 Task: Add Mom's Best Cereal Crispy Cocoa Rice to the cart.
Action: Mouse moved to (639, 150)
Screenshot: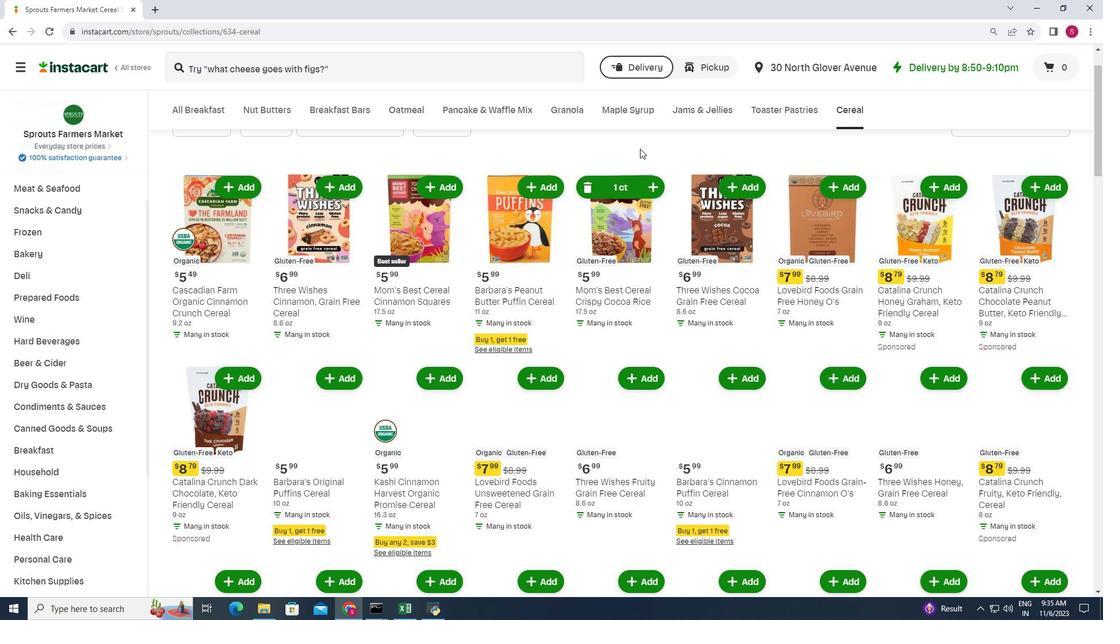 
Action: Key pressed <Key.alt_l><Key.delete>
Screenshot: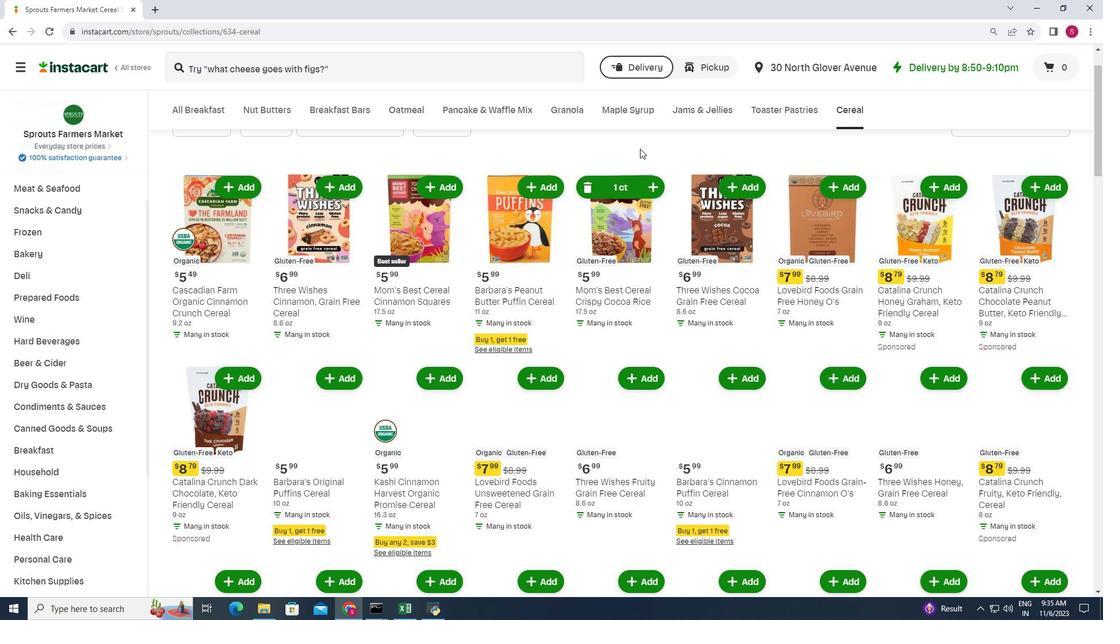 
Action: Mouse moved to (639, 150)
Screenshot: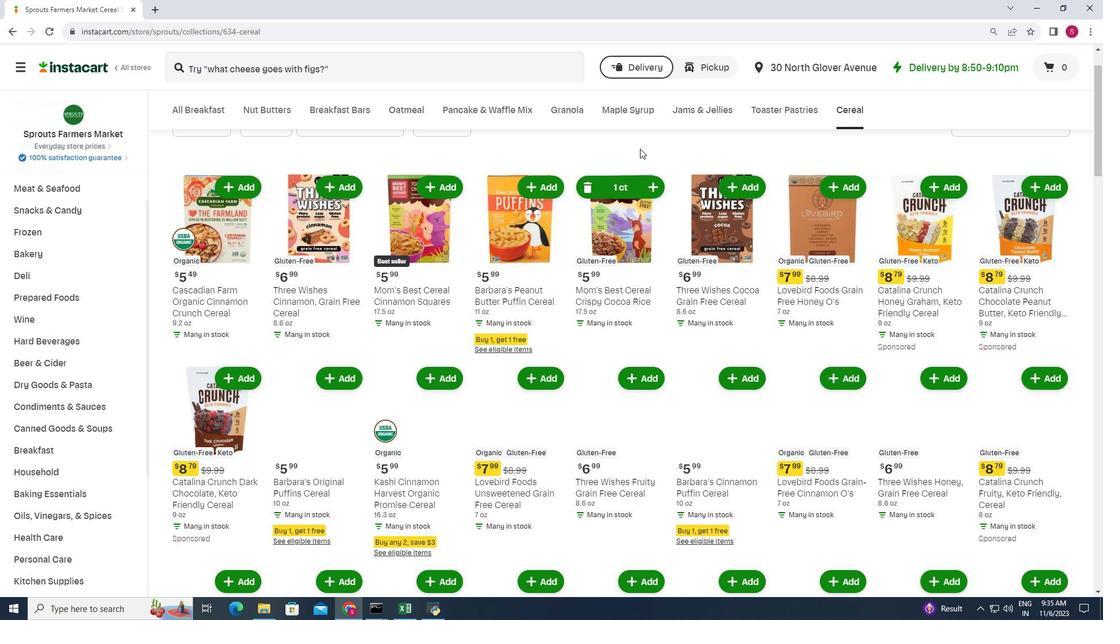 
Action: Mouse pressed left at (639, 150)
Screenshot: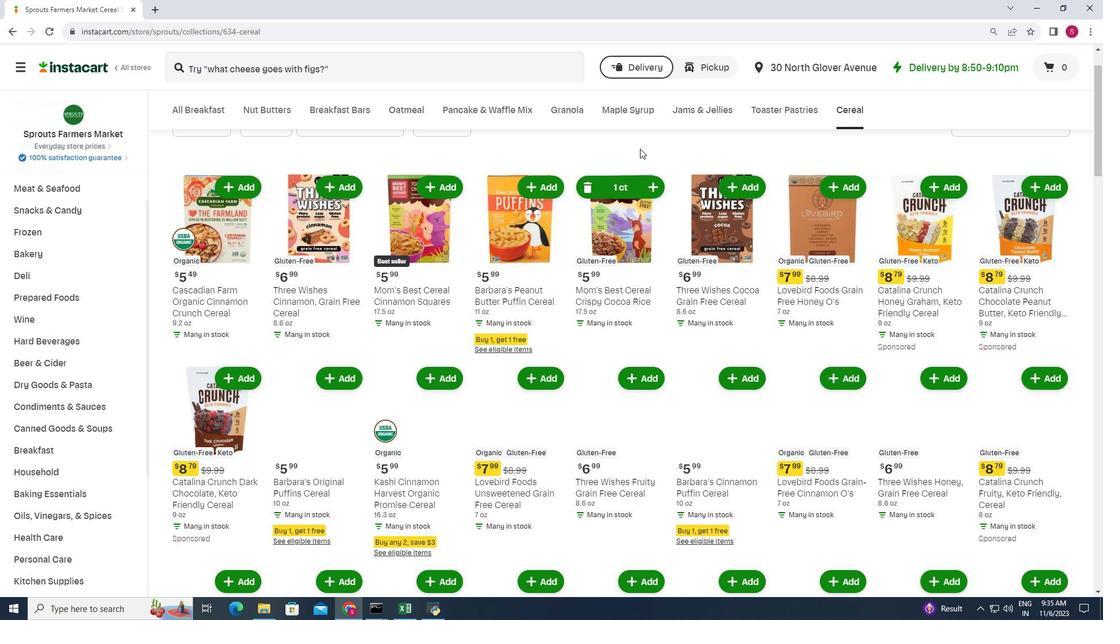 
Action: Mouse moved to (639, 150)
Screenshot: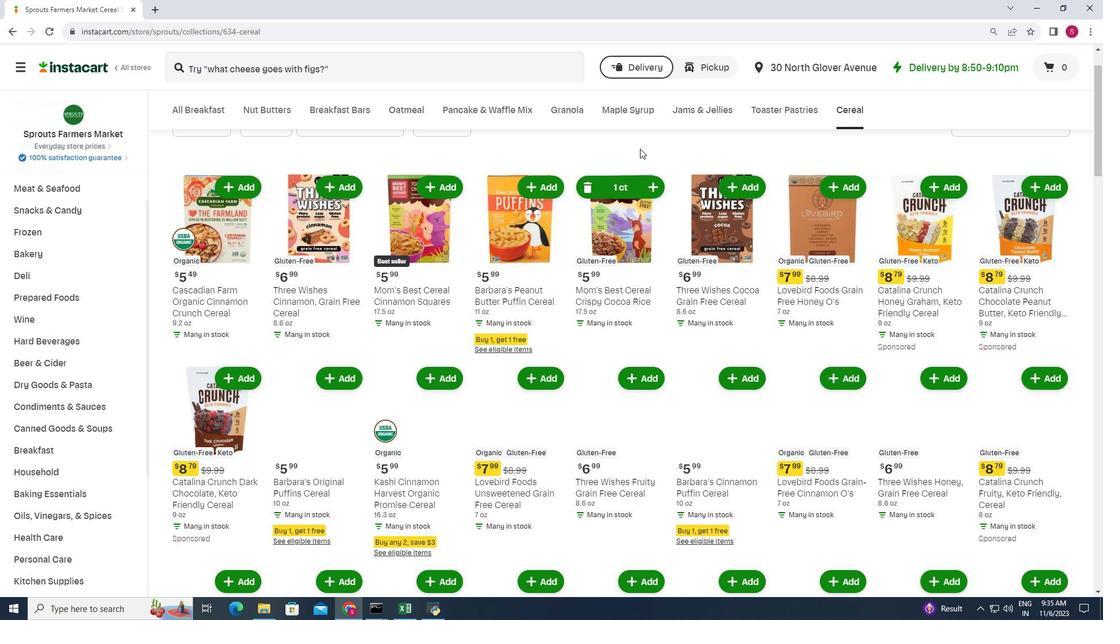 
Action: Mouse pressed left at (639, 150)
Screenshot: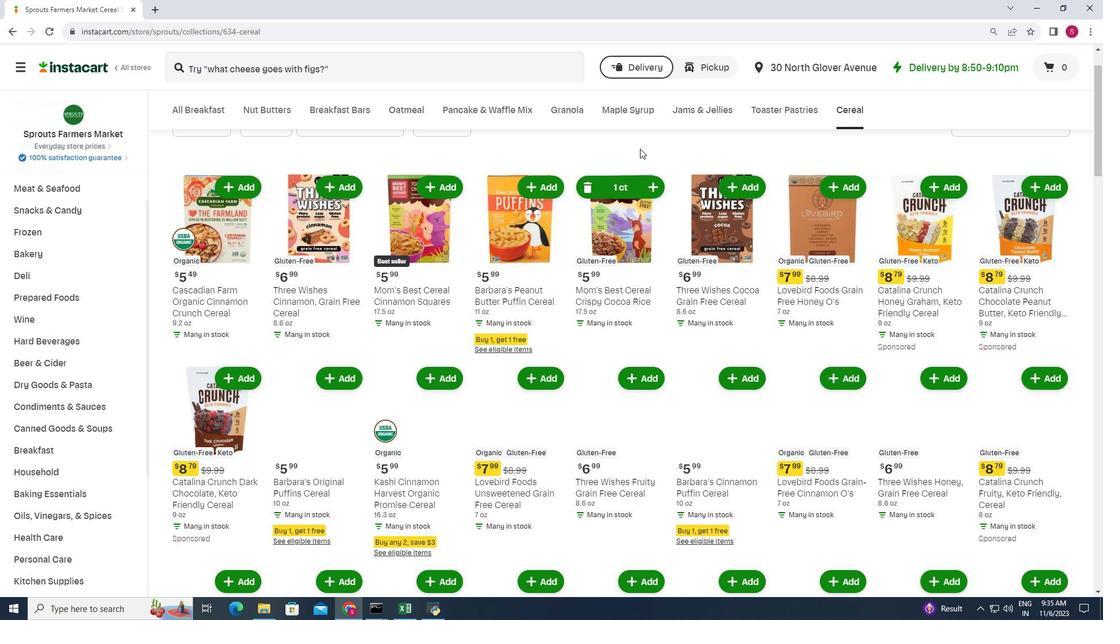 
Action: Mouse pressed left at (639, 150)
Screenshot: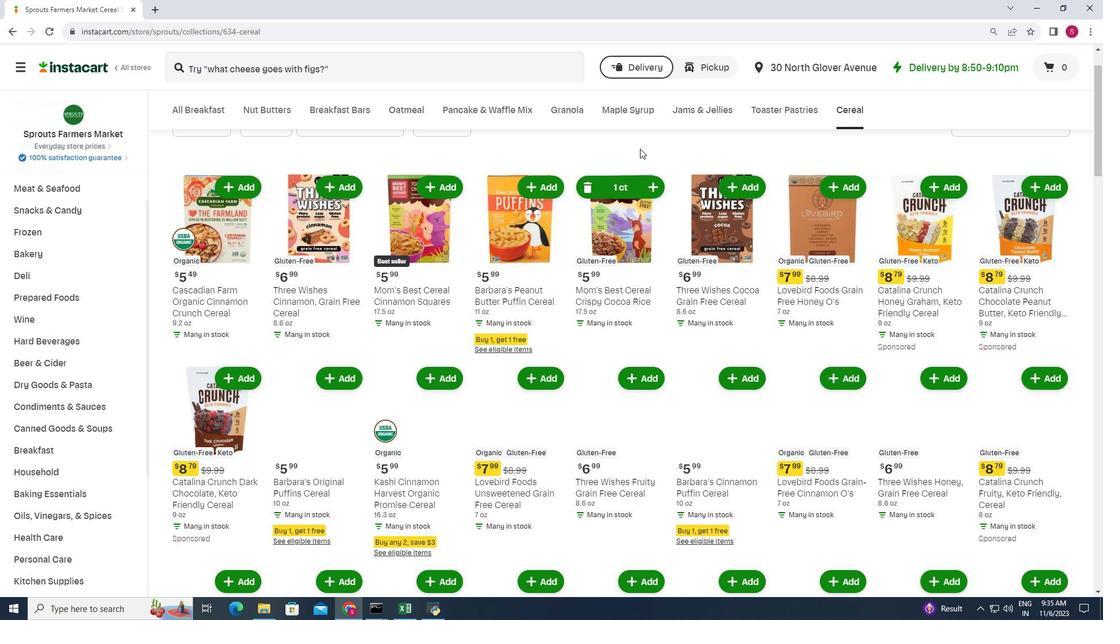 
Action: Mouse moved to (639, 150)
Screenshot: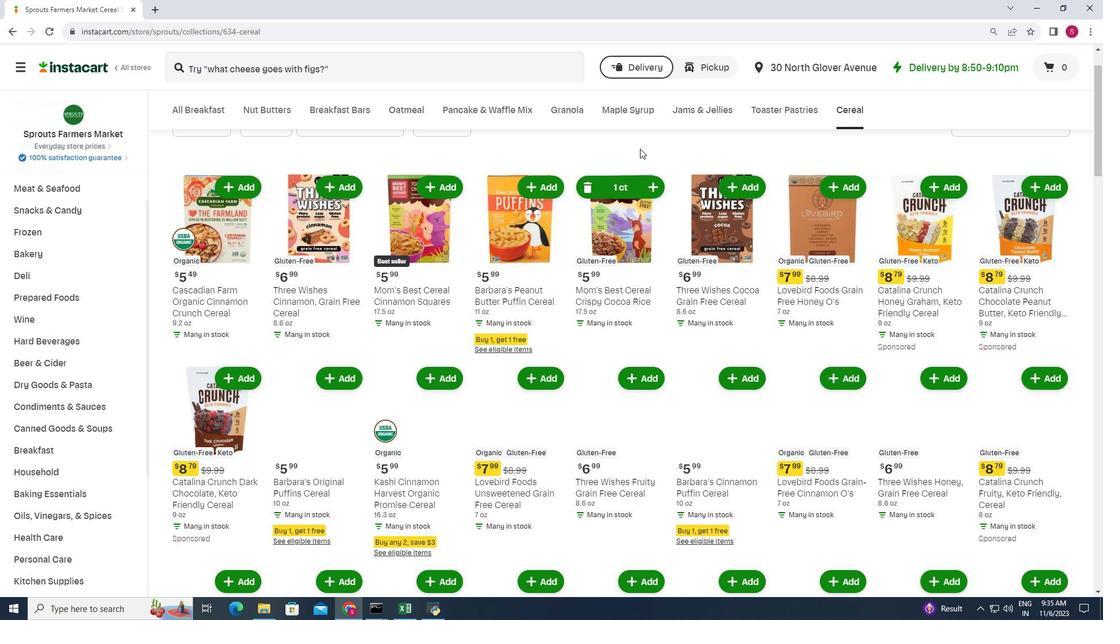 
Action: Mouse pressed left at (639, 150)
Screenshot: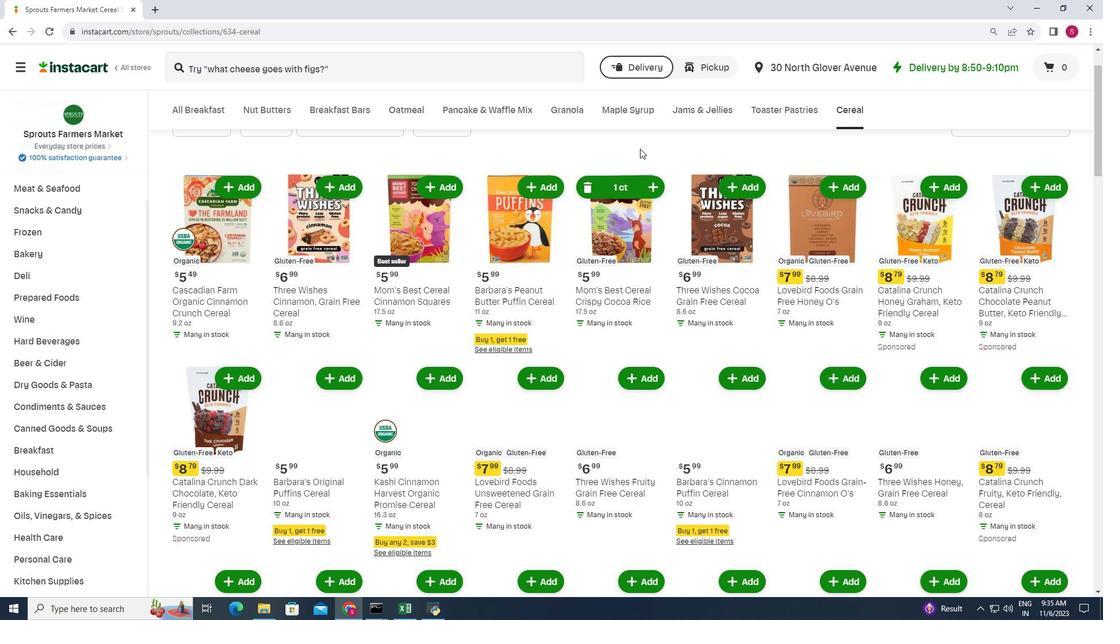 
Action: Mouse moved to (639, 150)
Screenshot: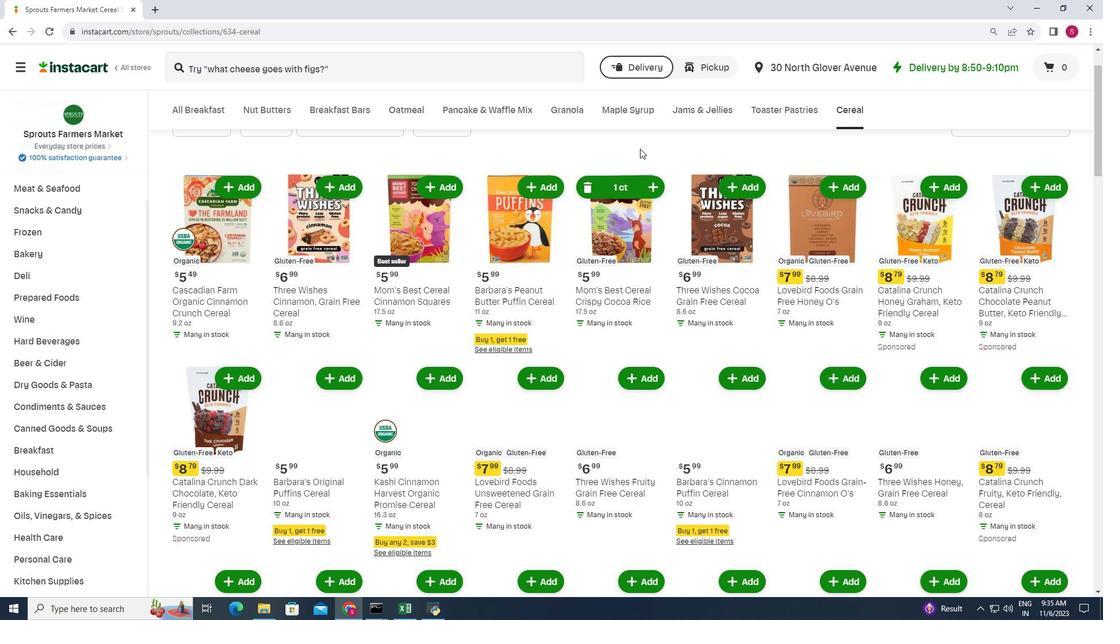 
Action: Mouse pressed left at (639, 150)
Screenshot: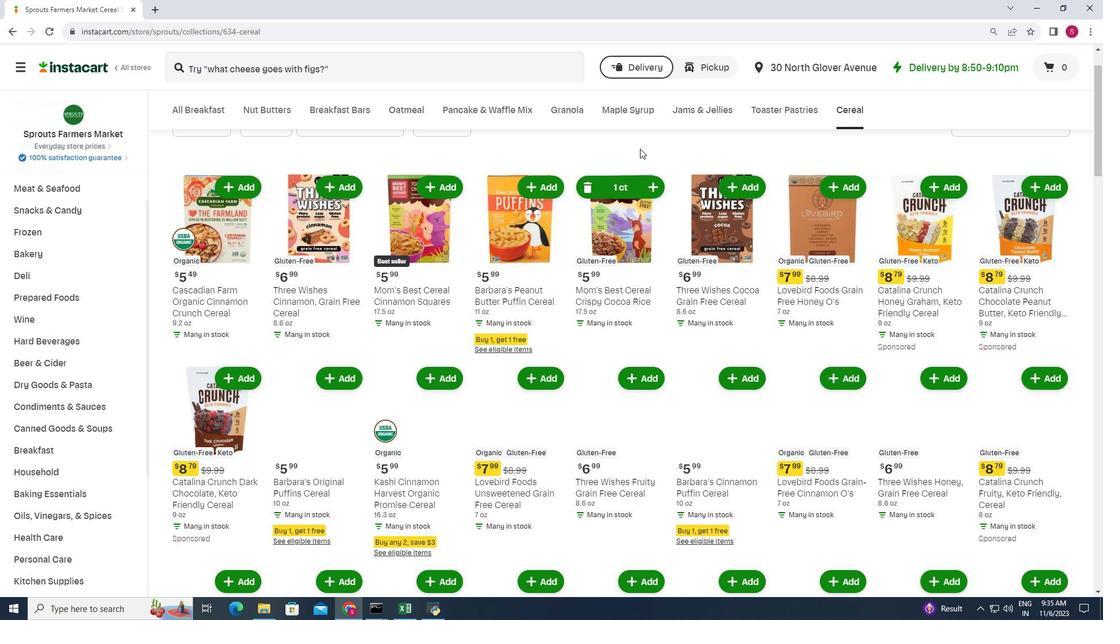 
Action: Key pressed ctrl+Cmd<Key.enter>python<Key.space>l<Key.tab><Key.enter>
Screenshot: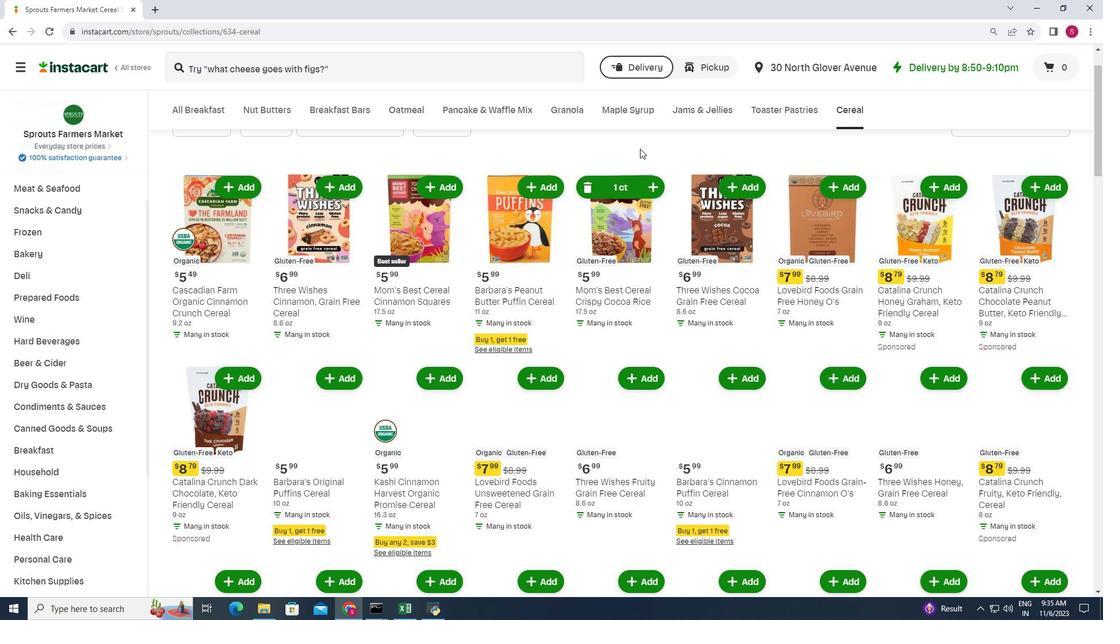 
Action: Mouse moved to (639, 150)
Screenshot: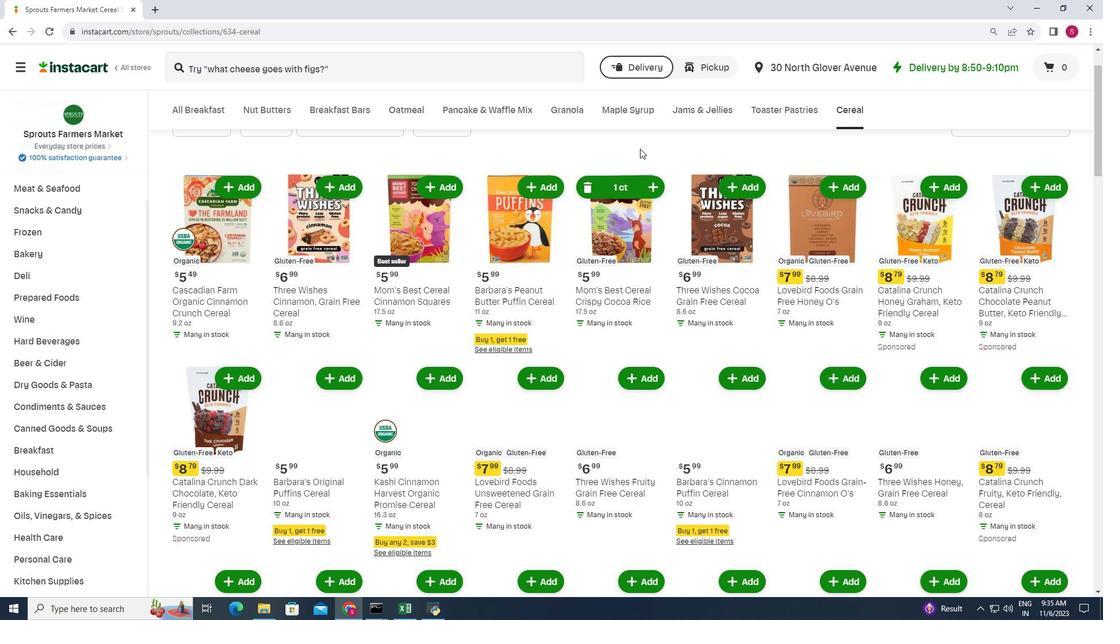 
Action: Mouse pressed left at (639, 150)
Screenshot: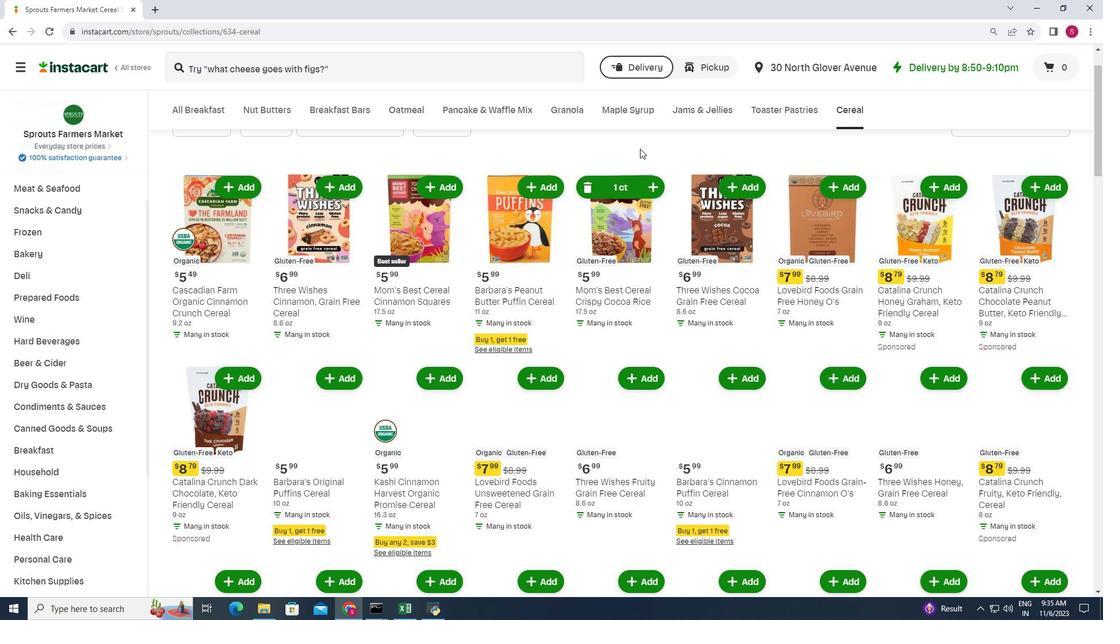 
Action: Mouse moved to (639, 150)
Screenshot: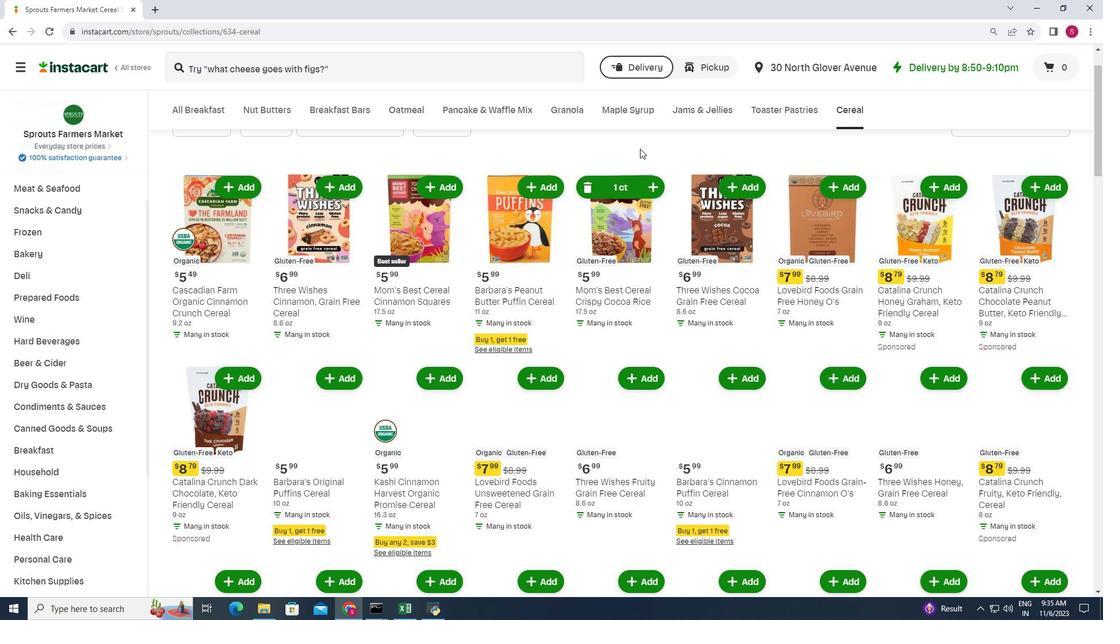 
Action: Mouse pressed left at (639, 150)
Screenshot: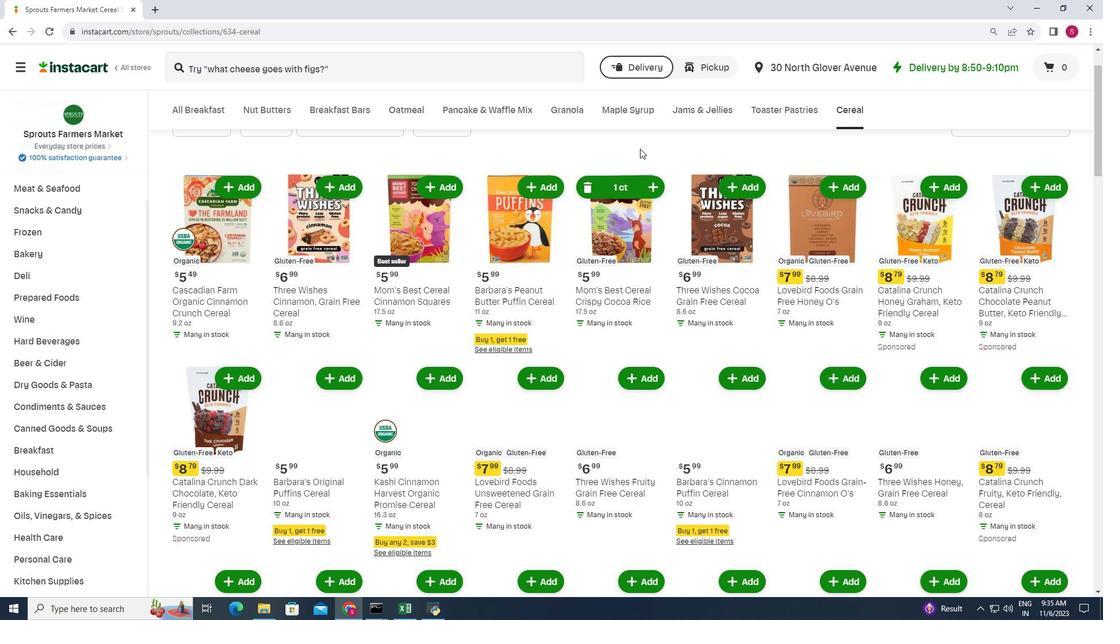 
Action: Mouse moved to (639, 150)
Screenshot: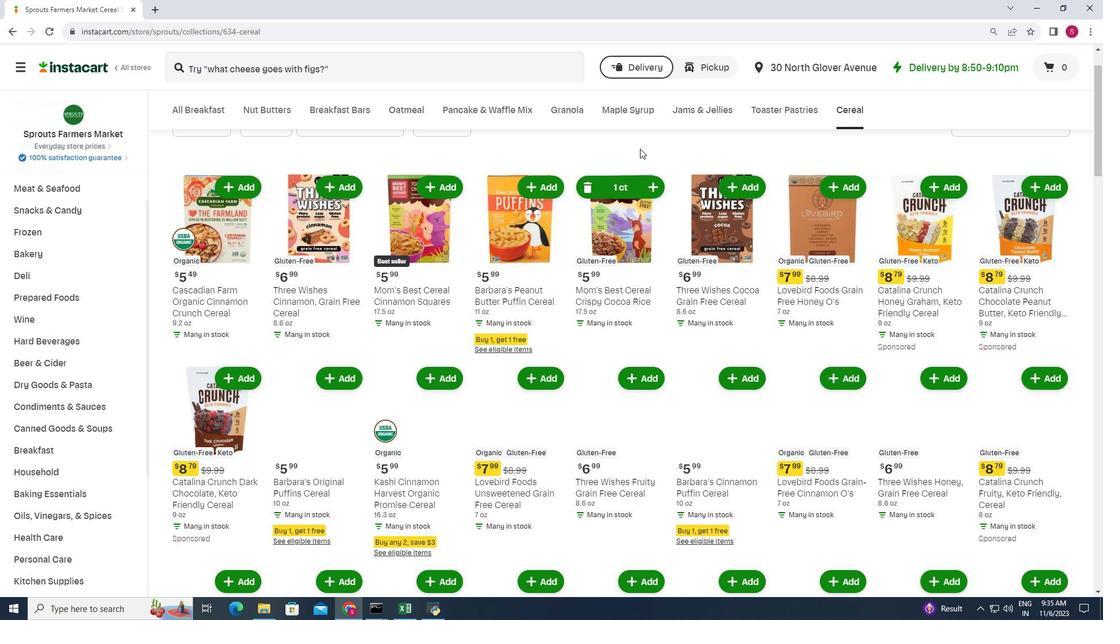 
Action: Mouse pressed left at (639, 150)
Screenshot: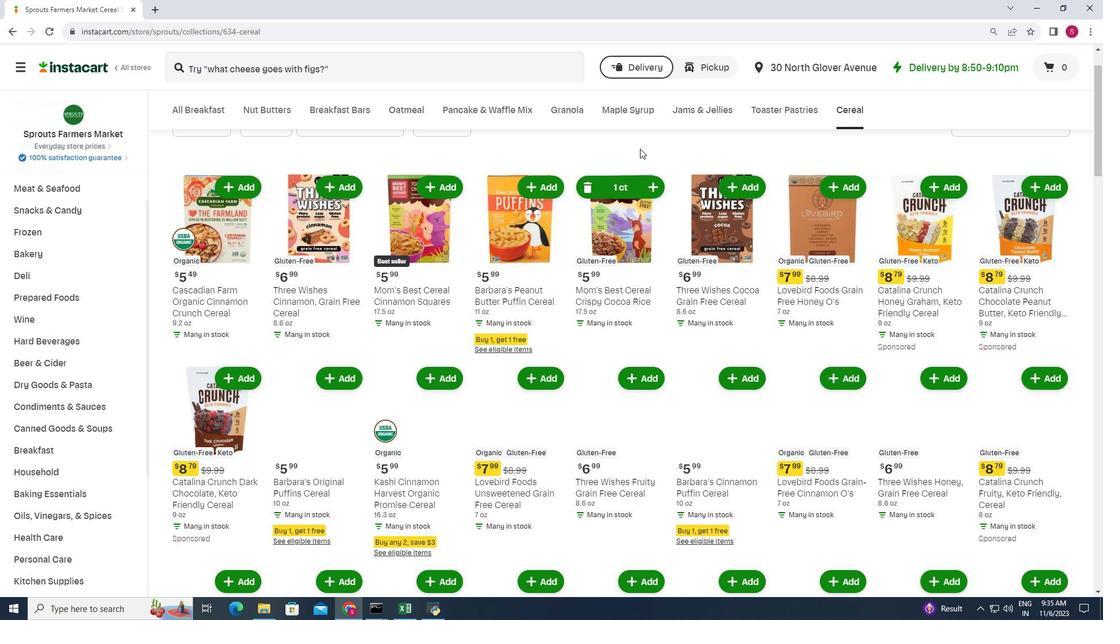 
Action: Mouse moved to (639, 150)
Screenshot: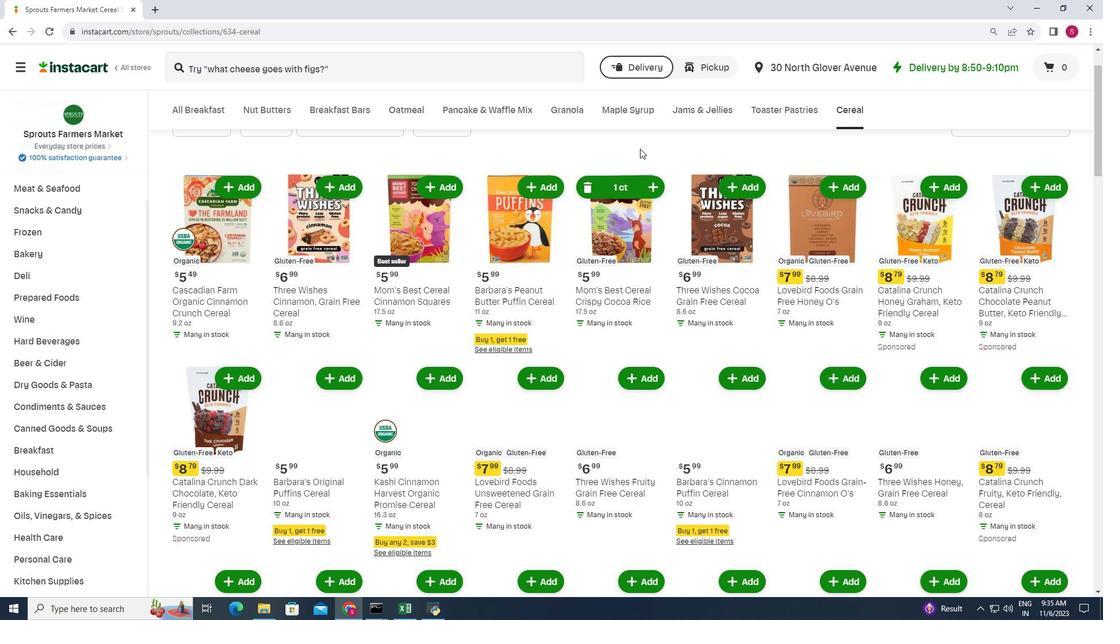 
Action: Key pressed s57159<Key.tab><Key.shift>Vansju<Key.backspace><Key.backspace><Key.backspace><Key.backspace><Key.backspace><Key.backspace><Key.backspace><Key.shift>C<Key.backspace><Key.shift><Key.backspace>Vanshu<Key.shift>@123
Screenshot: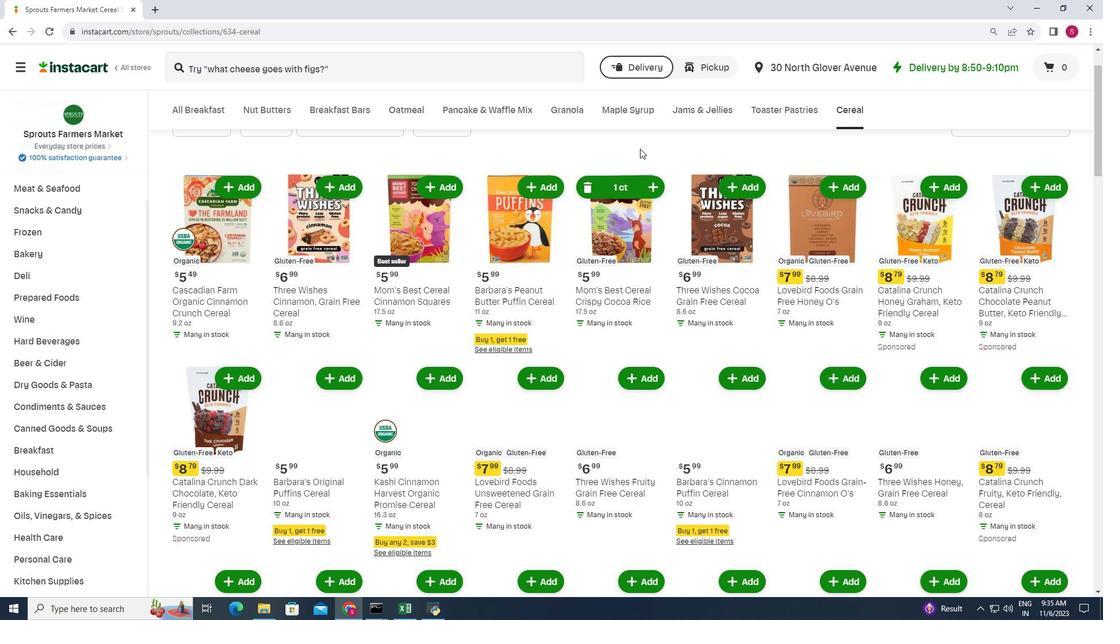 
Action: Mouse moved to (639, 150)
Screenshot: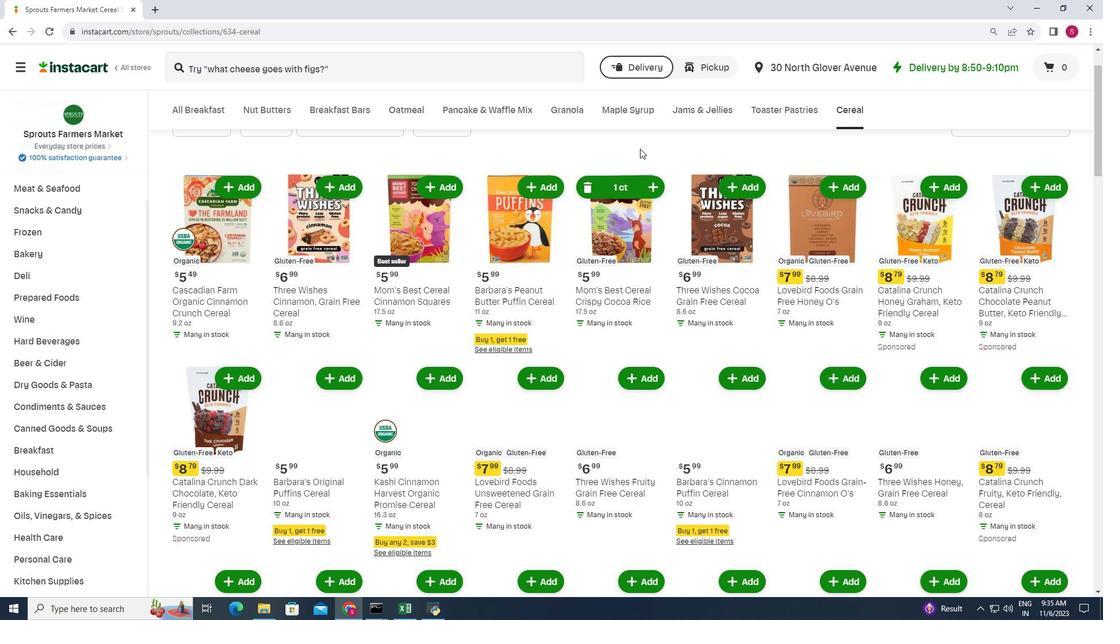 
Action: Mouse pressed left at (639, 150)
Screenshot: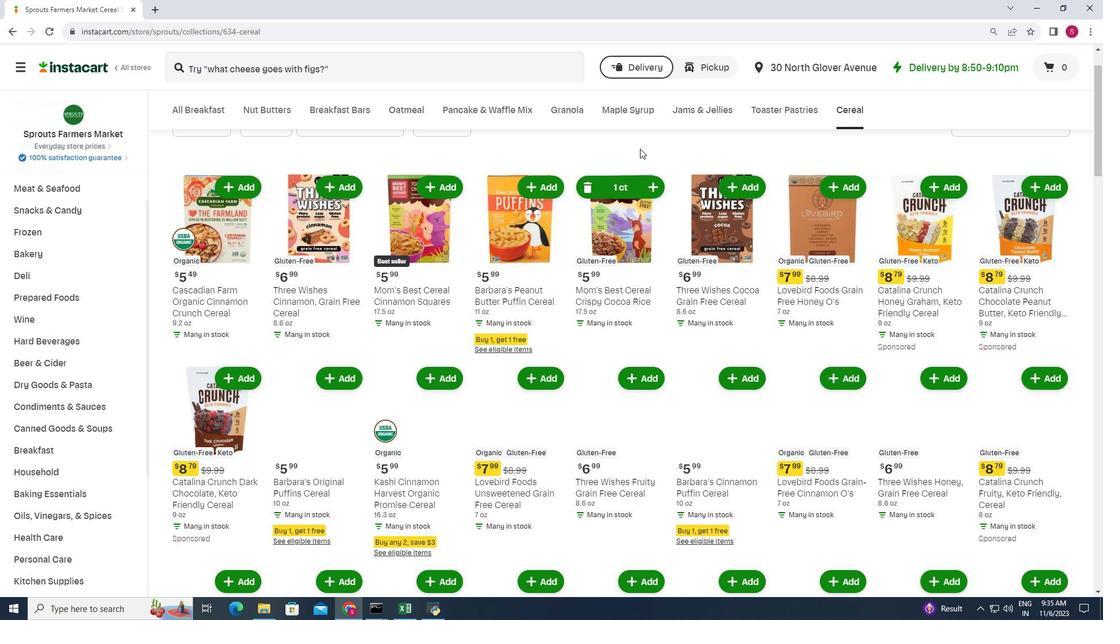 
Action: Mouse moved to (639, 150)
Screenshot: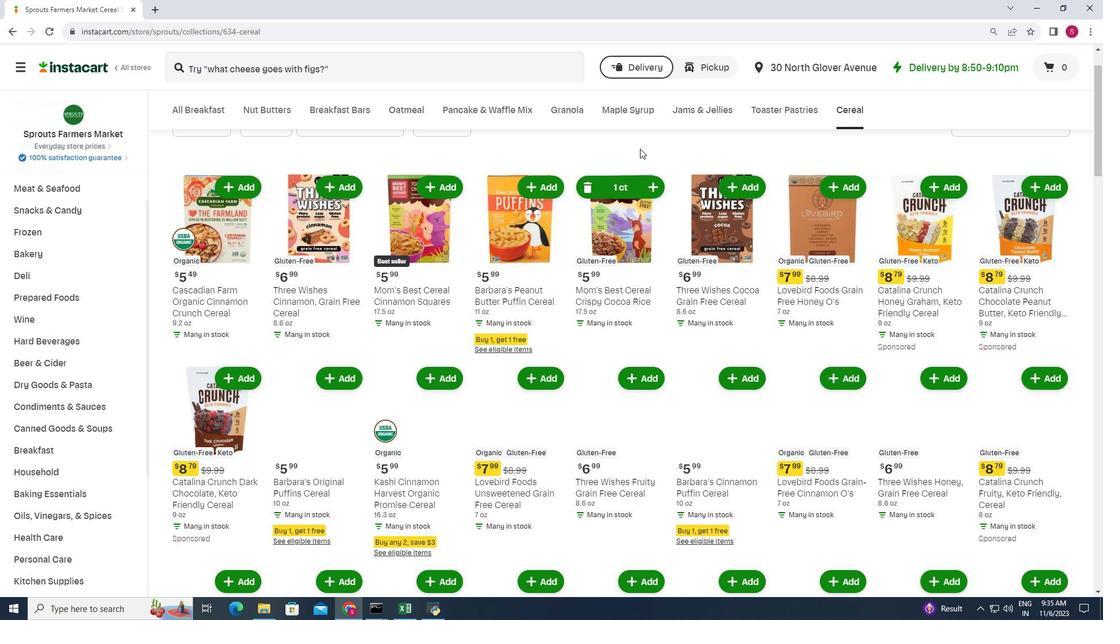 
Action: Mouse pressed left at (639, 150)
Screenshot: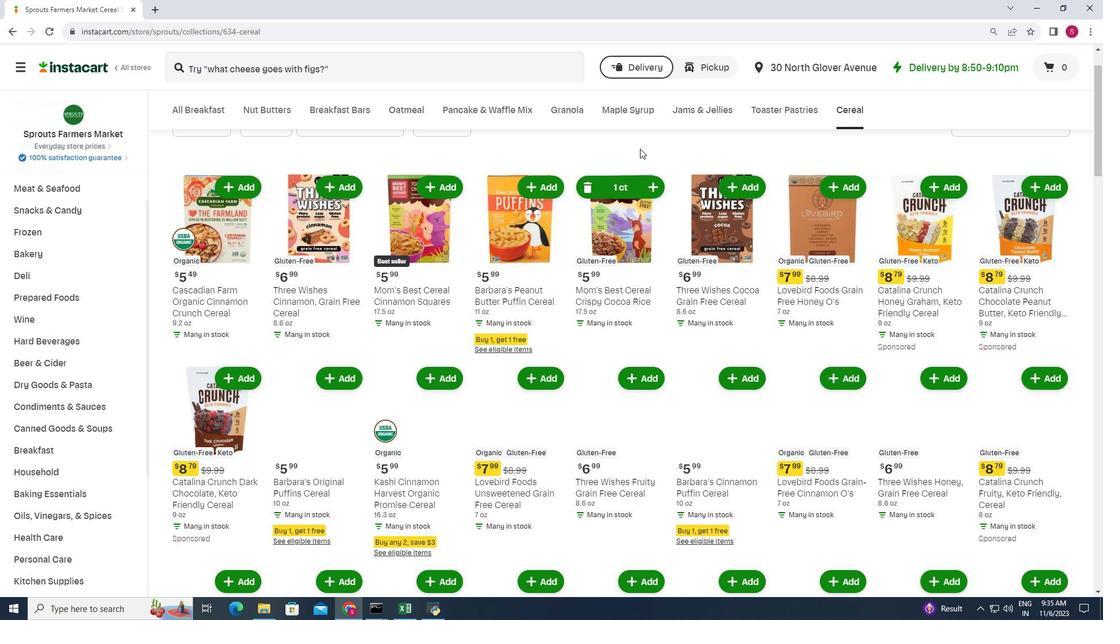 
Action: Mouse moved to (639, 150)
Screenshot: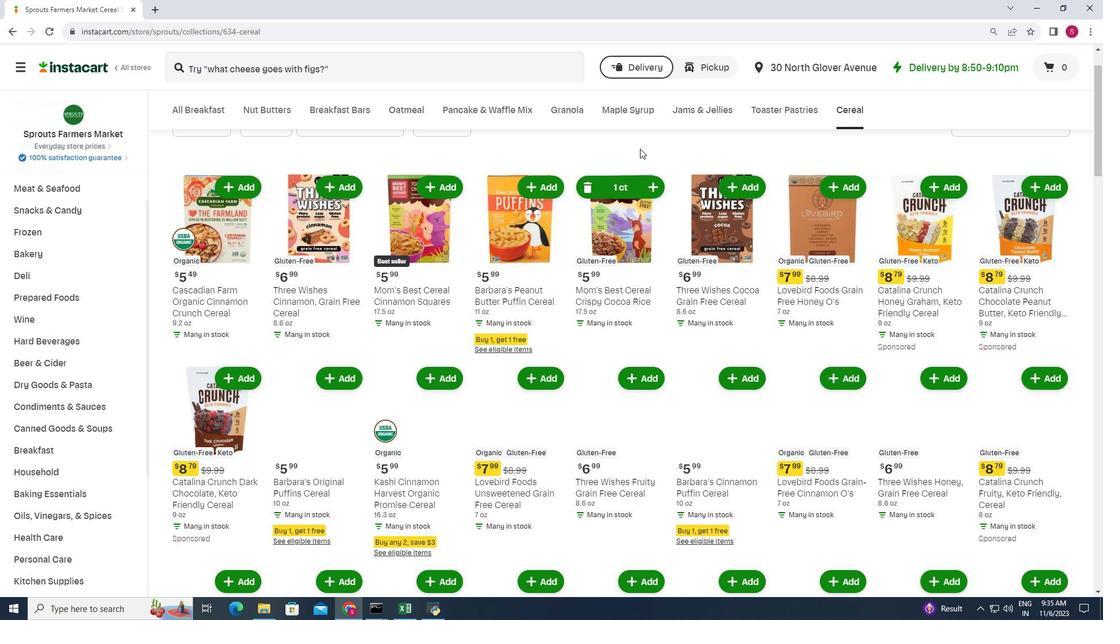 
Action: Mouse pressed left at (639, 150)
Screenshot: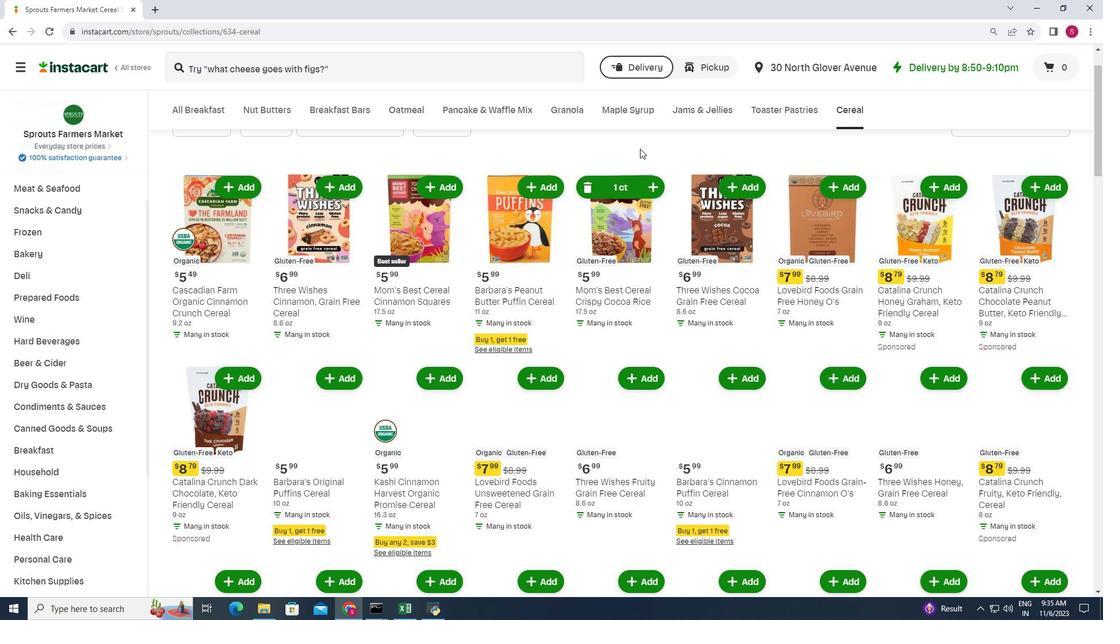 
Action: Mouse pressed left at (639, 150)
Screenshot: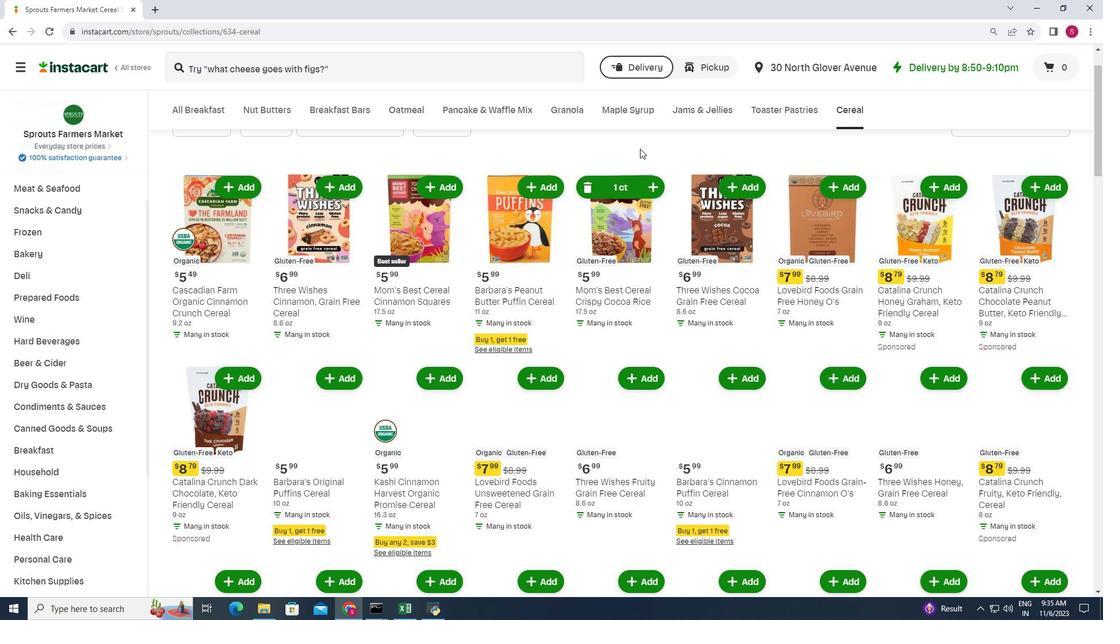 
Action: Mouse pressed left at (639, 150)
Screenshot: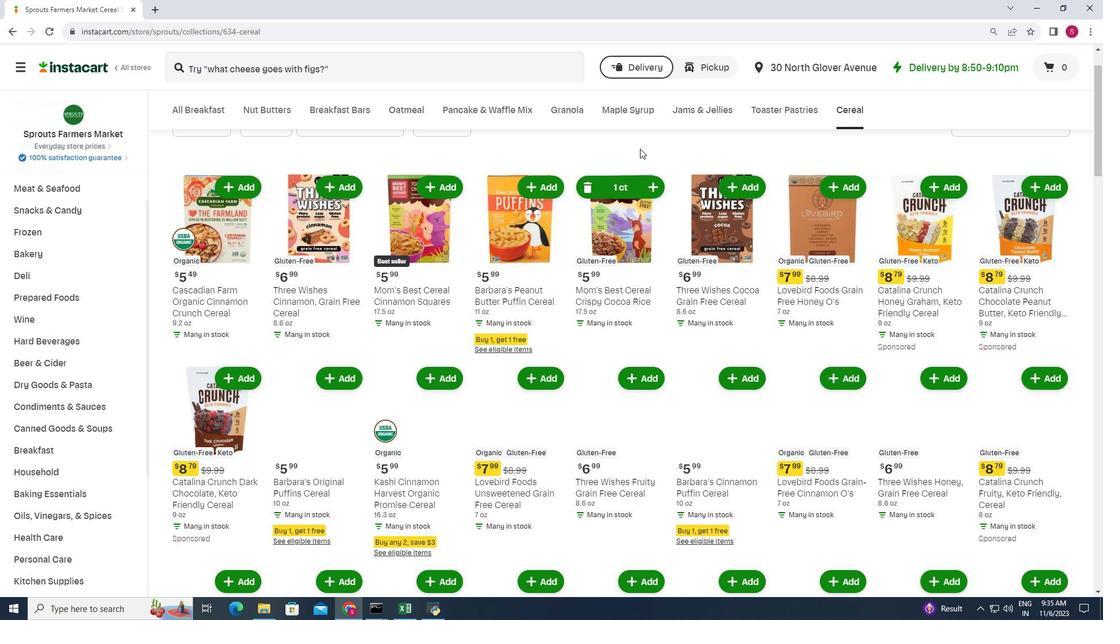 
Action: Mouse pressed left at (639, 150)
Screenshot: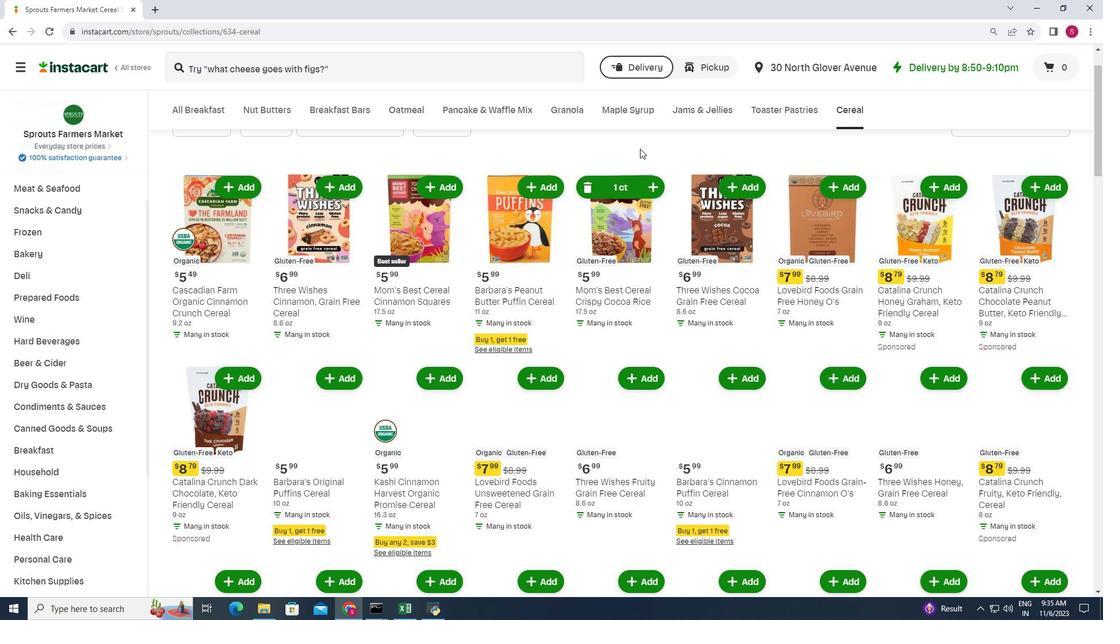 
Action: Mouse moved to (639, 150)
Screenshot: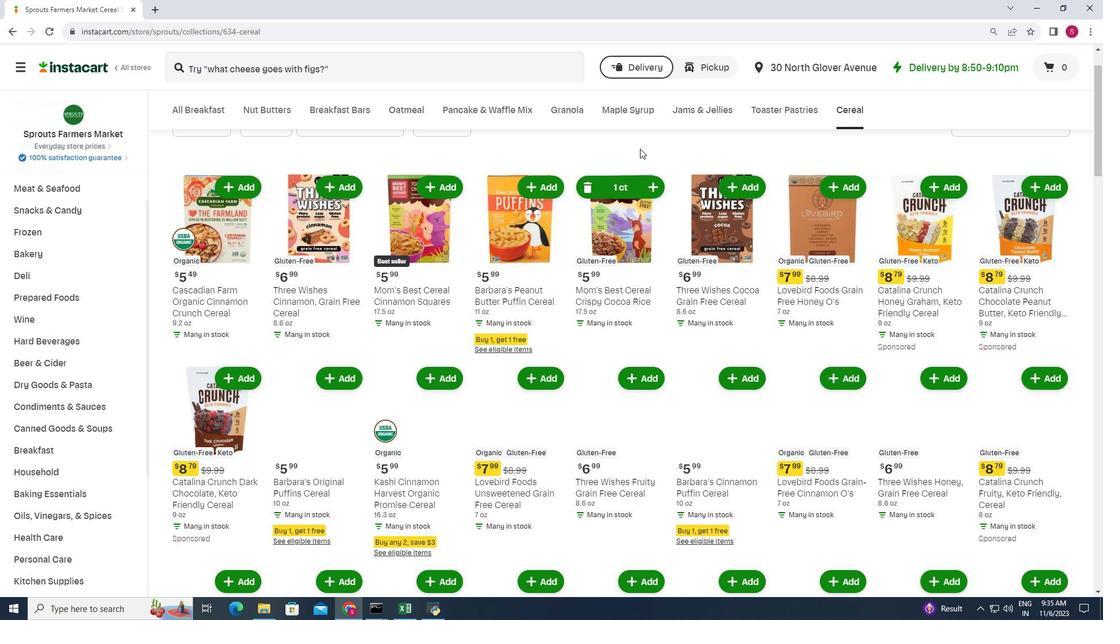 
Action: Mouse pressed left at (639, 150)
Screenshot: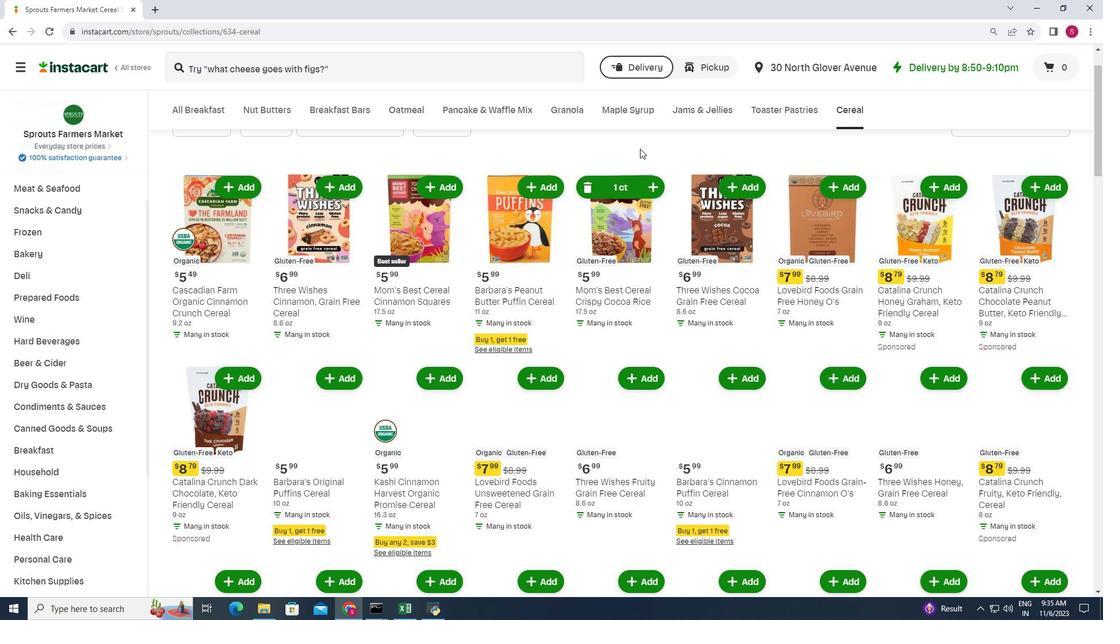 
Action: Mouse moved to (639, 150)
Screenshot: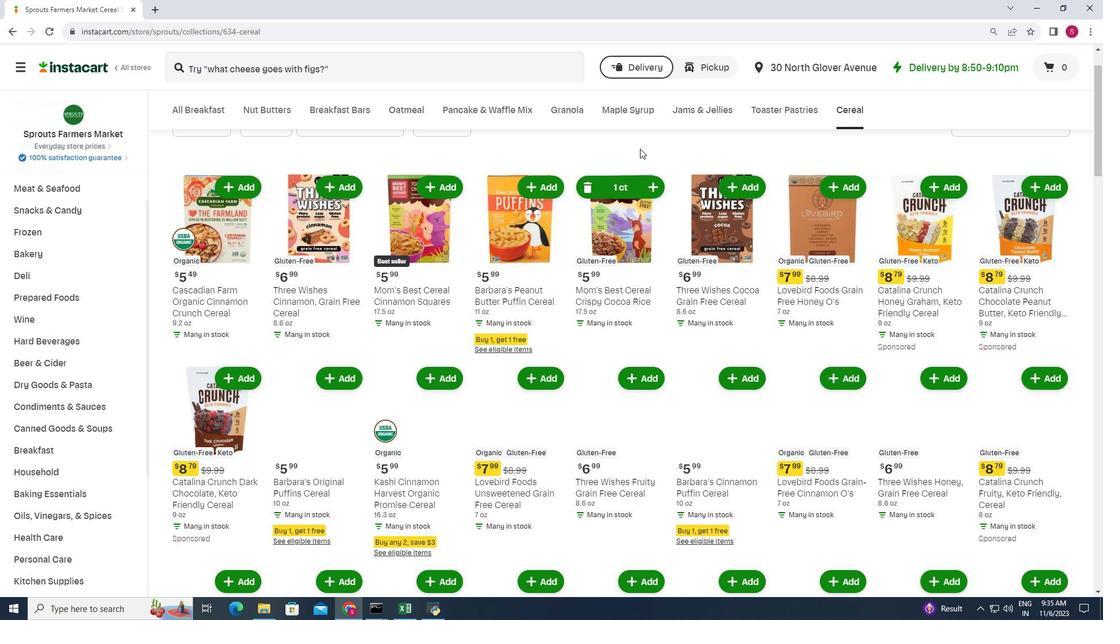 
Action: Mouse pressed left at (639, 150)
Screenshot: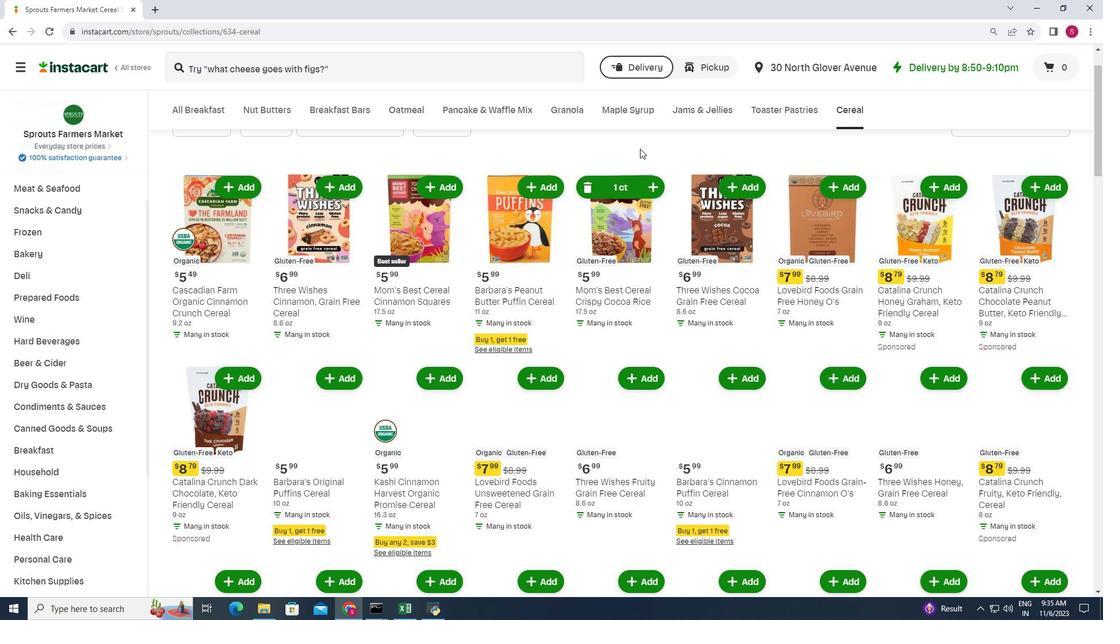 
Action: Mouse moved to (639, 150)
Screenshot: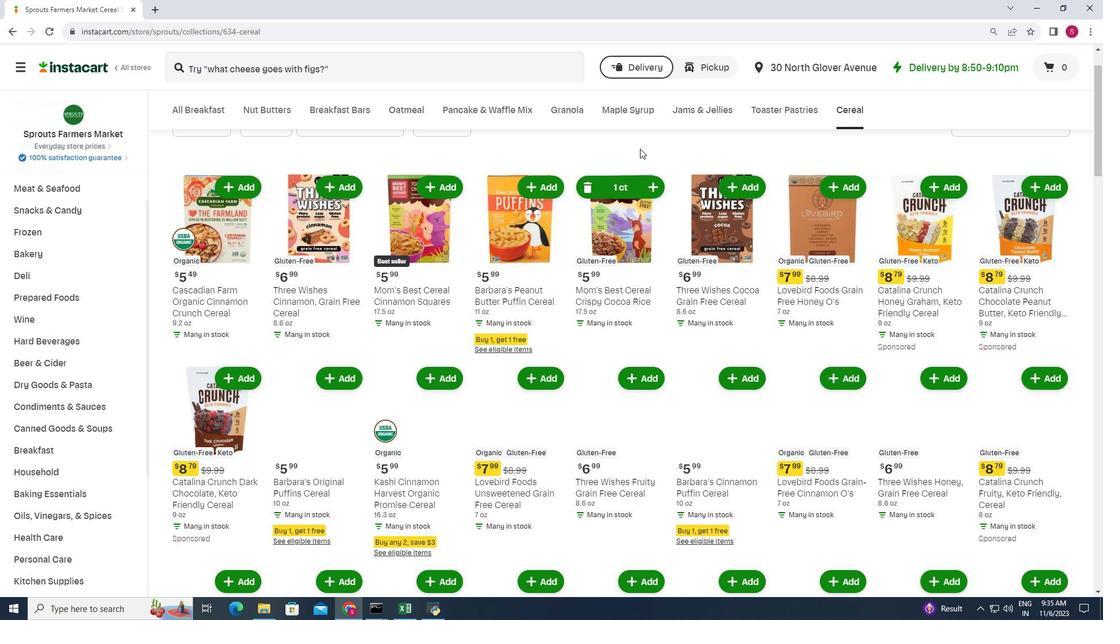 
Action: Mouse pressed left at (639, 150)
Screenshot: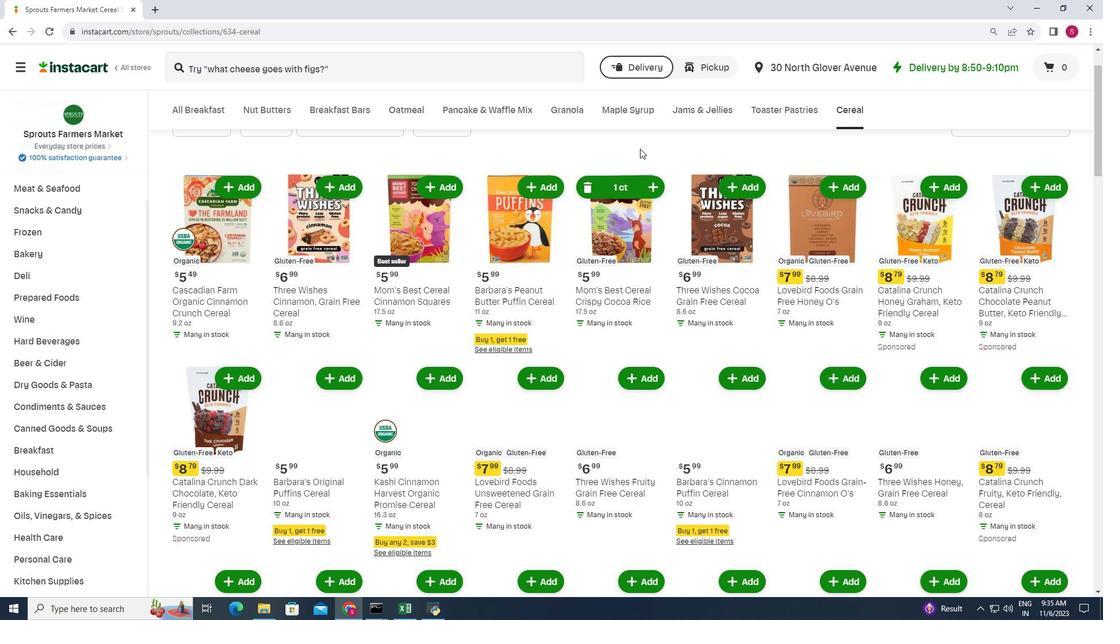 
Action: Mouse moved to (639, 150)
Screenshot: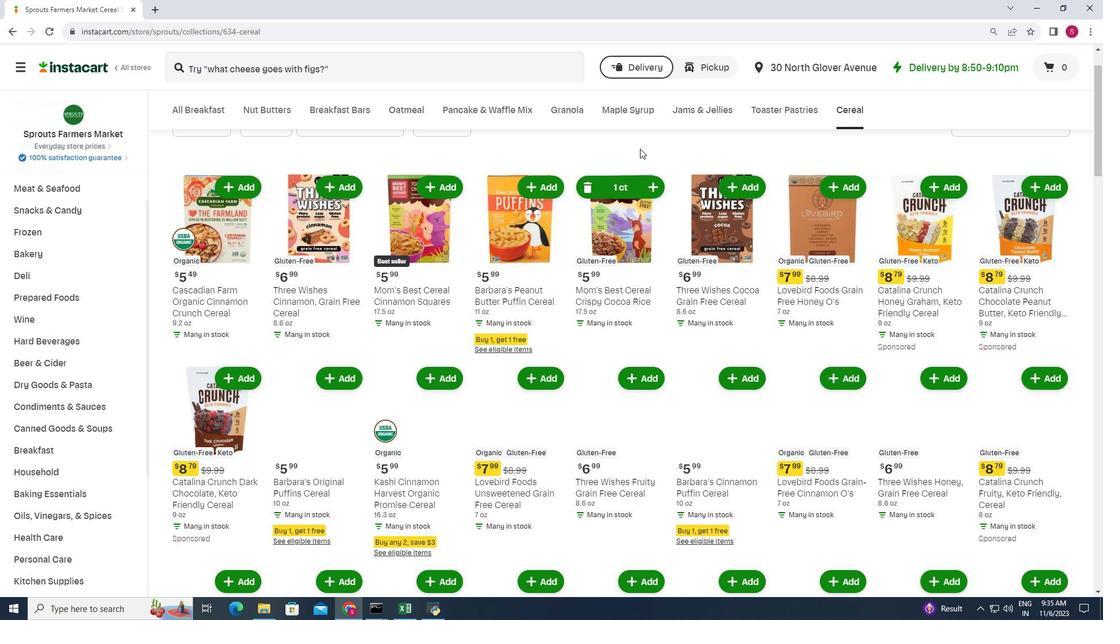 
Action: Mouse pressed left at (639, 150)
Screenshot: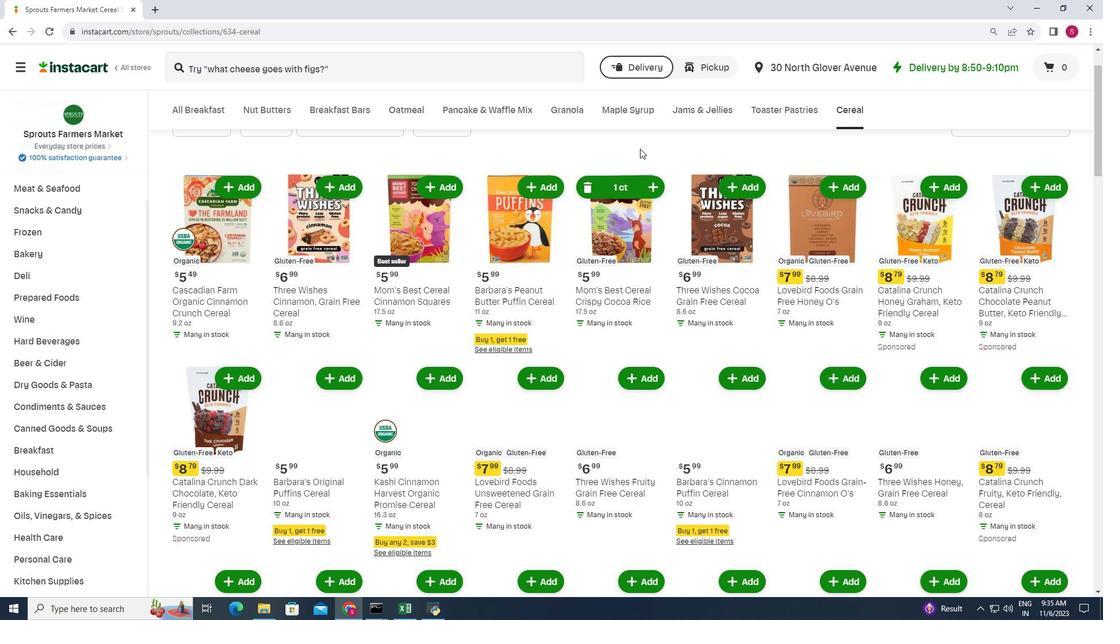 
Action: Mouse moved to (639, 150)
Screenshot: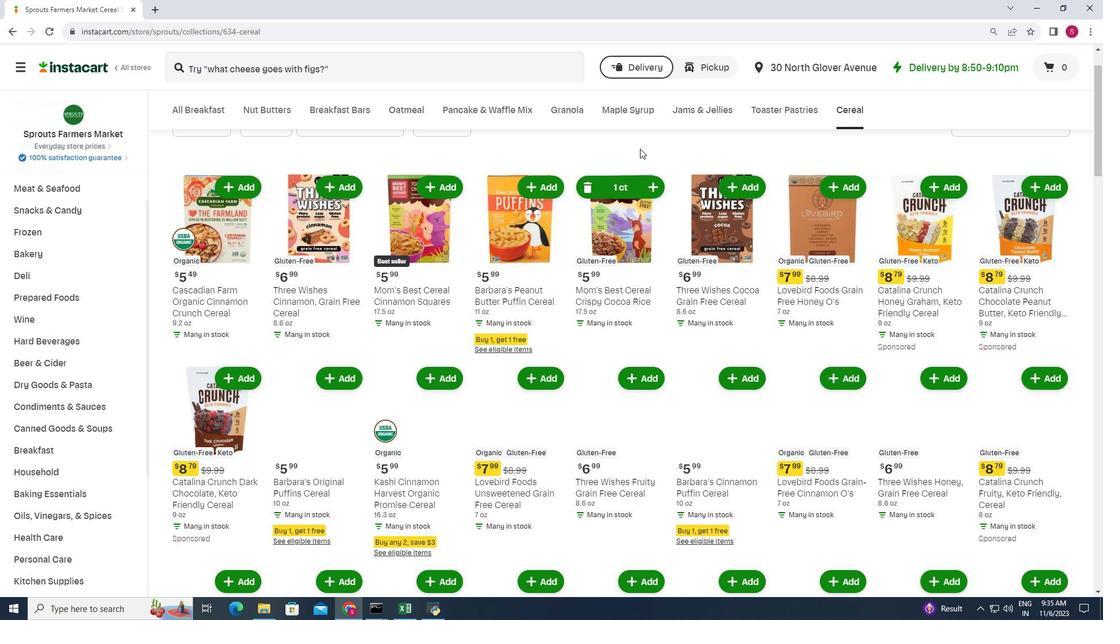 
Action: Mouse pressed left at (639, 150)
Screenshot: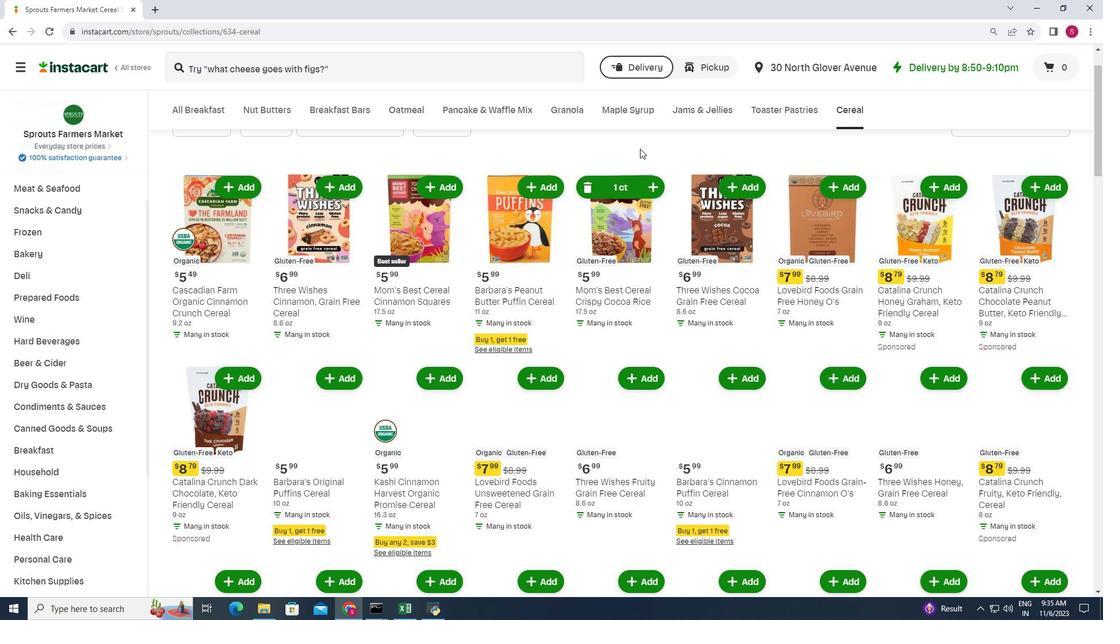 
Action: Mouse moved to (639, 150)
Screenshot: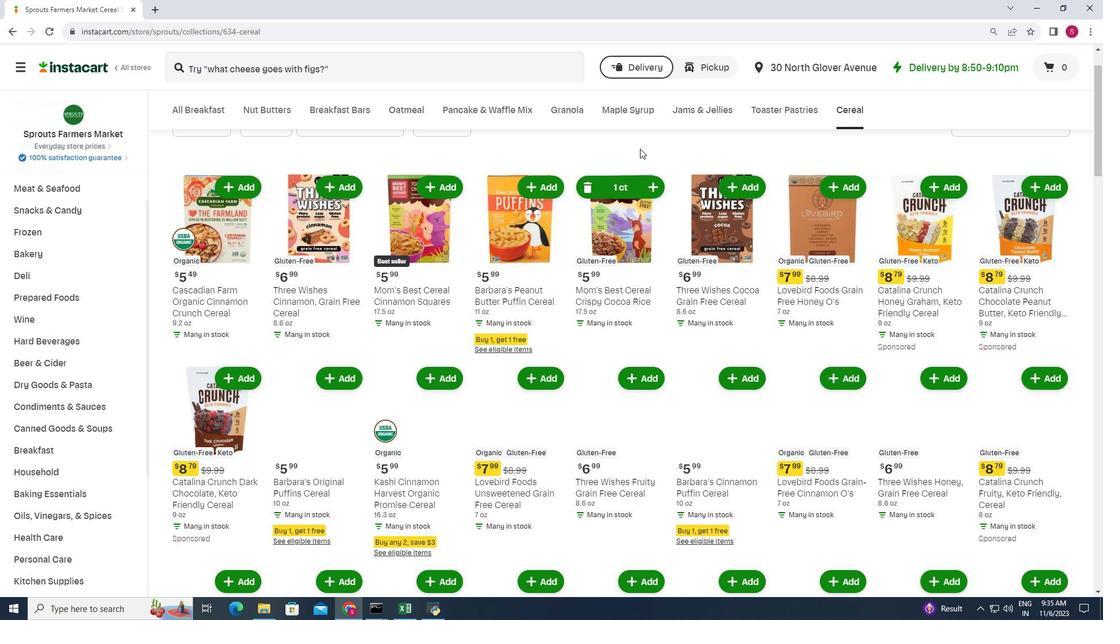
Action: Mouse pressed left at (639, 150)
Screenshot: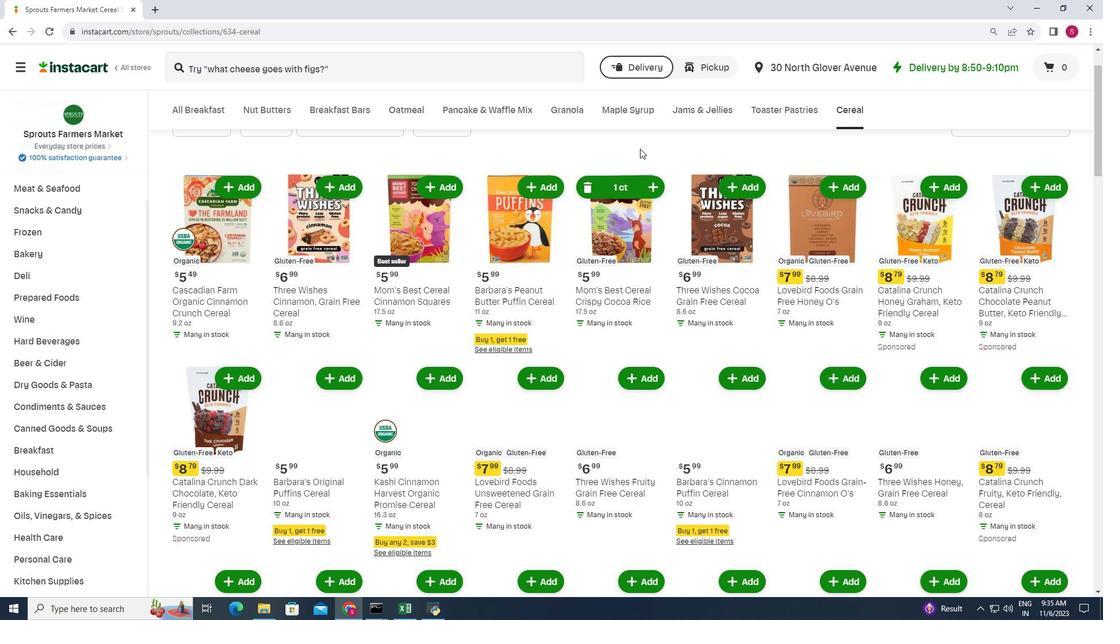 
Action: Mouse moved to (639, 150)
Screenshot: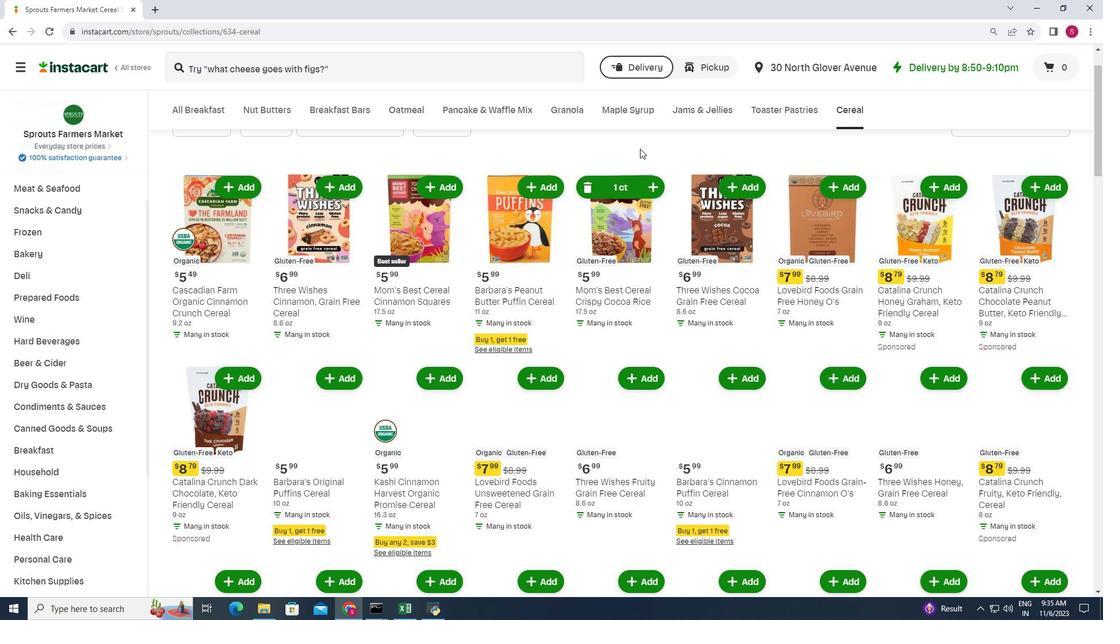 
Action: Mouse pressed left at (639, 150)
Screenshot: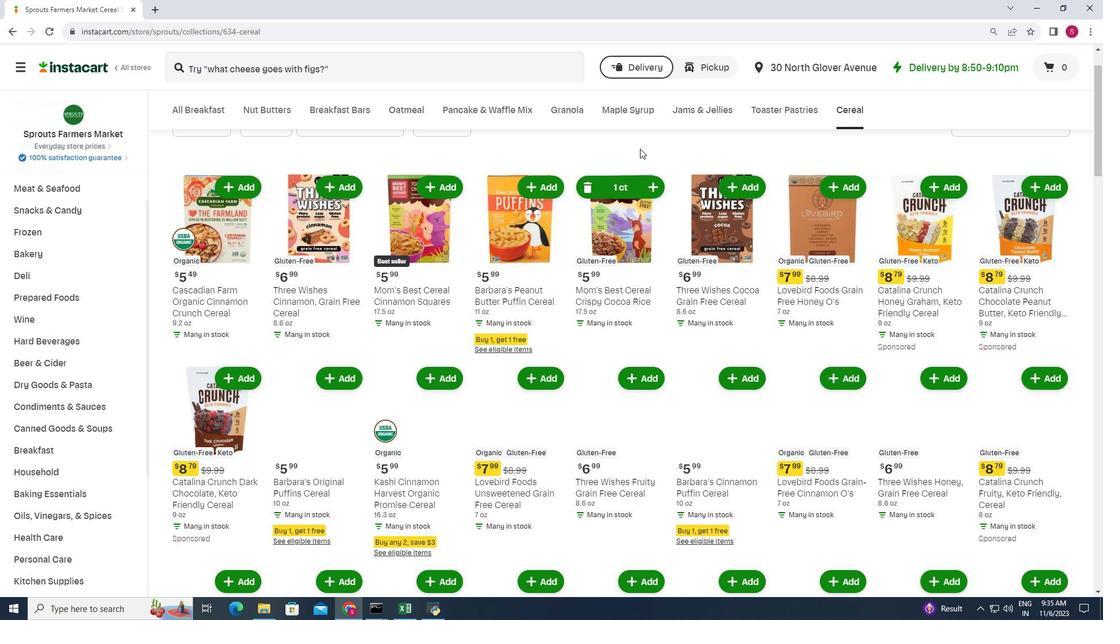 
Action: Mouse moved to (639, 150)
Screenshot: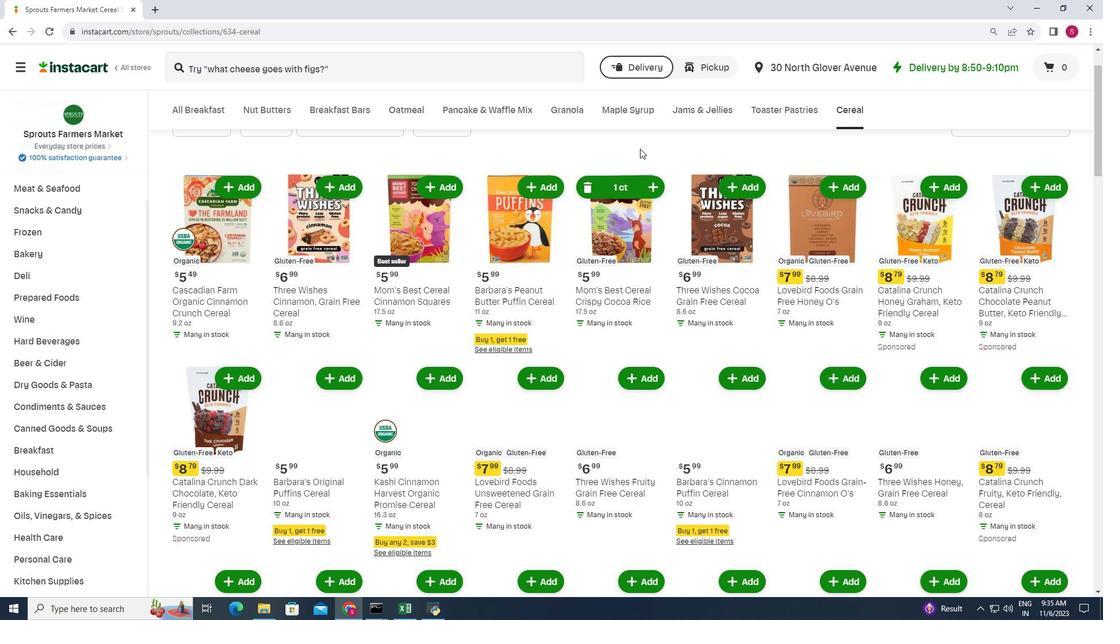
Action: Mouse pressed left at (639, 150)
Screenshot: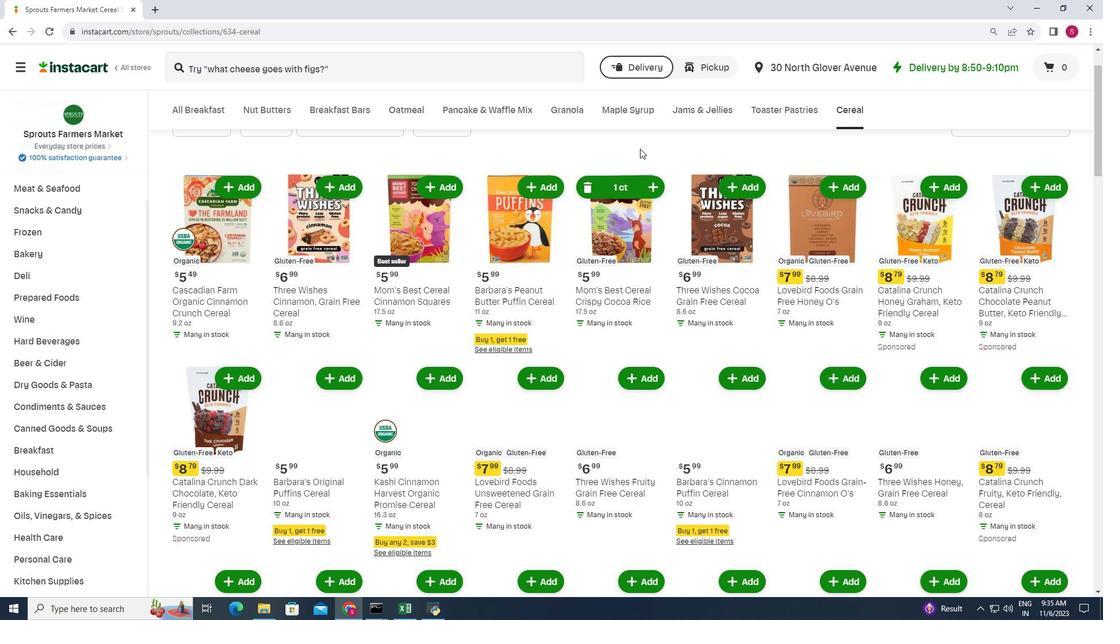 
Action: Mouse moved to (639, 150)
Screenshot: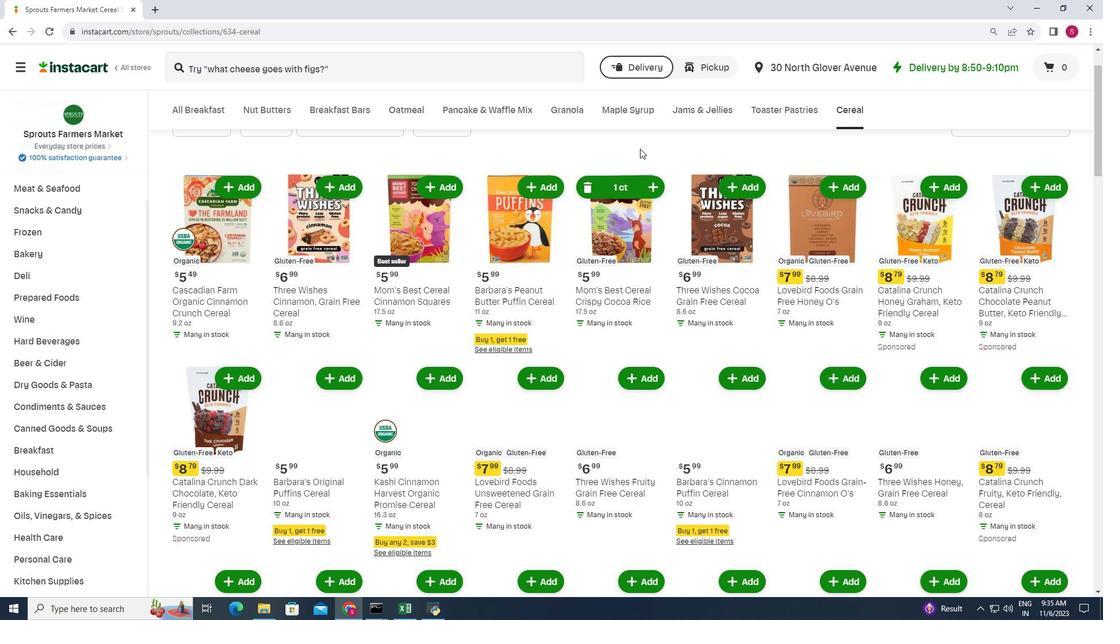 
Action: Mouse pressed left at (639, 150)
Screenshot: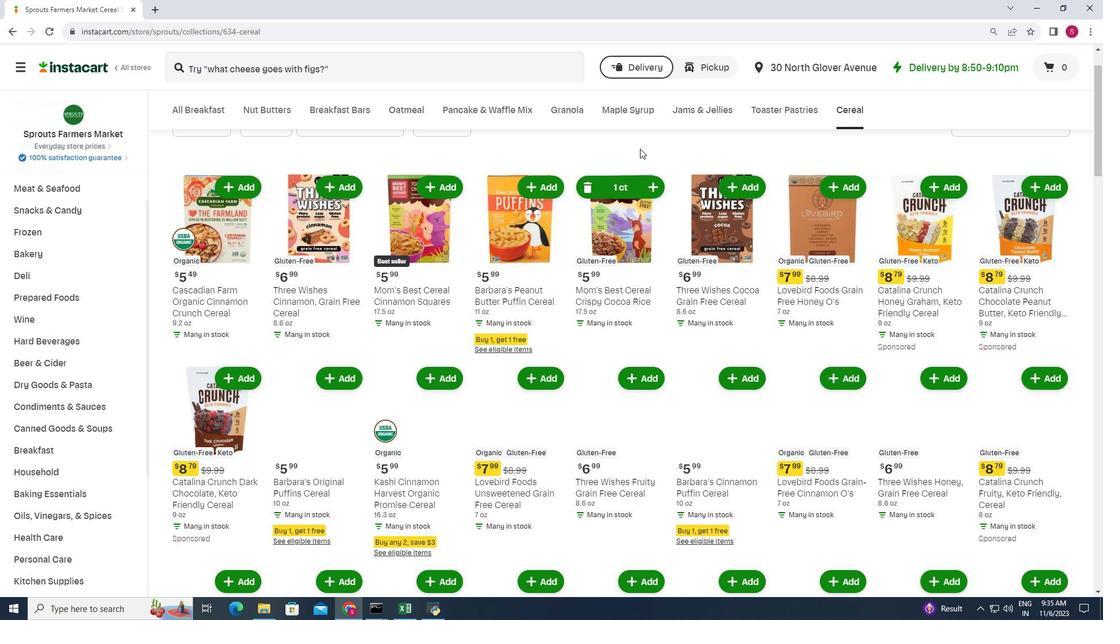 
Action: Mouse moved to (639, 150)
Screenshot: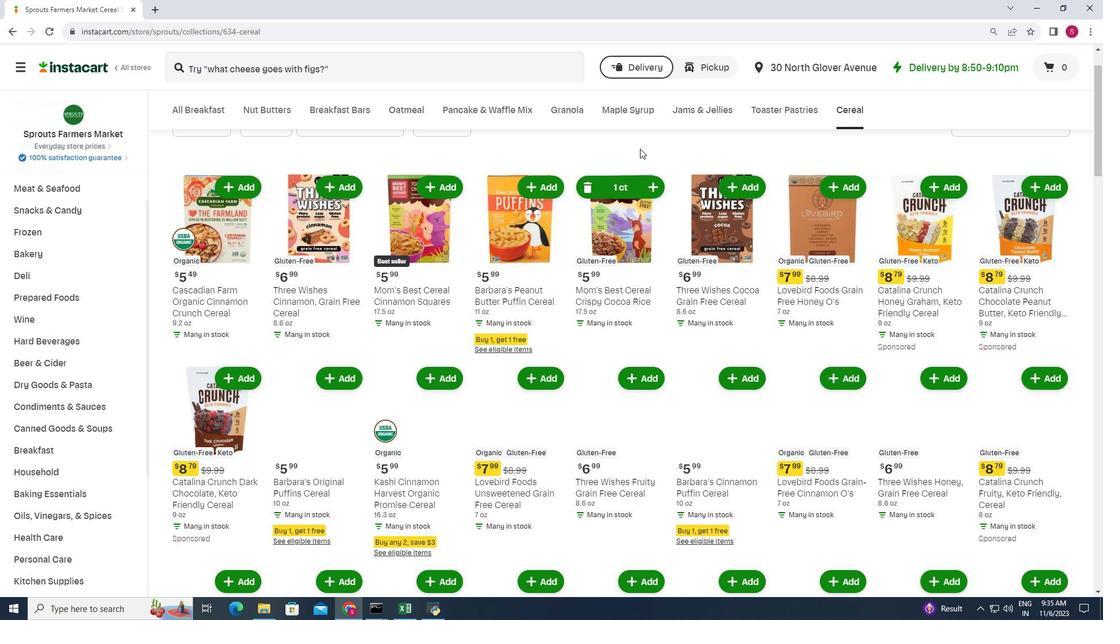 
Action: Mouse pressed left at (639, 150)
Screenshot: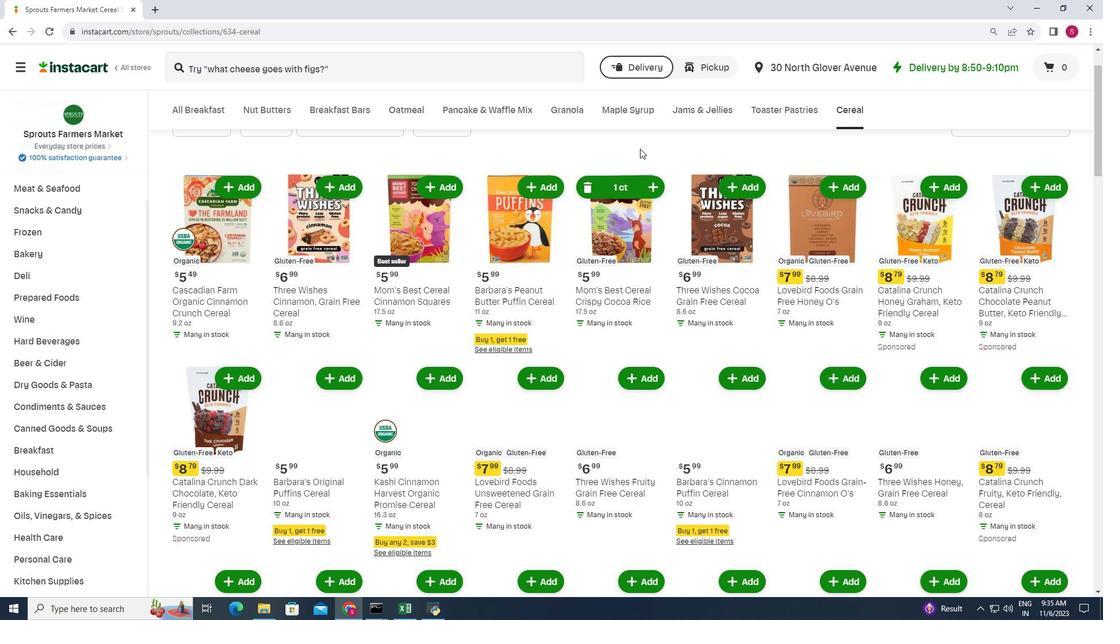 
Action: Mouse moved to (639, 150)
Screenshot: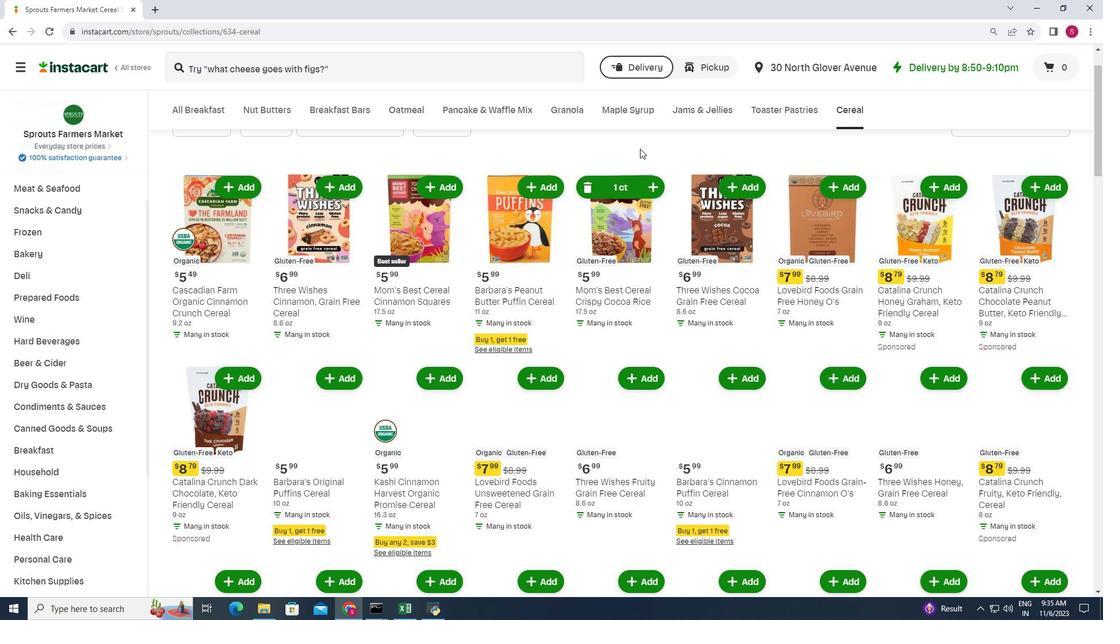 
Action: Mouse pressed left at (639, 150)
Screenshot: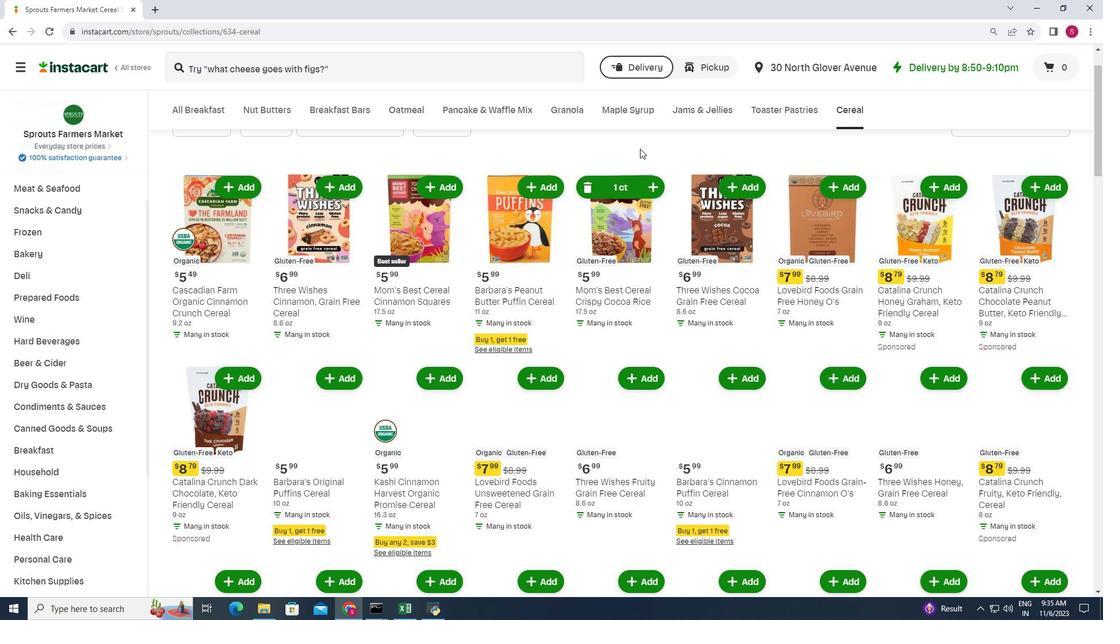 
Action: Mouse moved to (639, 150)
Screenshot: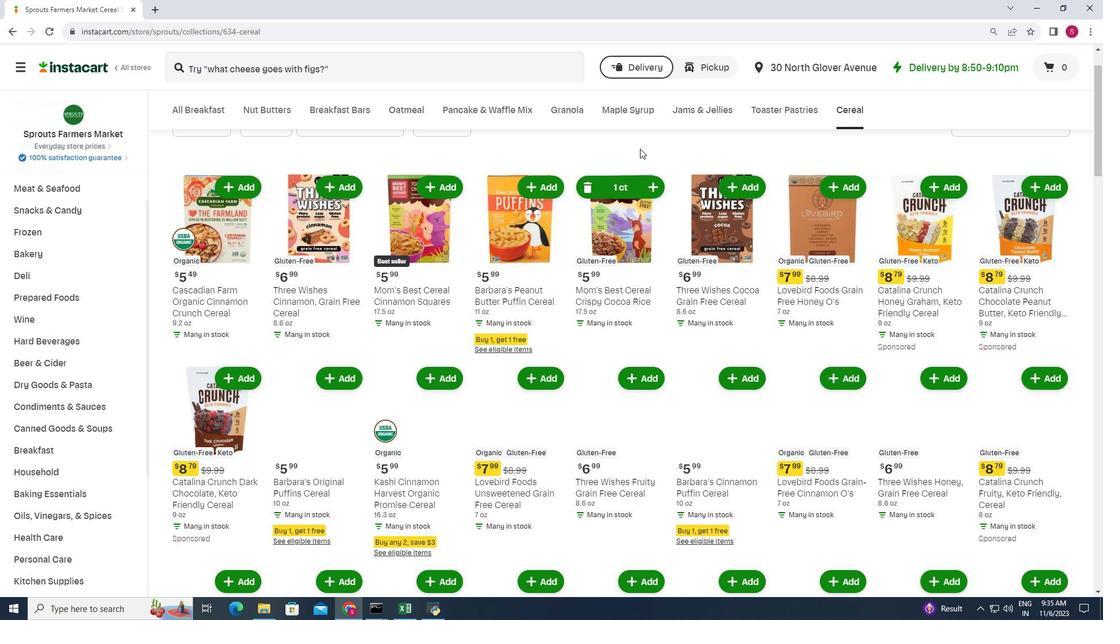 
Action: Mouse pressed left at (639, 150)
Screenshot: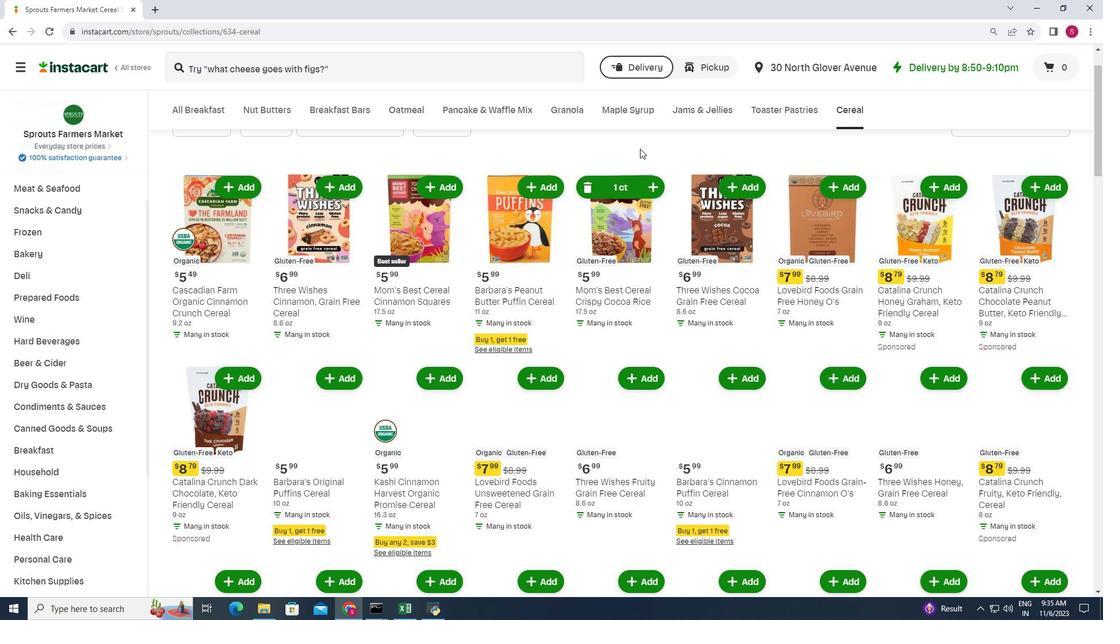 
Action: Mouse moved to (639, 150)
Screenshot: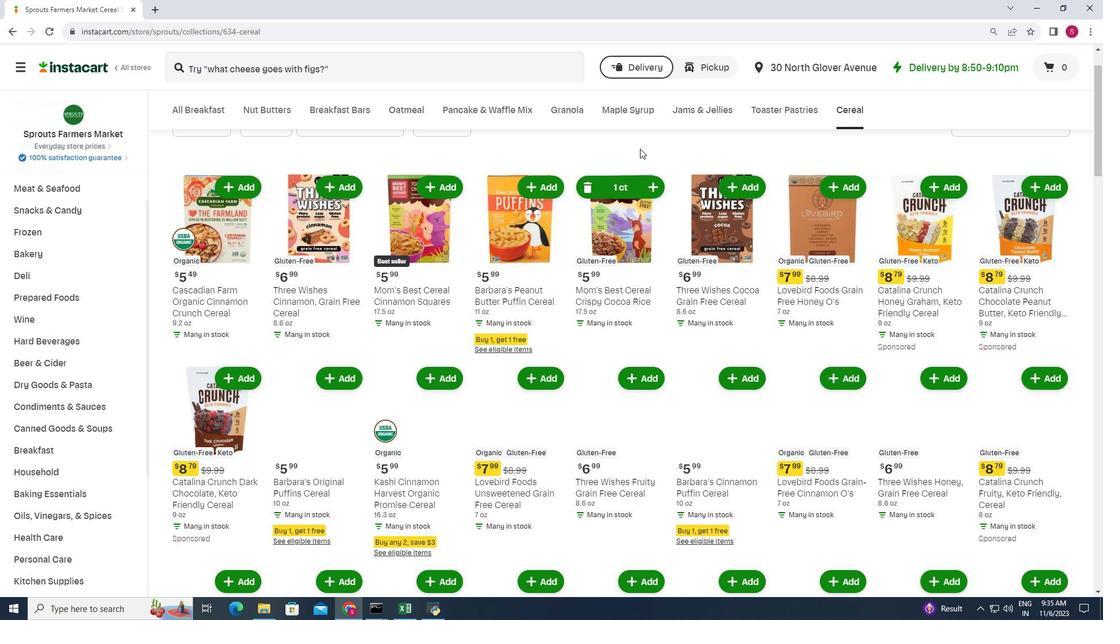 
Action: Mouse pressed left at (639, 150)
Screenshot: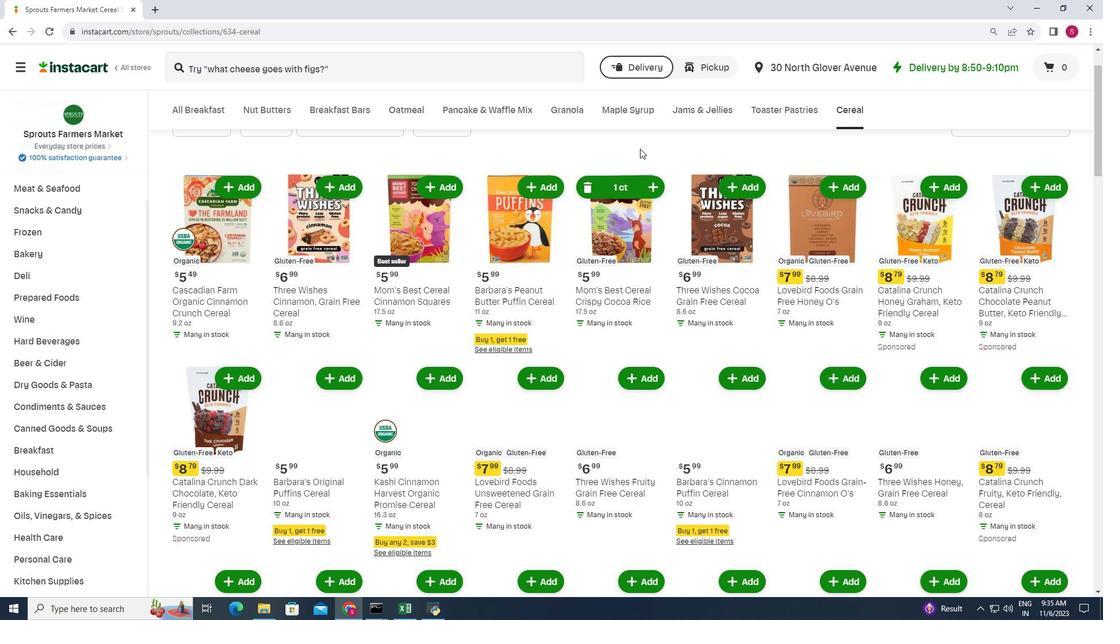 
Action: Mouse moved to (639, 150)
Screenshot: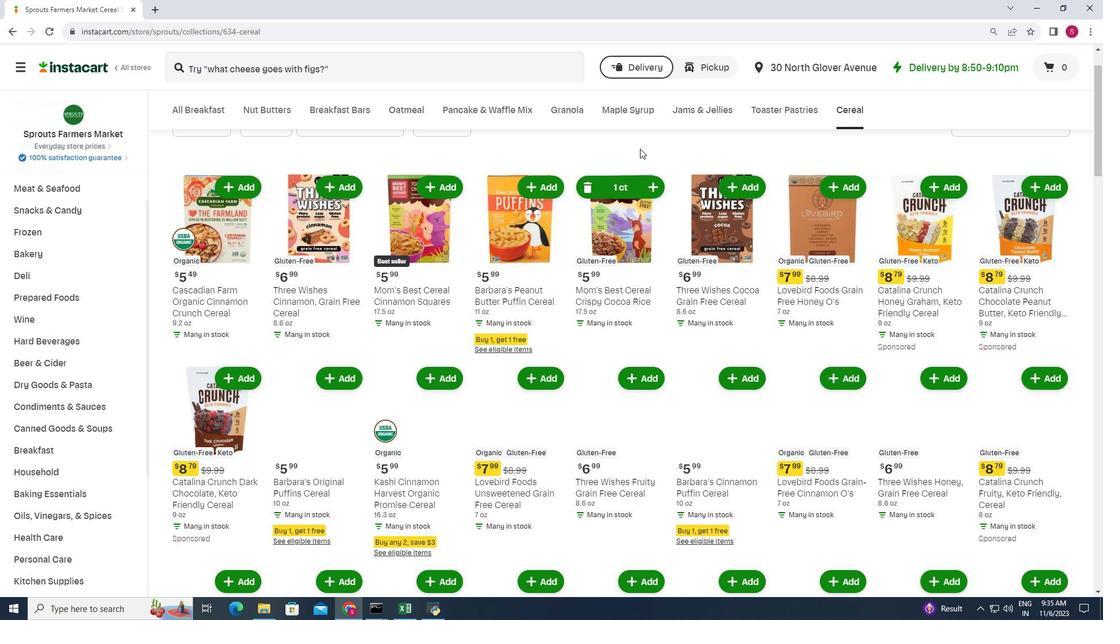 
Action: Mouse pressed left at (639, 150)
Screenshot: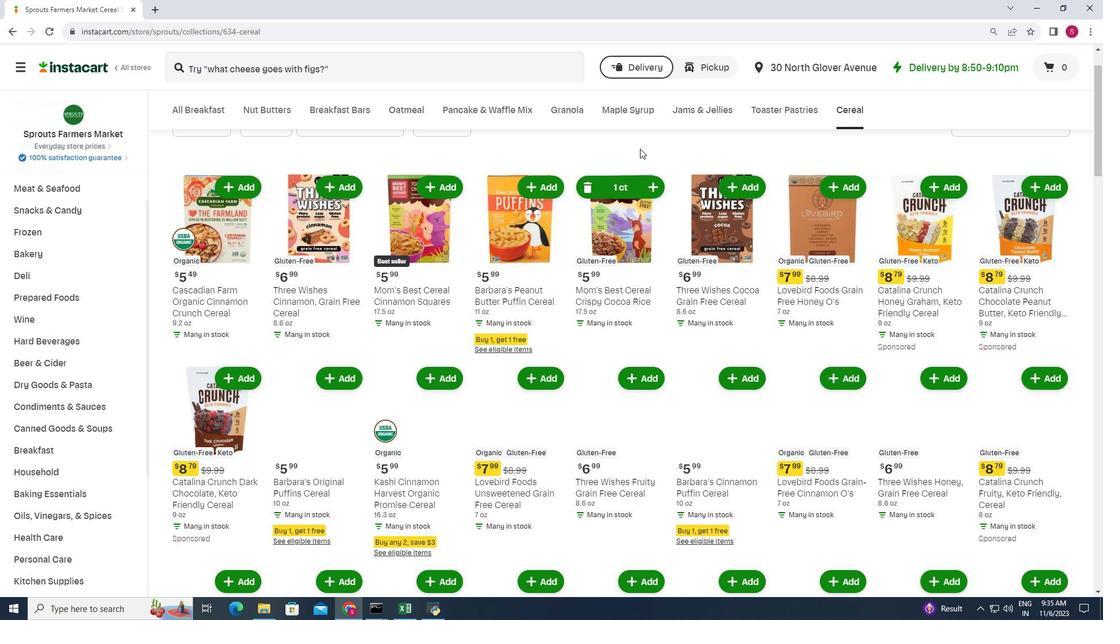 
Action: Mouse moved to (639, 150)
Screenshot: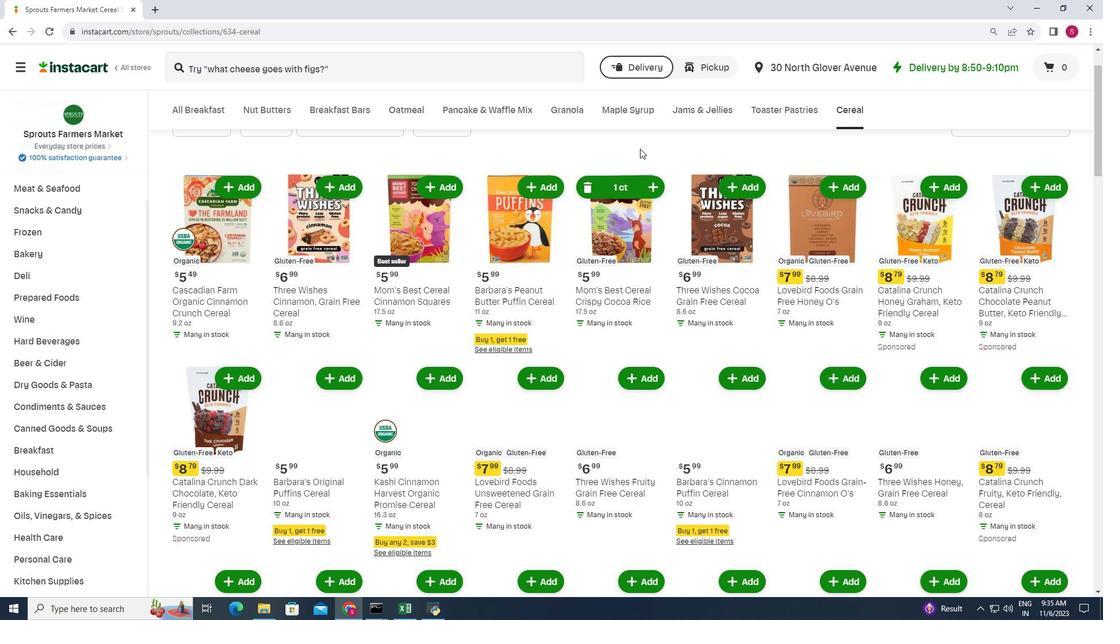 
Action: Mouse pressed left at (639, 150)
Screenshot: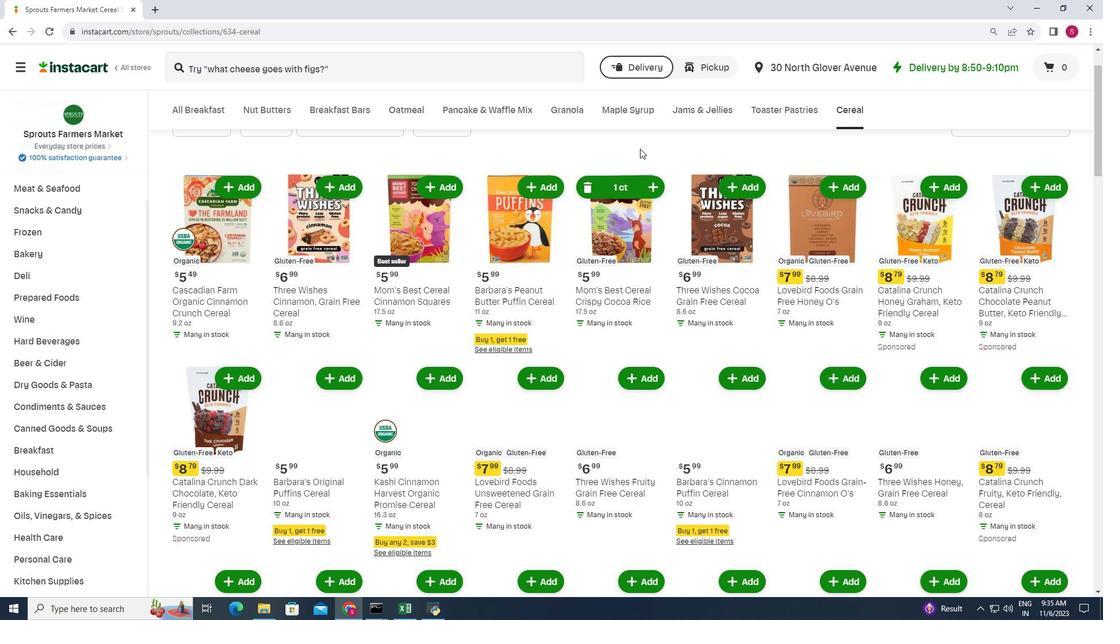 
Action: Mouse moved to (639, 150)
Screenshot: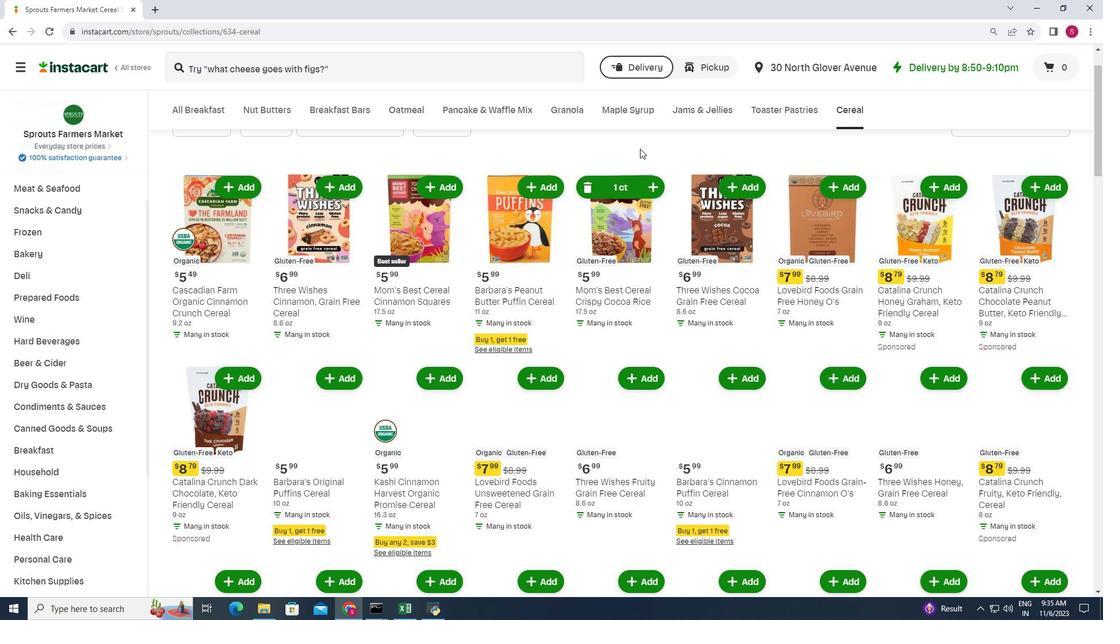
Action: Mouse pressed left at (639, 150)
Screenshot: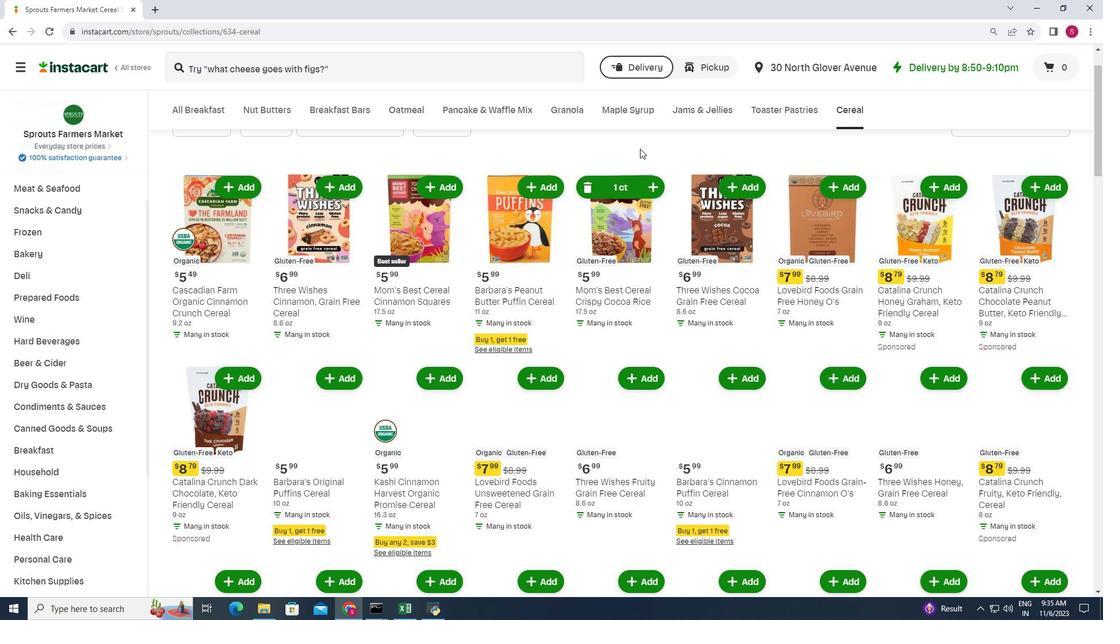 
Action: Mouse moved to (639, 150)
Screenshot: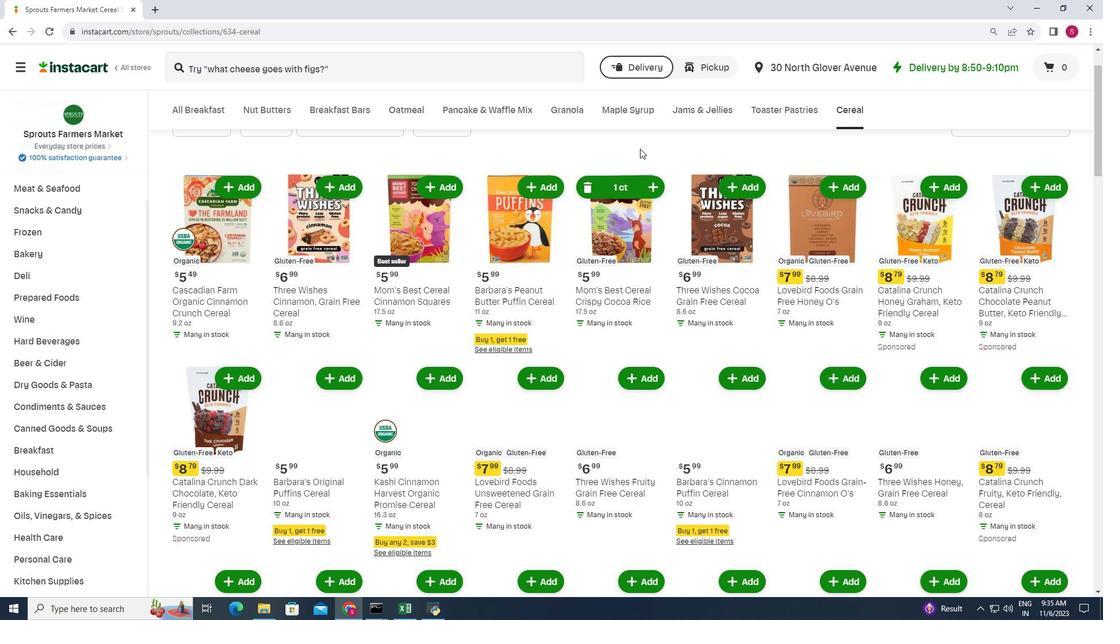 
Action: Mouse pressed left at (639, 150)
Screenshot: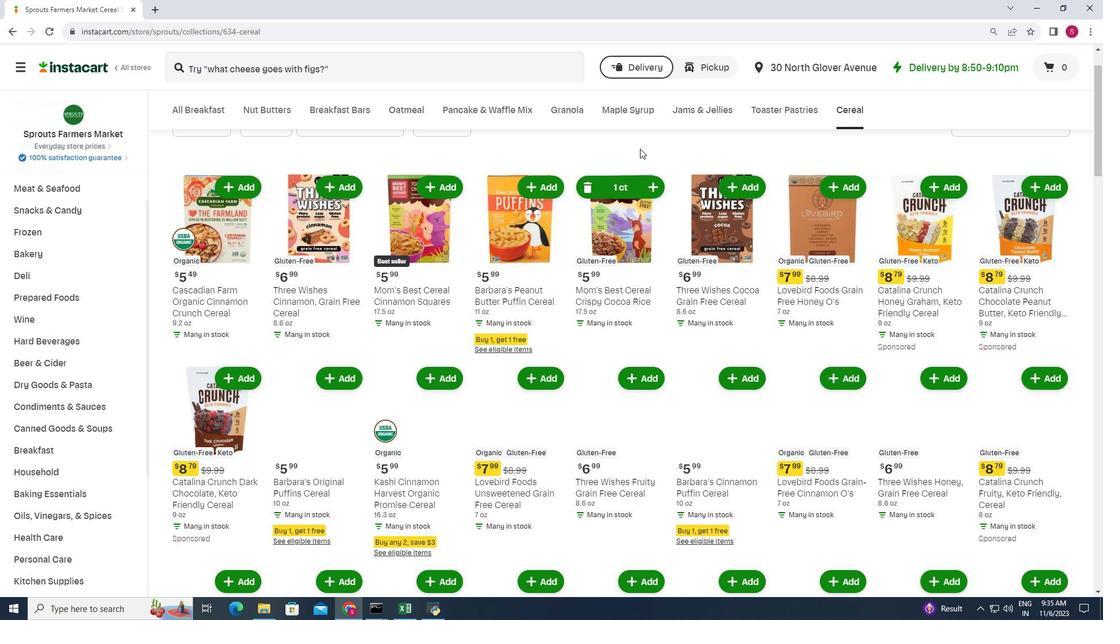
Action: Mouse moved to (639, 150)
Screenshot: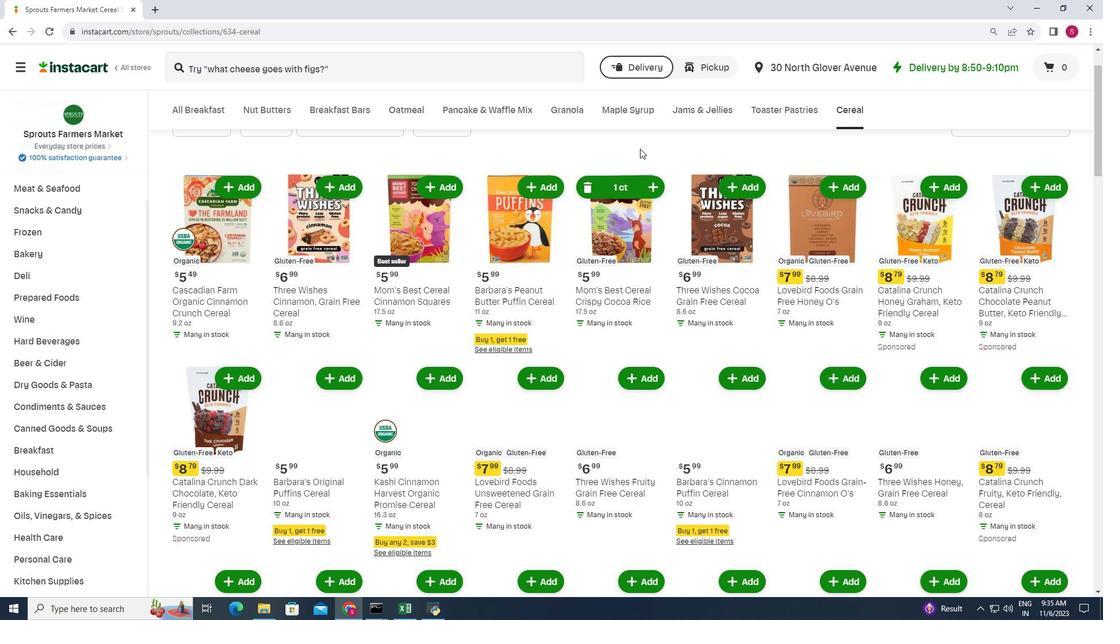 
Action: Mouse pressed left at (639, 150)
Screenshot: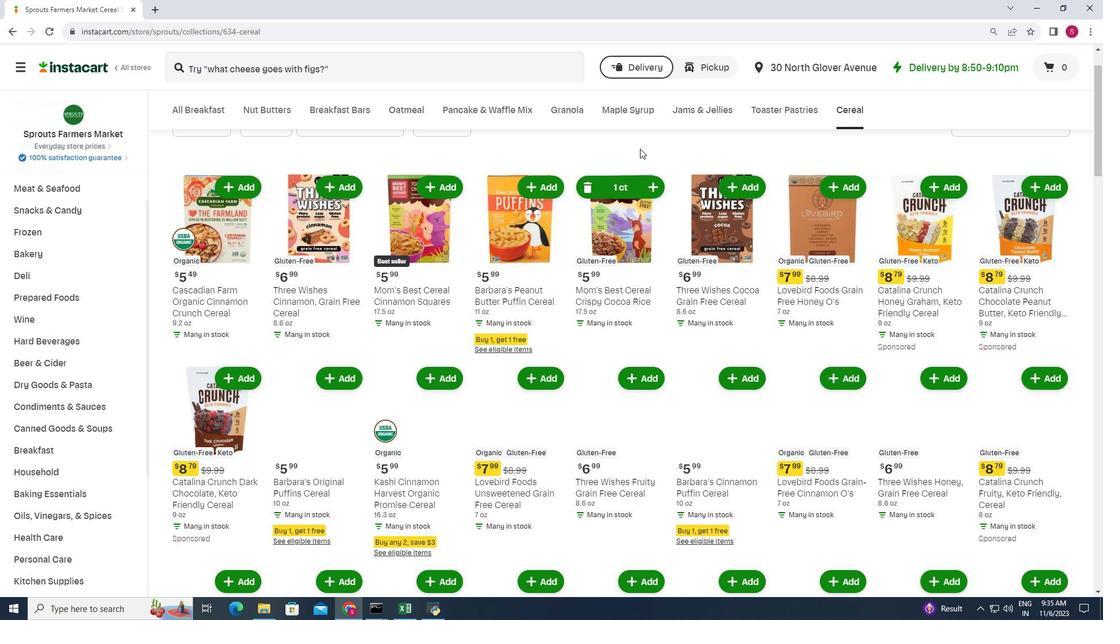 
Action: Mouse moved to (639, 150)
Screenshot: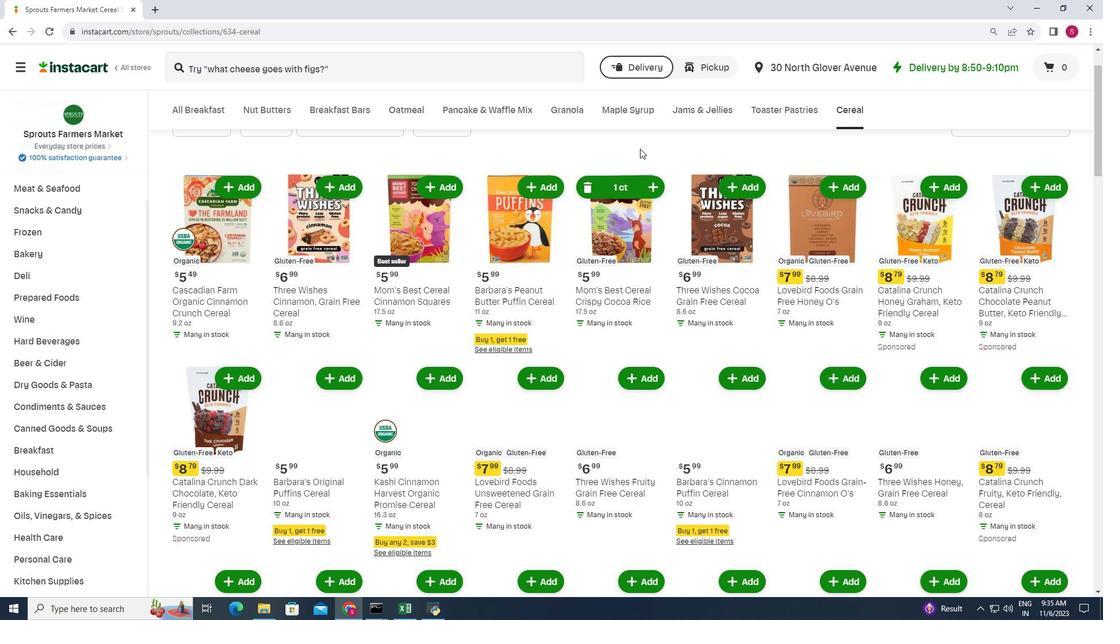 
Action: Mouse pressed left at (639, 150)
Screenshot: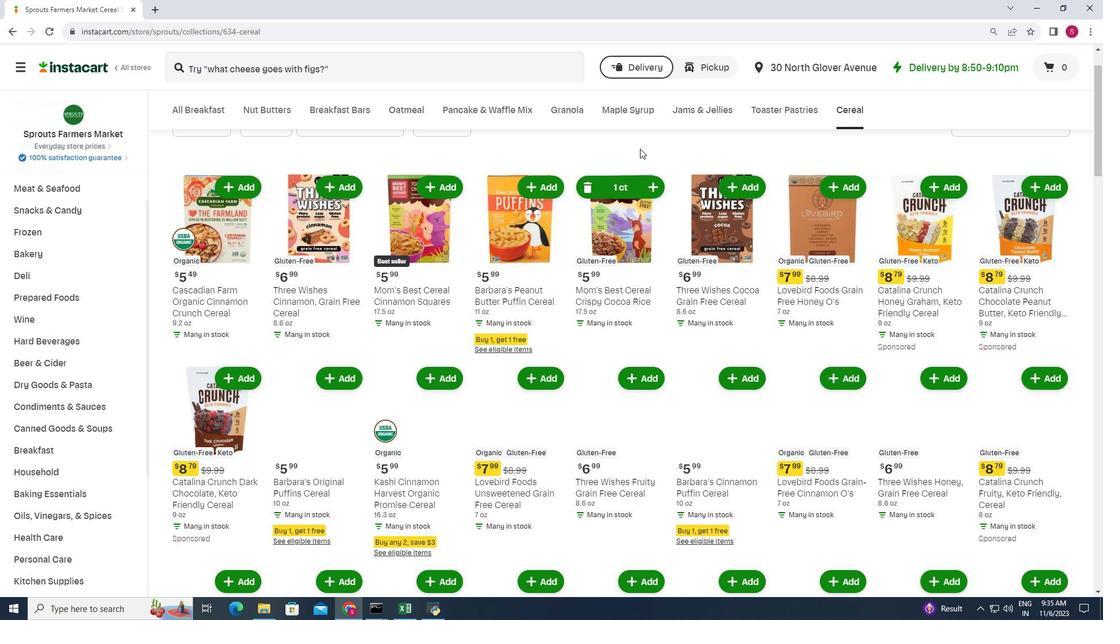 
Action: Mouse moved to (639, 150)
Screenshot: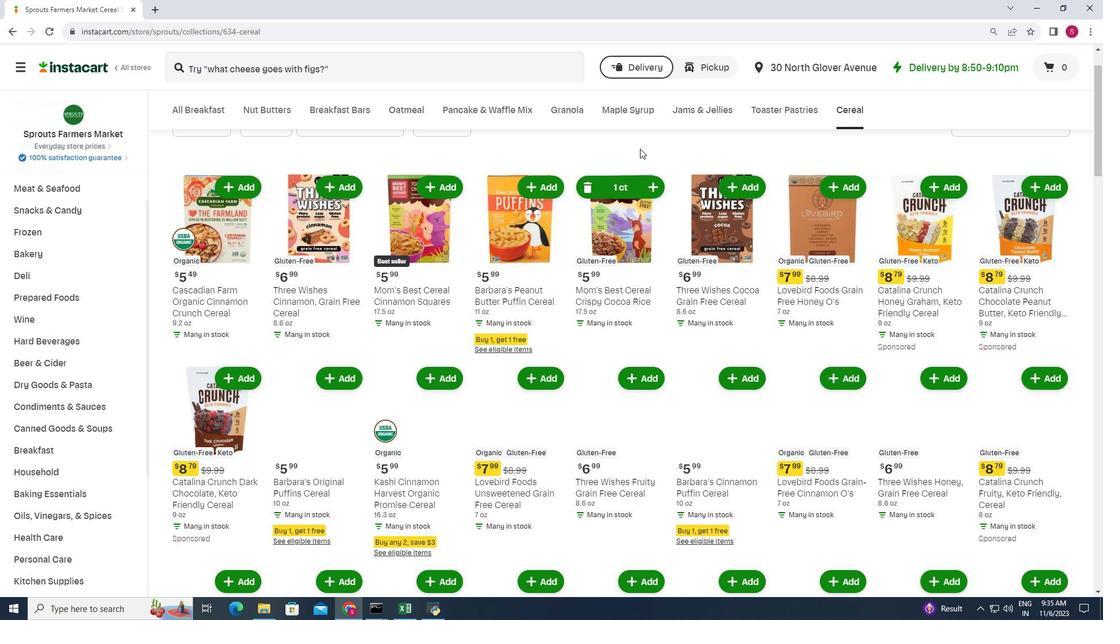 
Action: Mouse pressed left at (639, 150)
Screenshot: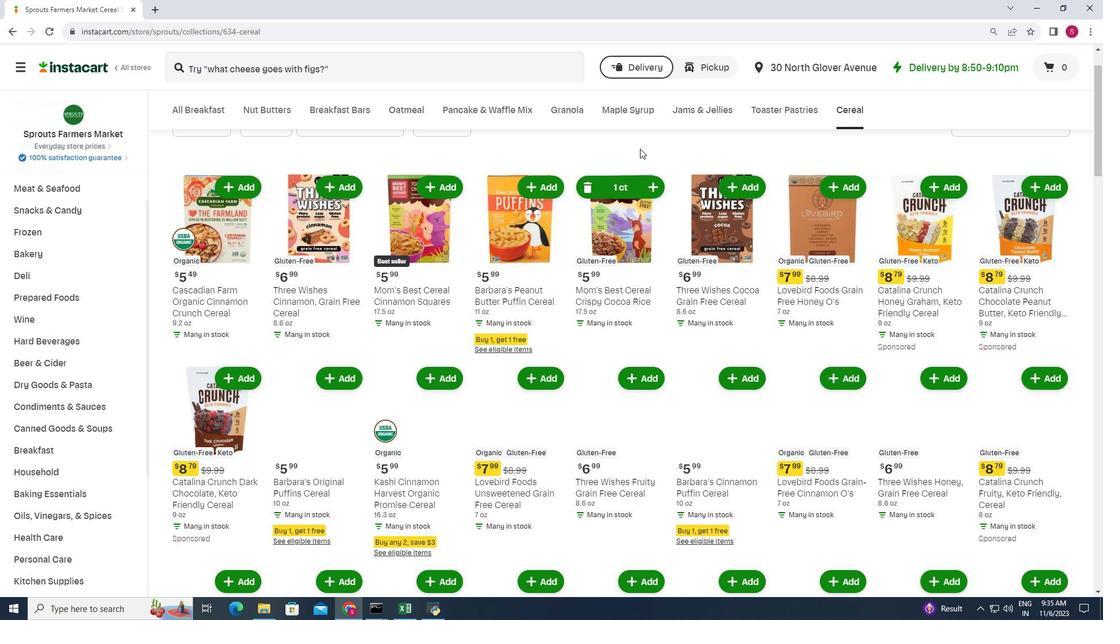 
Action: Mouse moved to (639, 150)
Screenshot: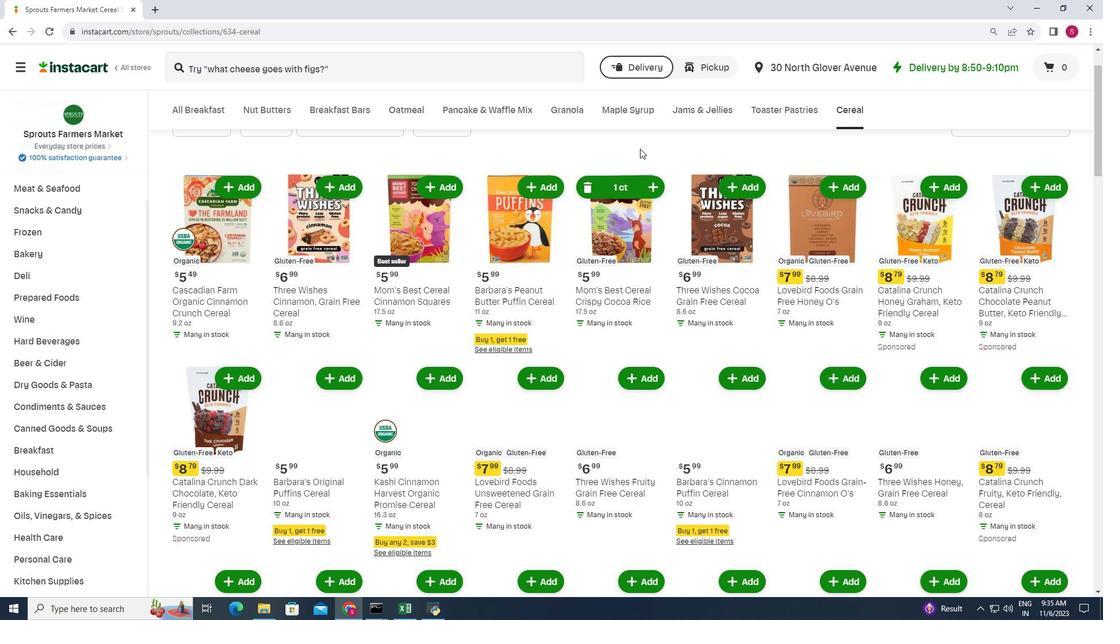 
Action: Mouse pressed left at (639, 150)
Screenshot: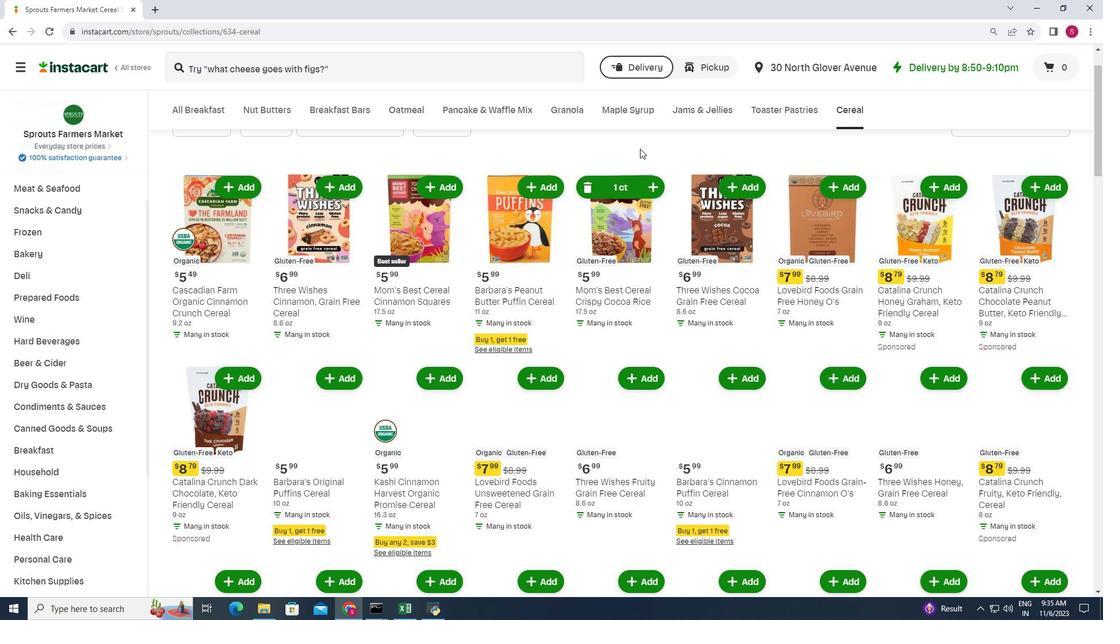 
Action: Mouse moved to (639, 150)
Screenshot: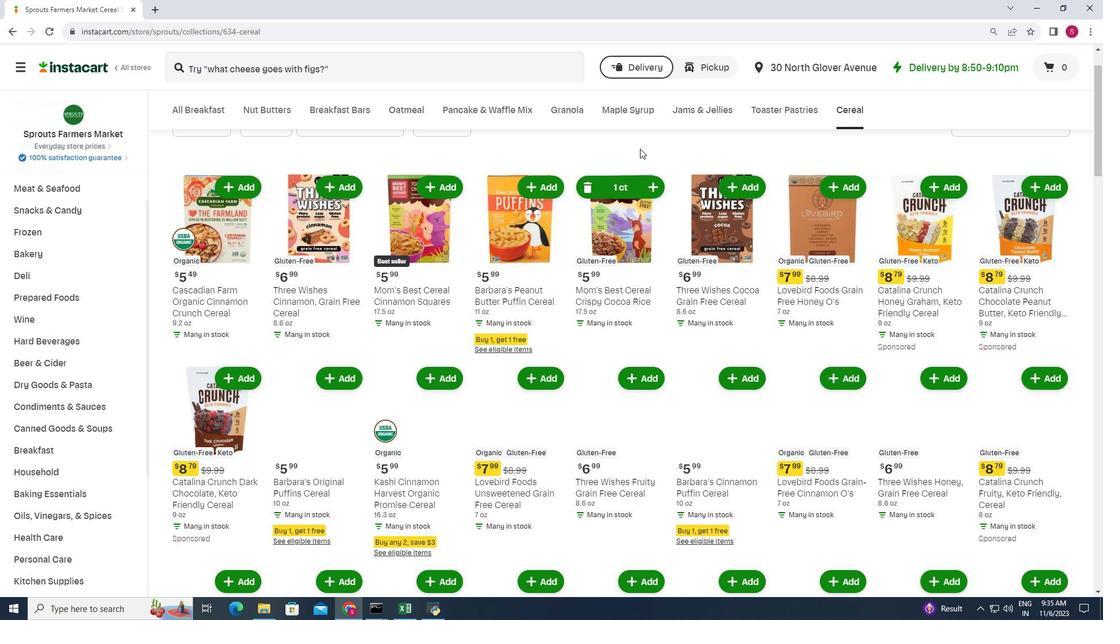 
Action: Mouse pressed left at (639, 150)
Screenshot: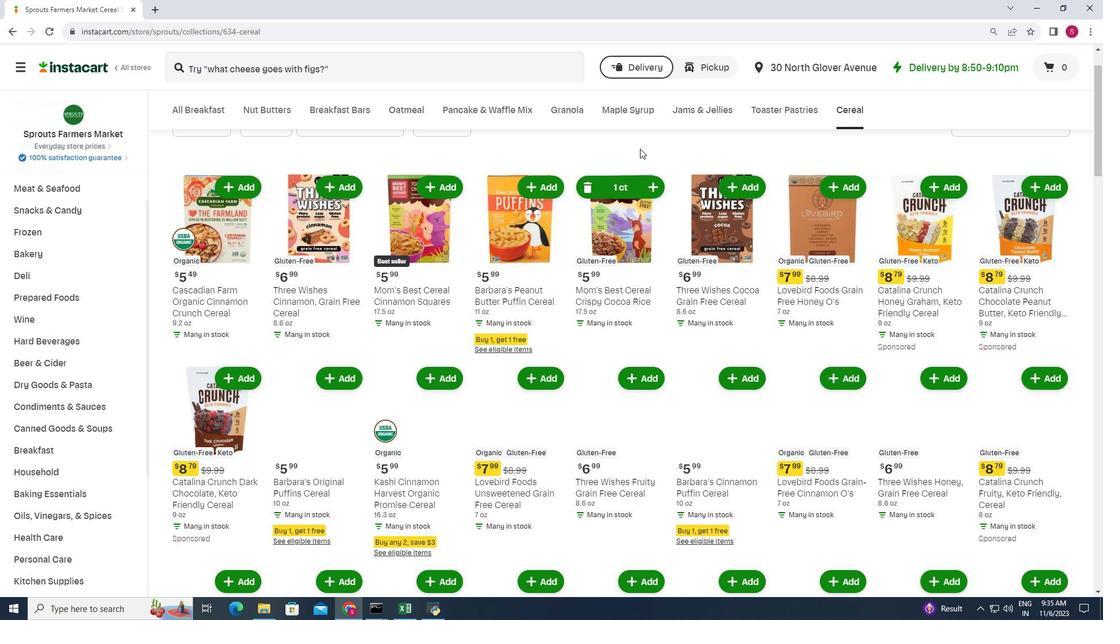 
Action: Mouse moved to (639, 150)
Screenshot: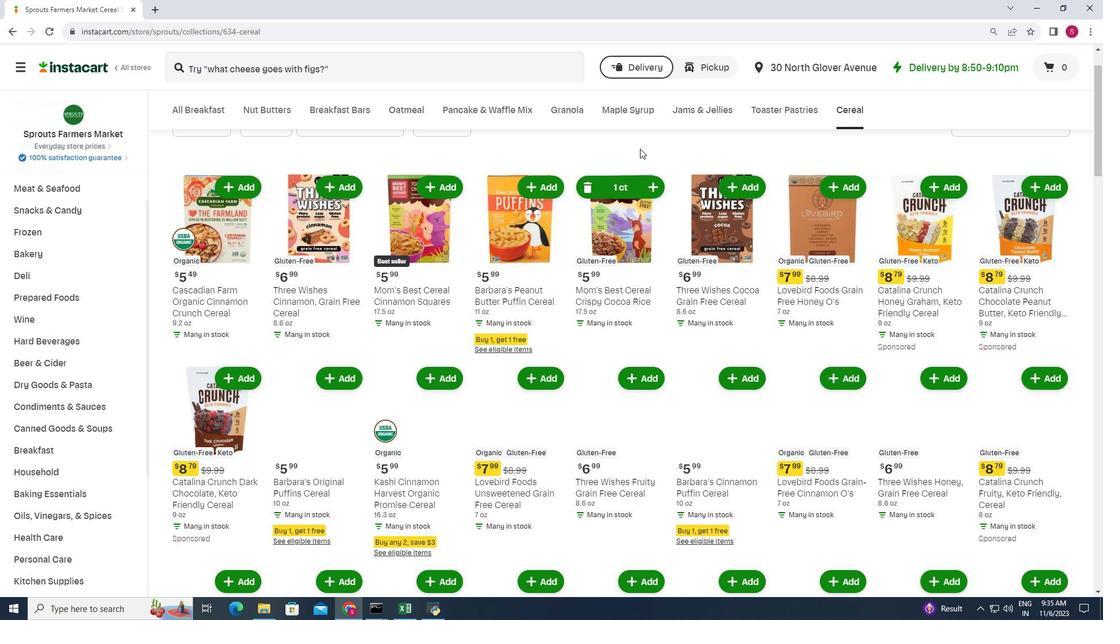 
Action: Mouse pressed left at (639, 150)
Screenshot: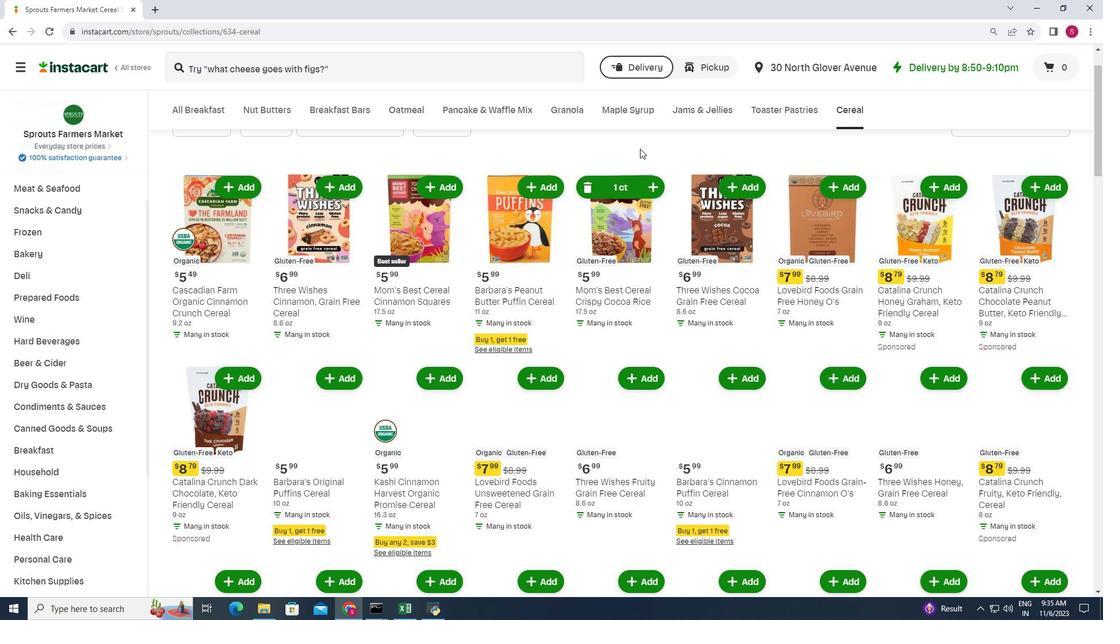 
Action: Mouse moved to (639, 150)
Screenshot: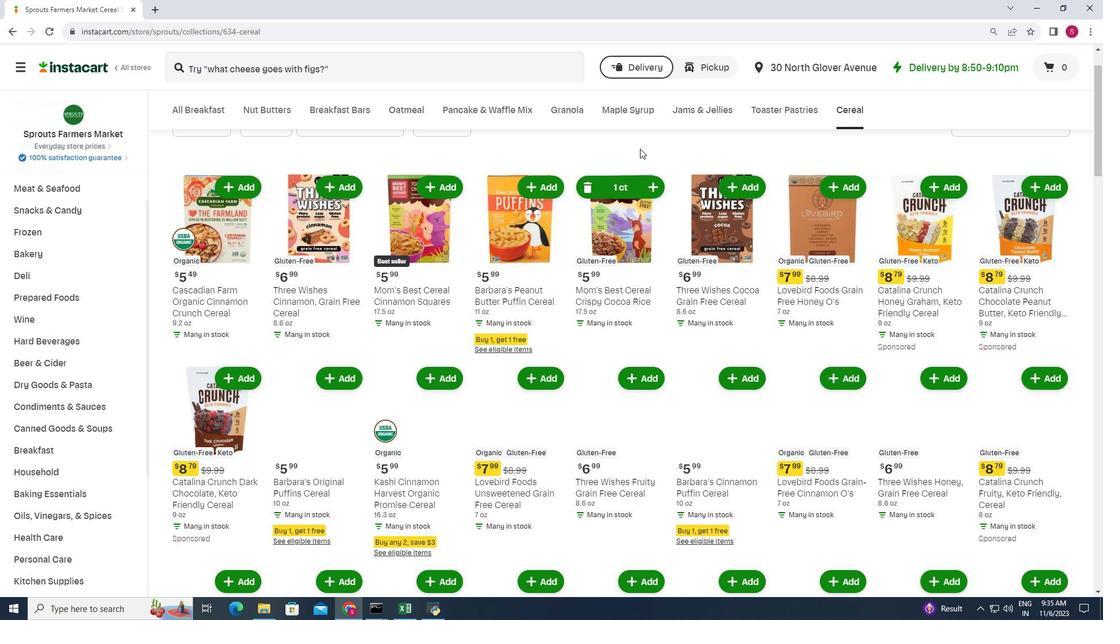 
Action: Mouse pressed left at (639, 150)
Screenshot: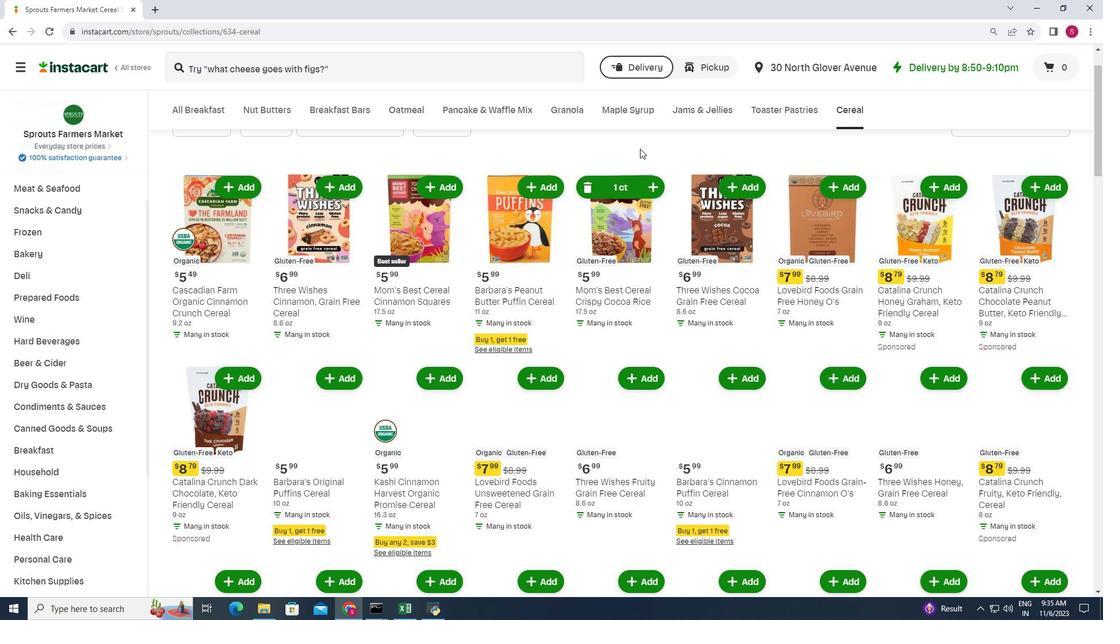 
Action: Mouse moved to (639, 150)
Screenshot: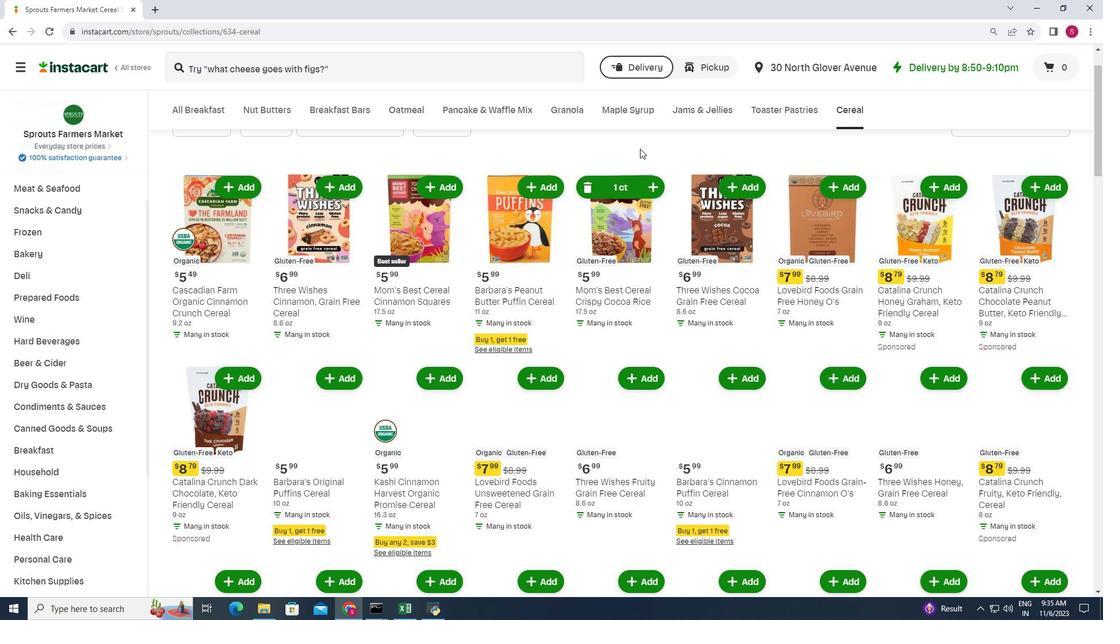 
Action: Mouse pressed left at (639, 150)
Screenshot: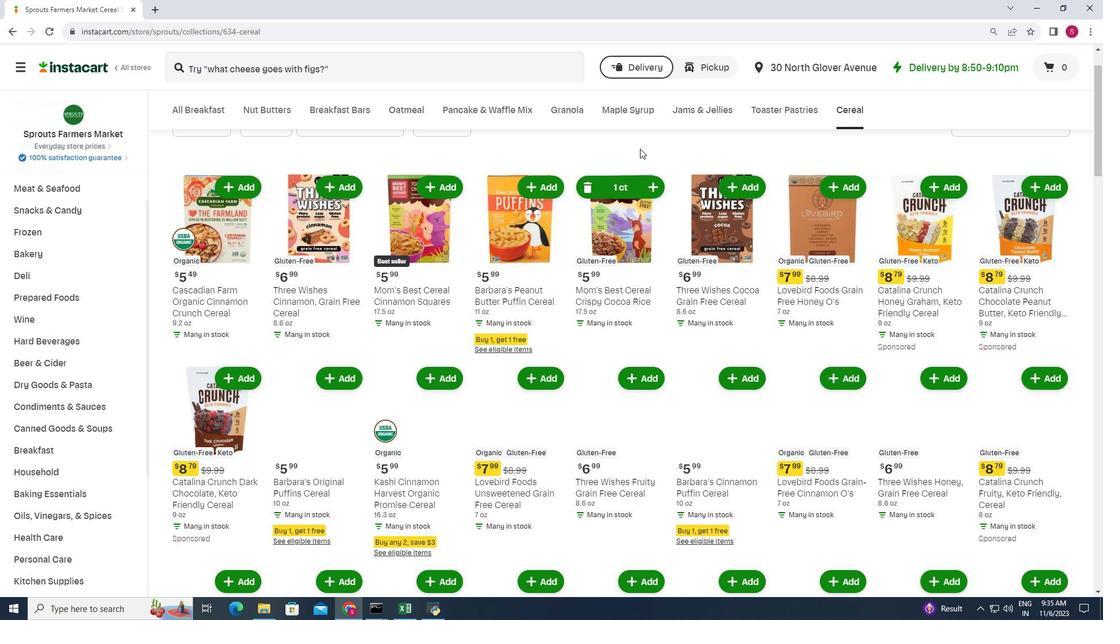 
Action: Mouse moved to (639, 150)
Screenshot: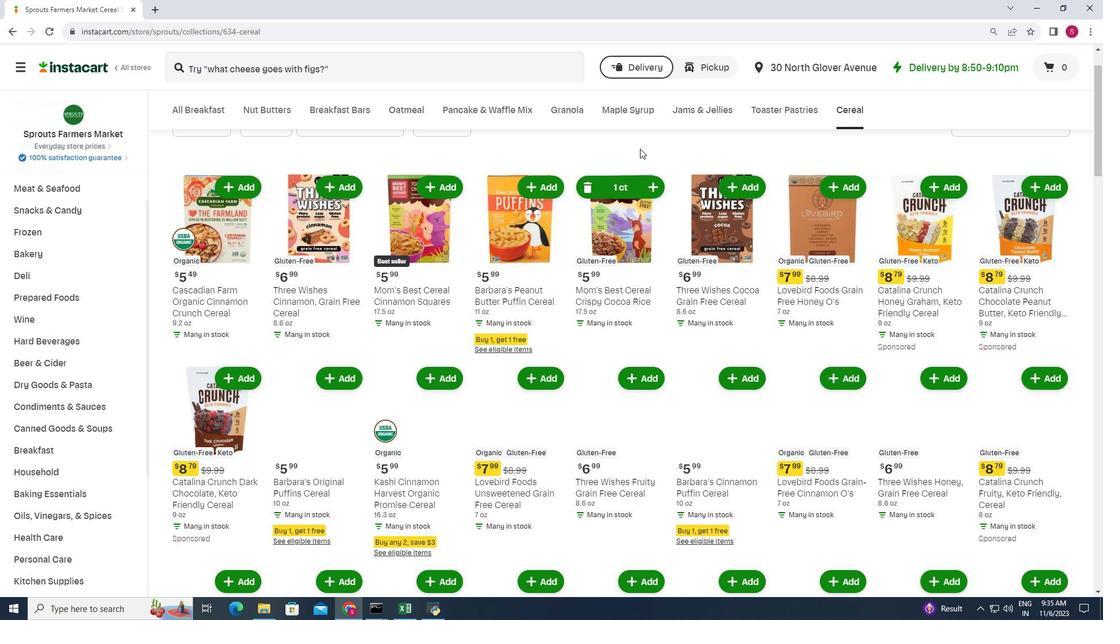 
Action: Mouse pressed left at (639, 150)
Screenshot: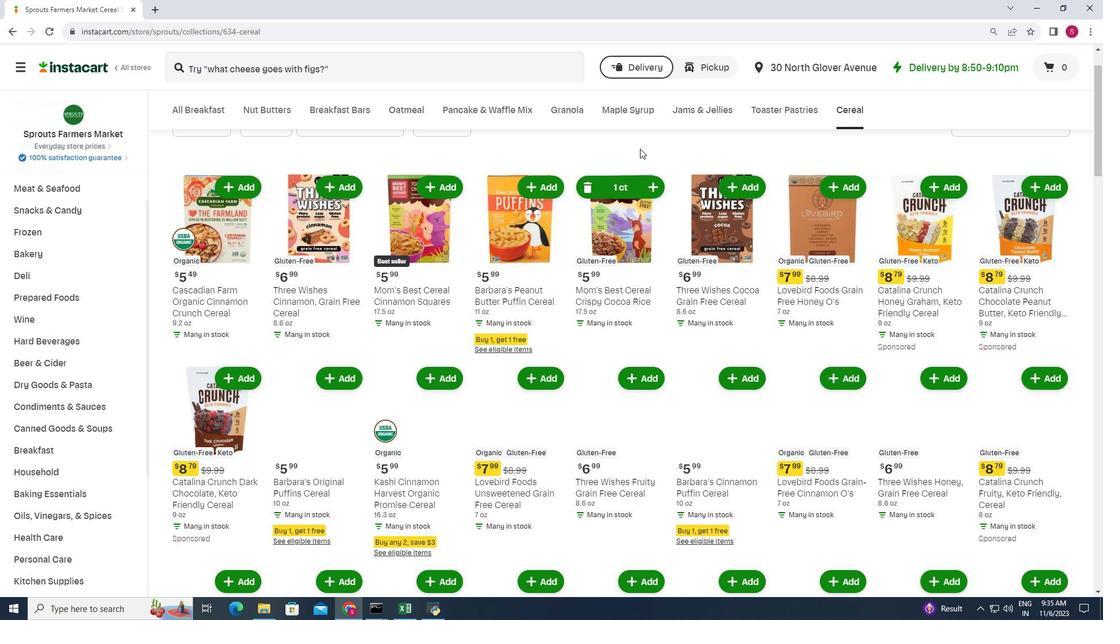 
Action: Mouse moved to (639, 150)
Screenshot: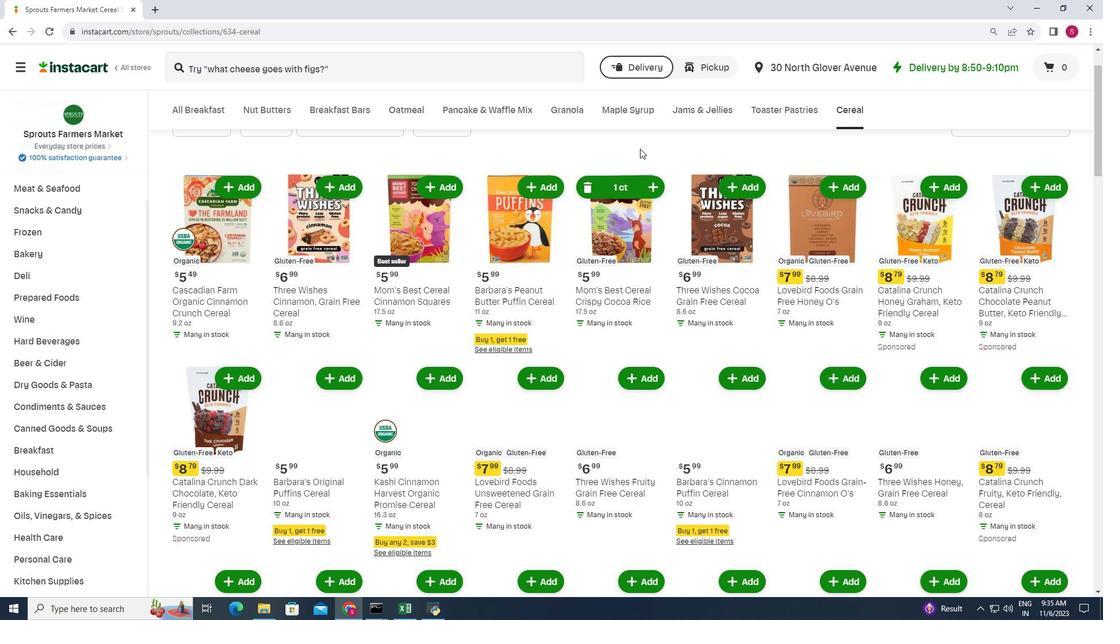 
Action: Mouse pressed left at (639, 150)
Screenshot: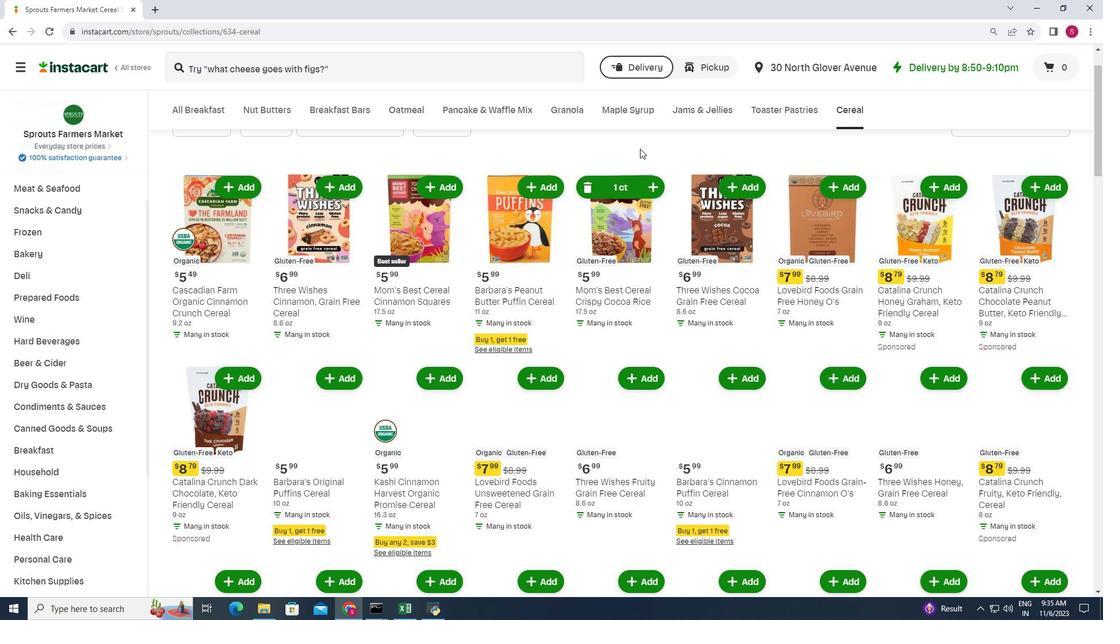 
Action: Mouse moved to (639, 150)
Screenshot: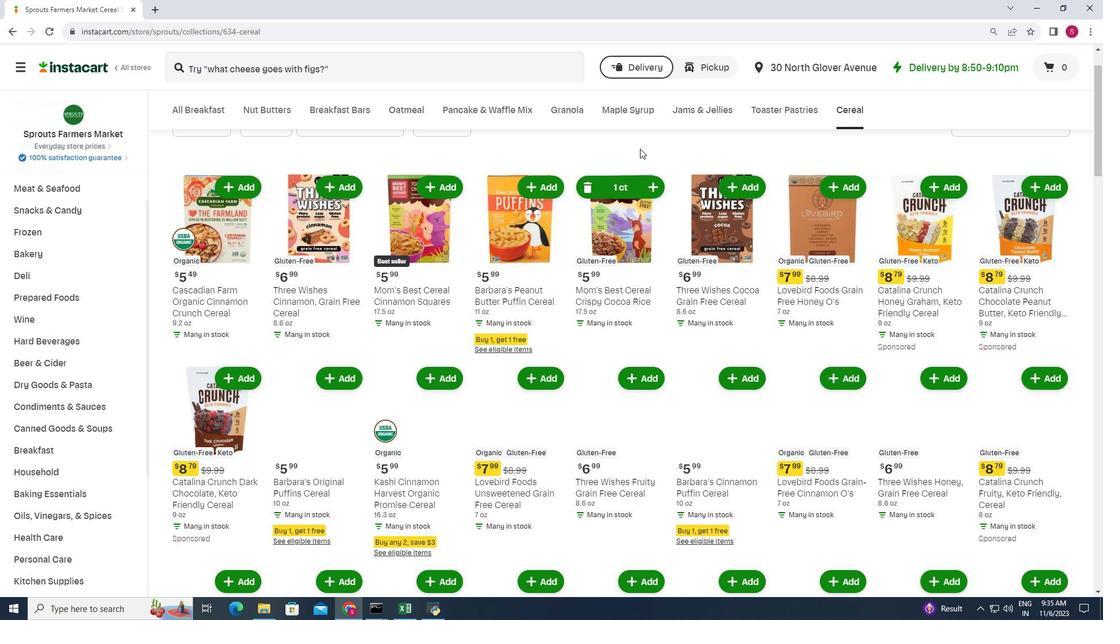 
Action: Mouse pressed left at (639, 150)
Screenshot: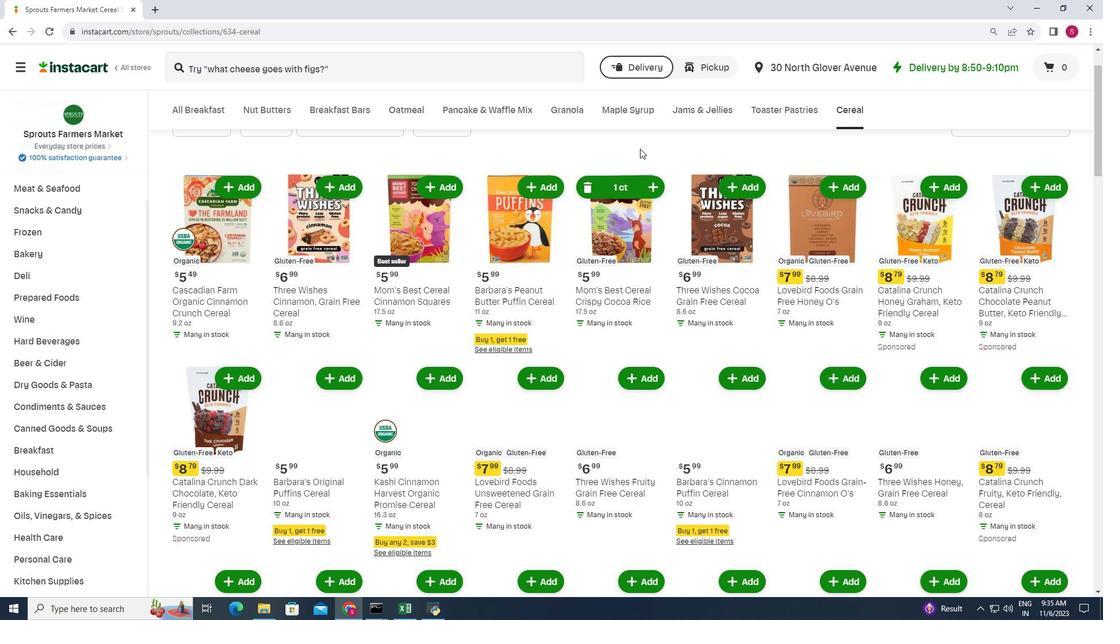 
Action: Mouse moved to (639, 150)
Screenshot: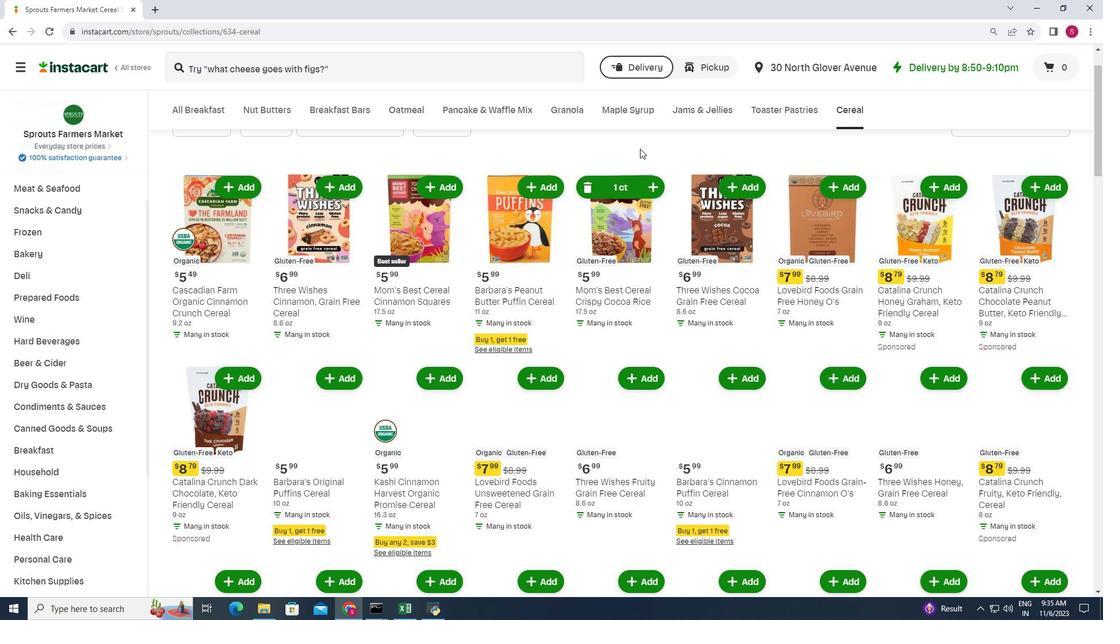 
Action: Mouse pressed left at (639, 150)
Screenshot: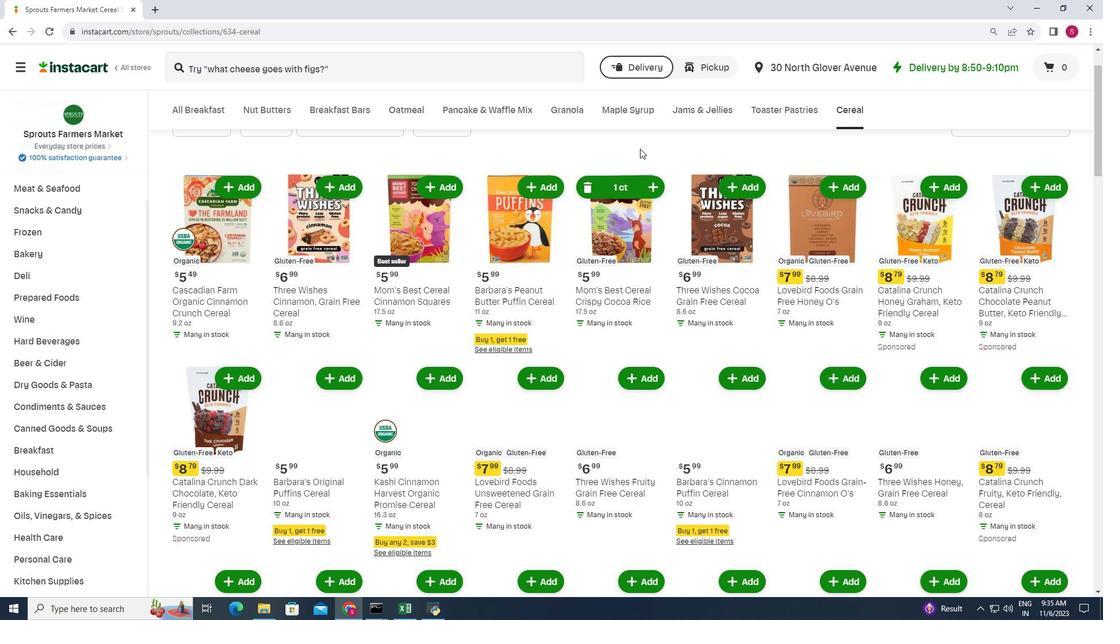 
Action: Mouse moved to (639, 150)
Screenshot: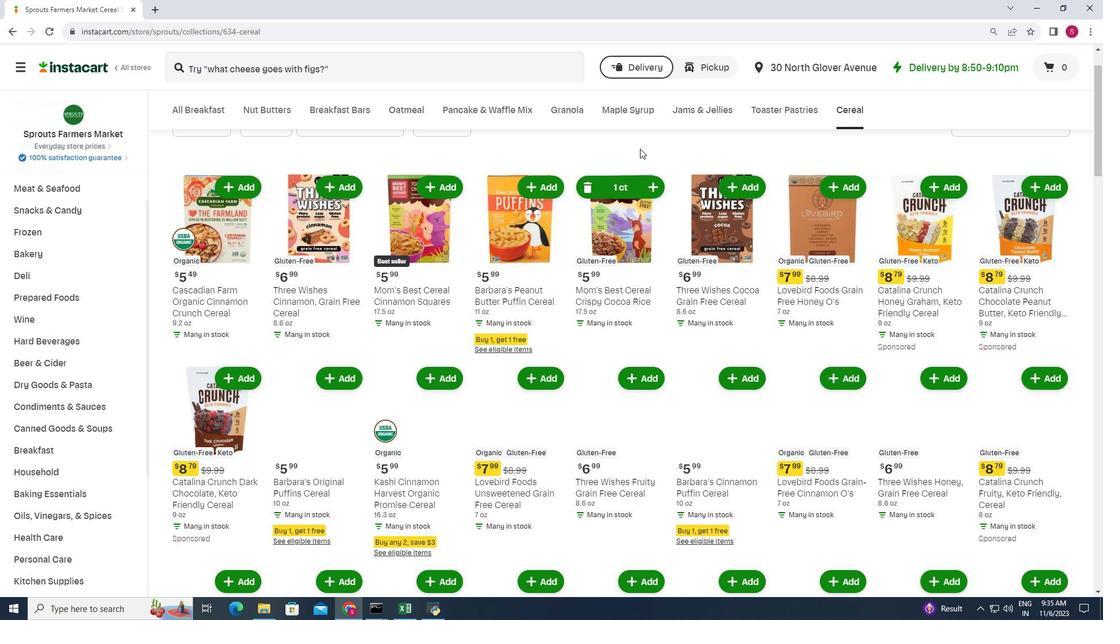 
Action: Mouse pressed left at (639, 150)
Screenshot: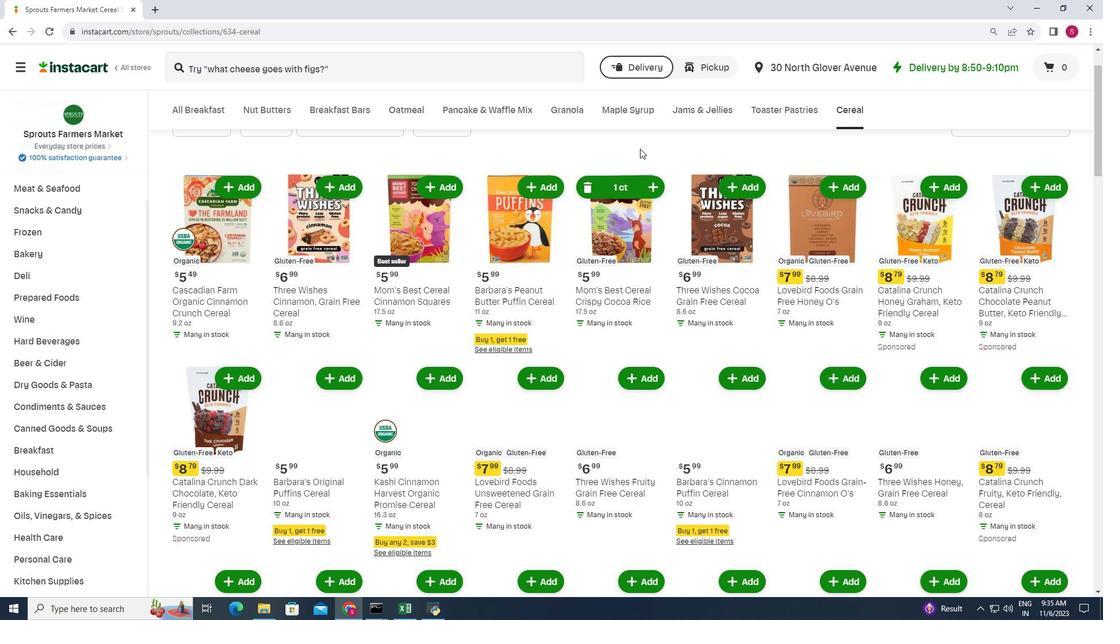 
Action: Mouse moved to (639, 150)
Screenshot: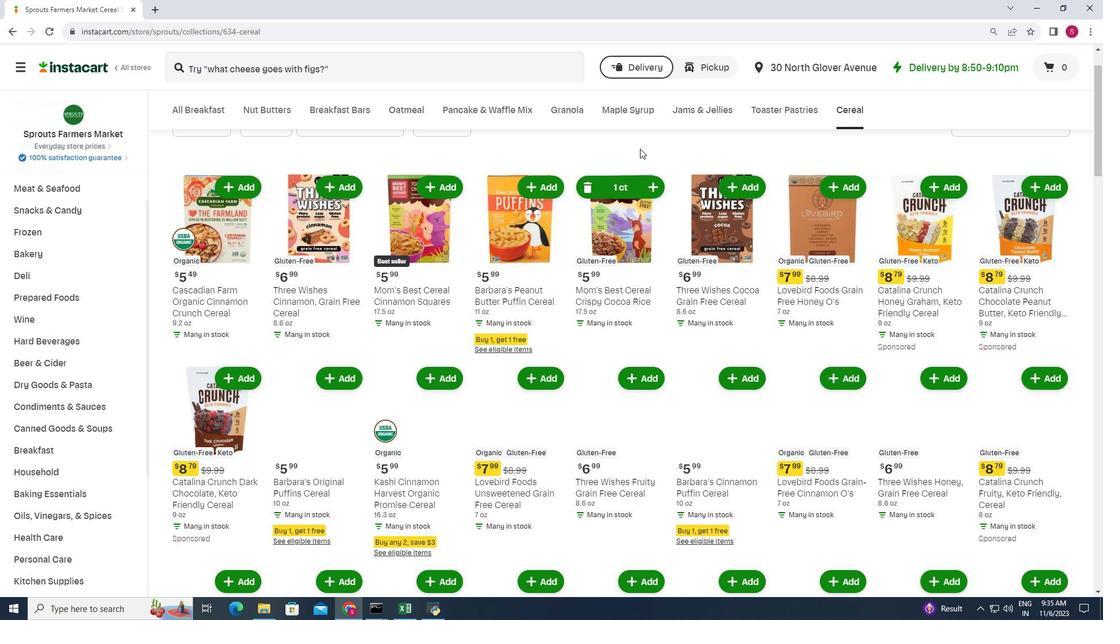 
Action: Mouse pressed left at (639, 150)
Screenshot: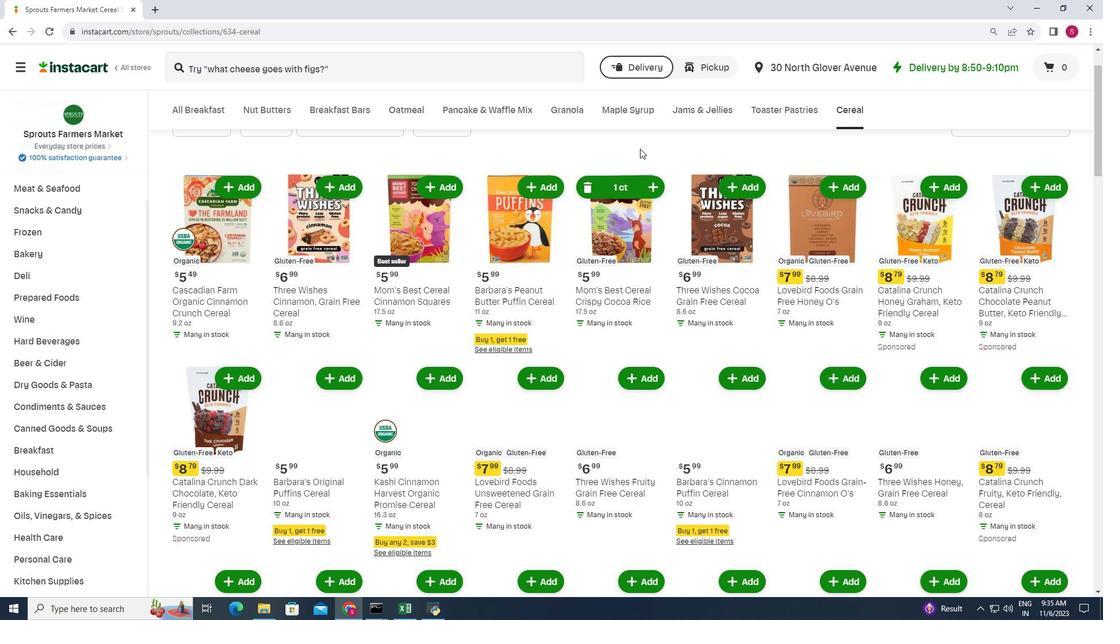 
Action: Mouse moved to (639, 150)
Screenshot: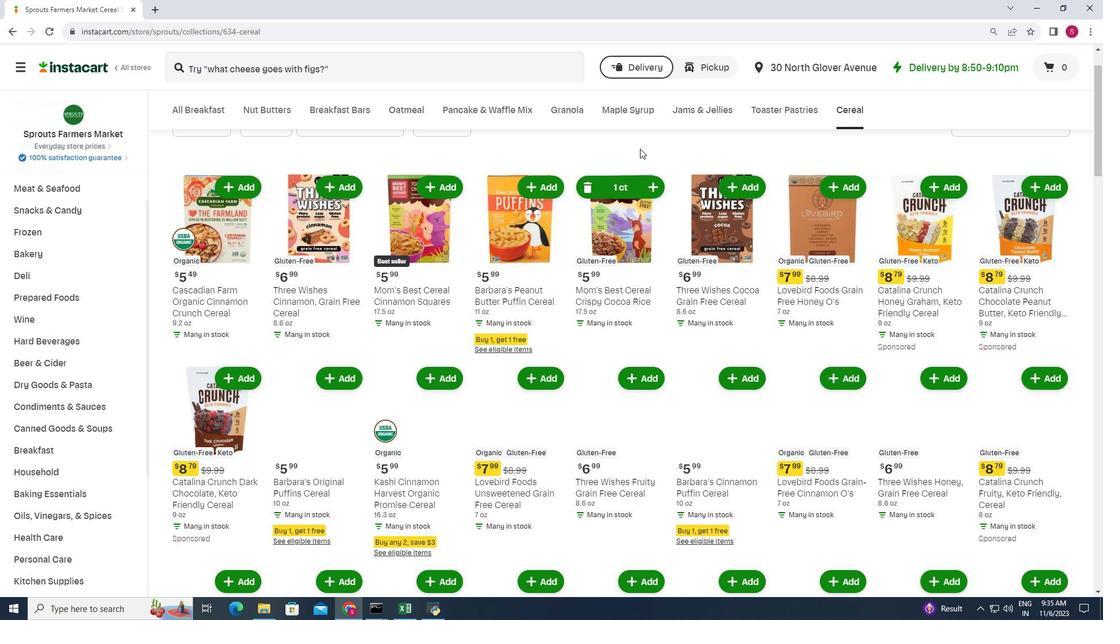 
Action: Mouse pressed left at (639, 150)
Screenshot: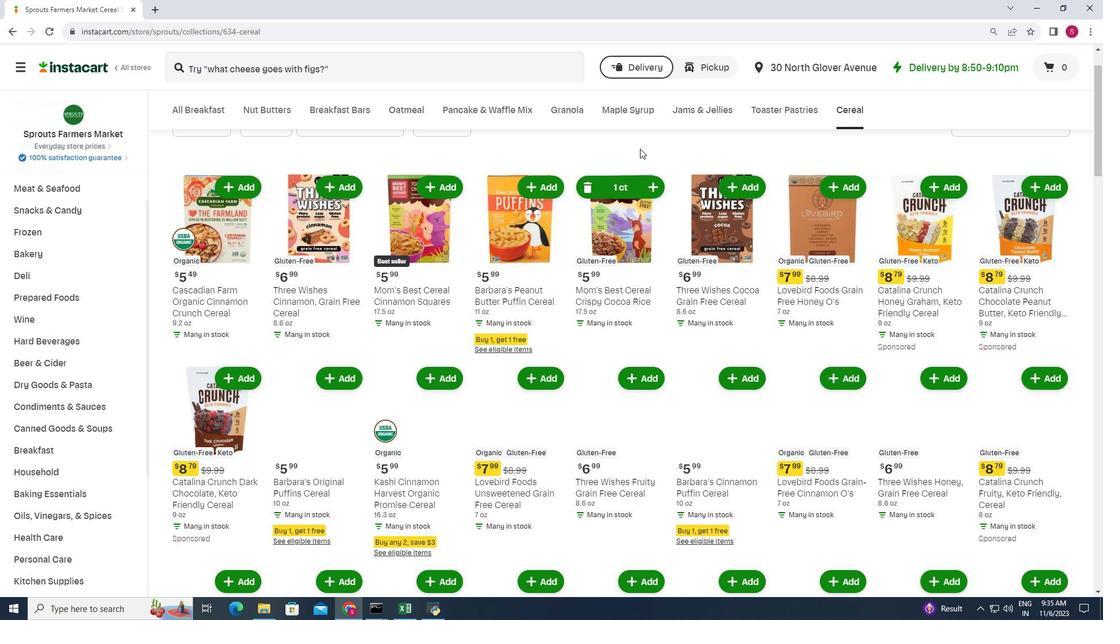 
Action: Mouse moved to (639, 150)
Screenshot: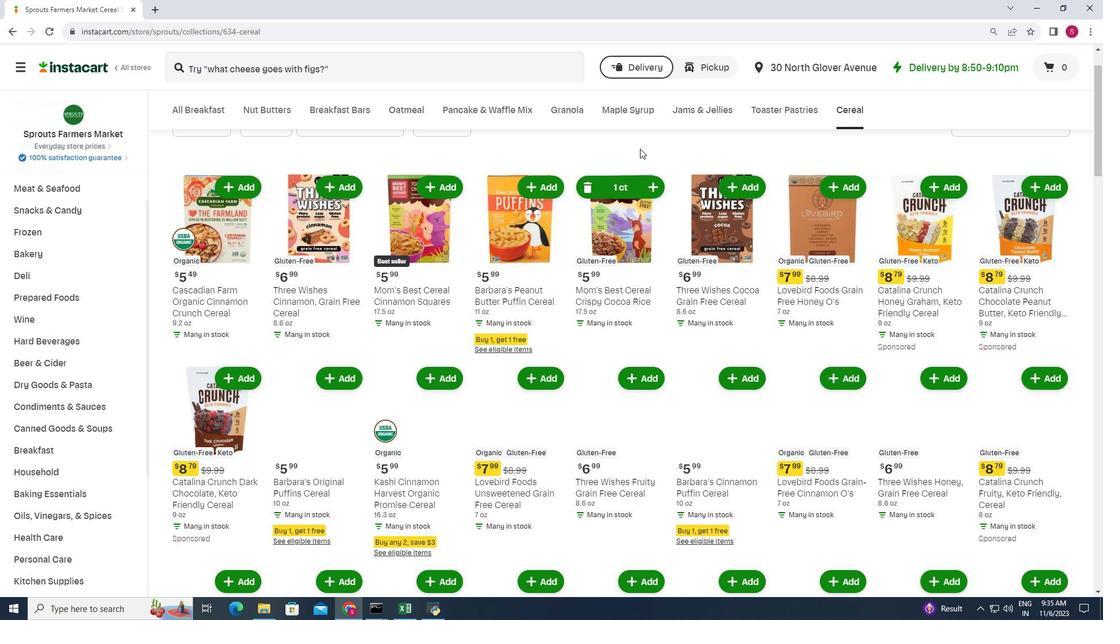 
Action: Mouse scrolled (639, 150) with delta (0, 0)
Screenshot: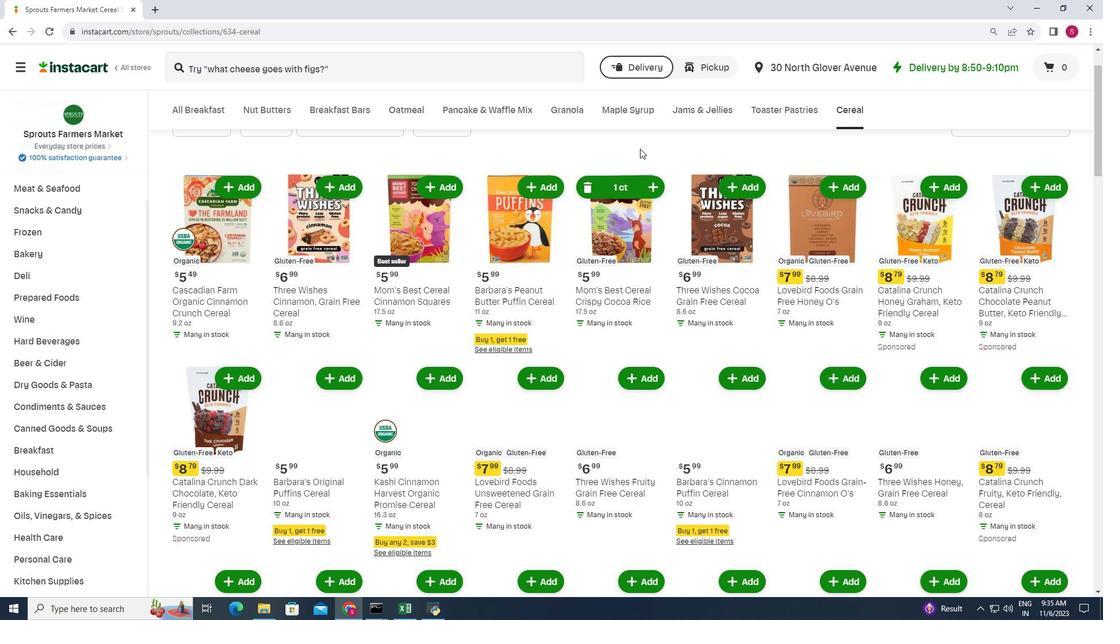 
Action: Mouse scrolled (639, 150) with delta (0, 0)
Screenshot: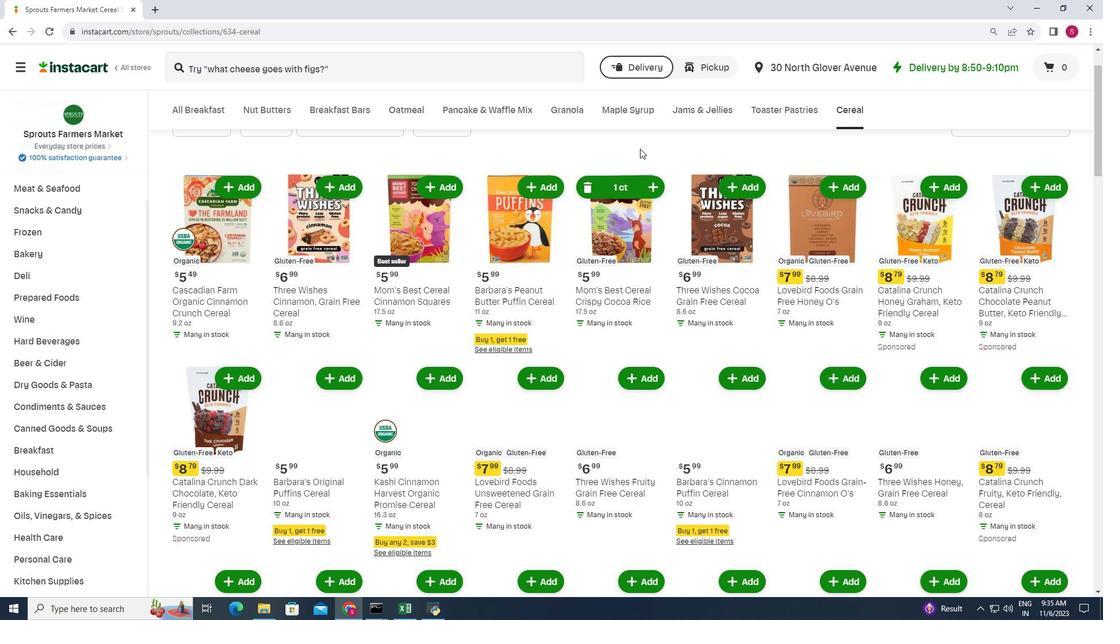 
Action: Mouse scrolled (639, 150) with delta (0, 0)
Screenshot: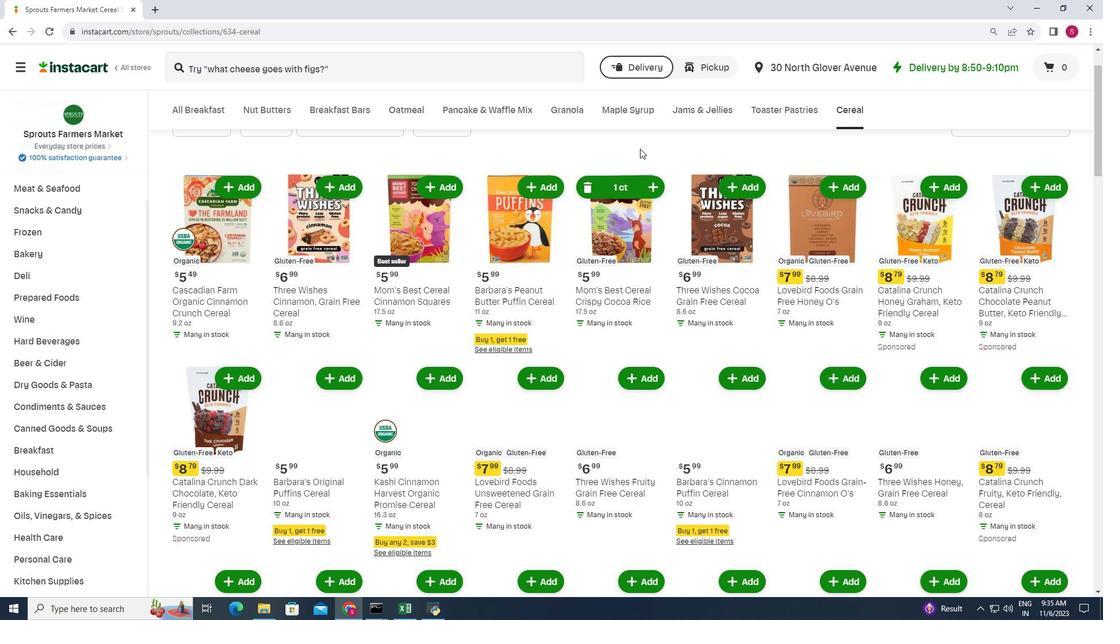
Action: Mouse scrolled (639, 150) with delta (0, 0)
Screenshot: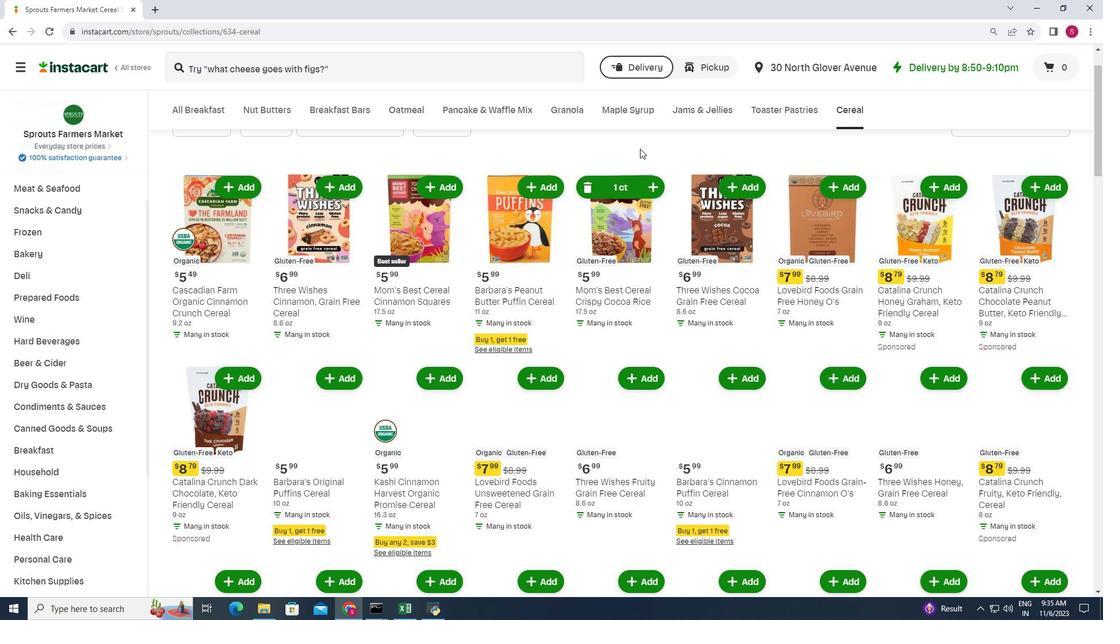 
Action: Mouse moved to (639, 150)
Screenshot: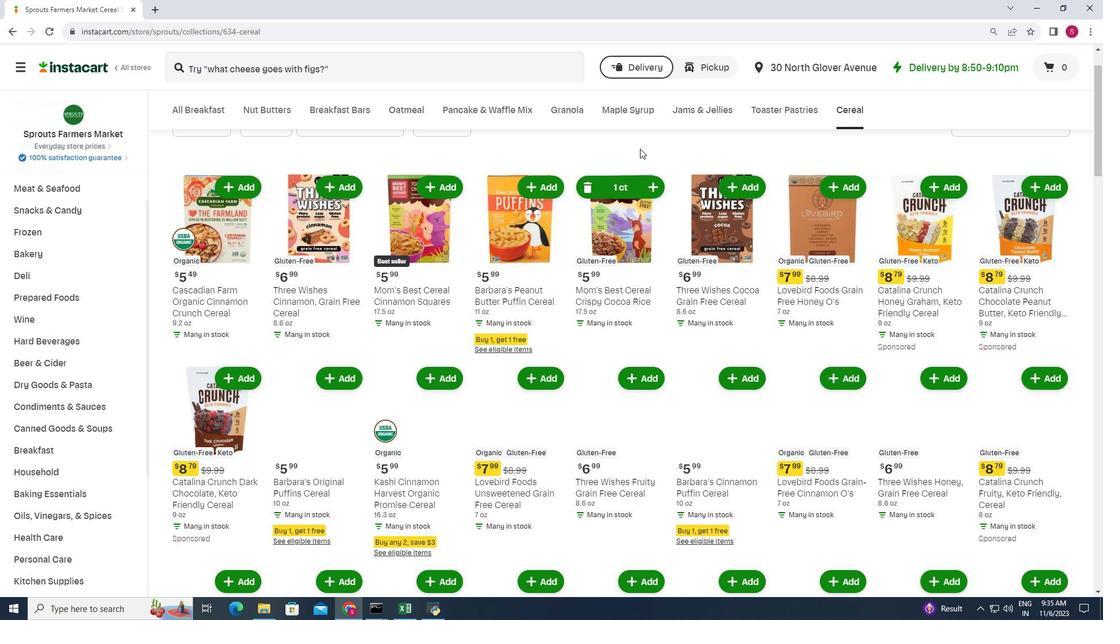 
Action: Mouse pressed left at (639, 150)
Screenshot: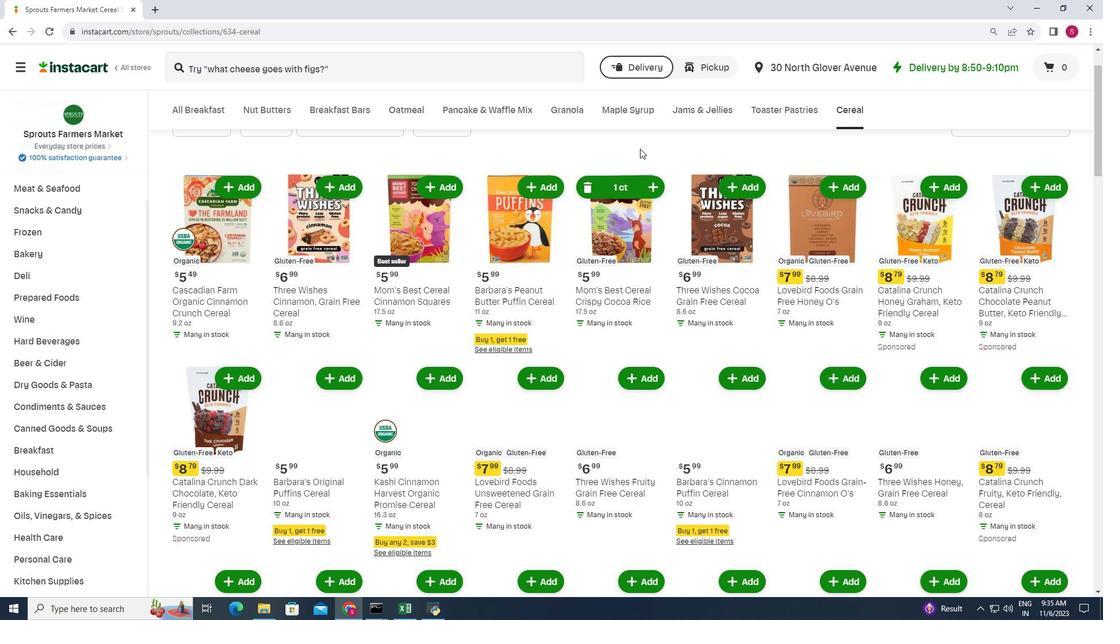 
Action: Mouse moved to (639, 150)
Screenshot: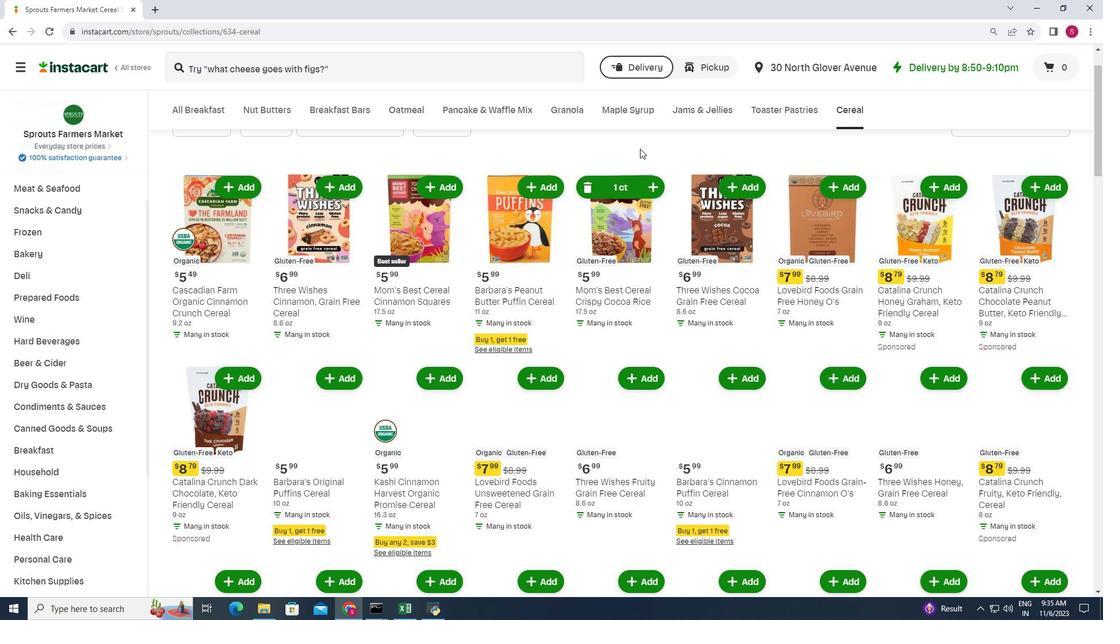 
Action: Mouse pressed left at (639, 150)
Screenshot: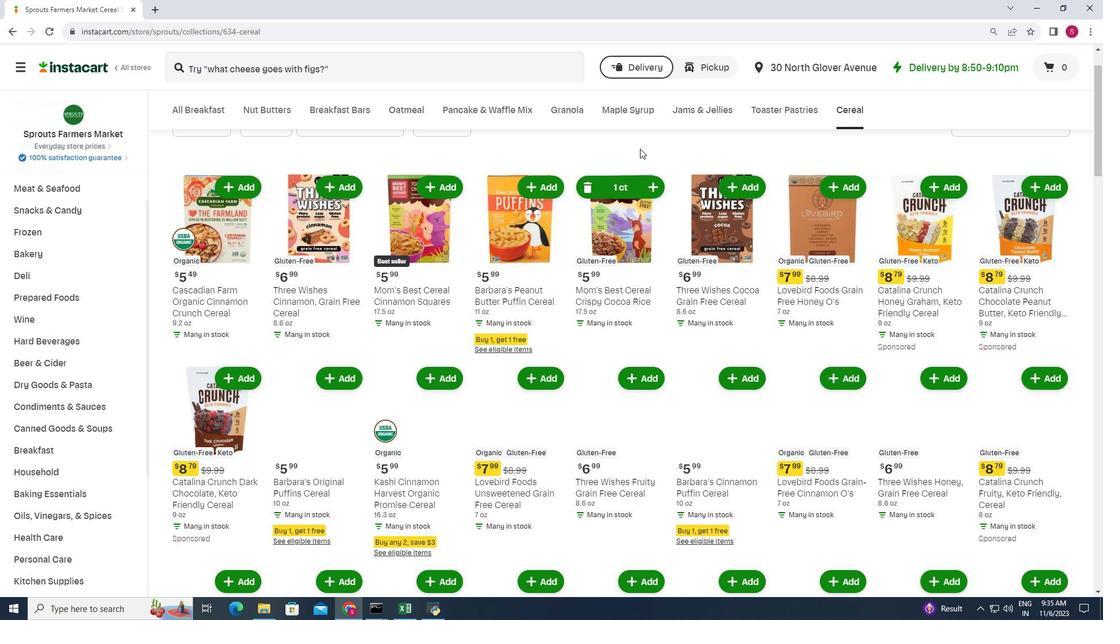 
Action: Mouse moved to (639, 150)
Screenshot: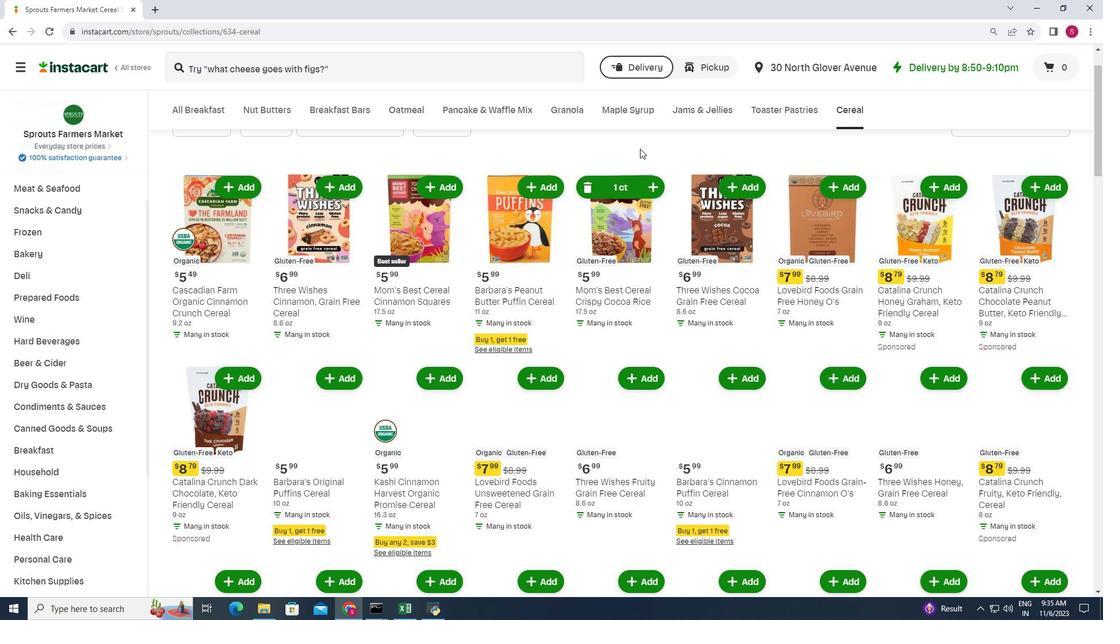 
Action: Mouse pressed left at (639, 150)
Screenshot: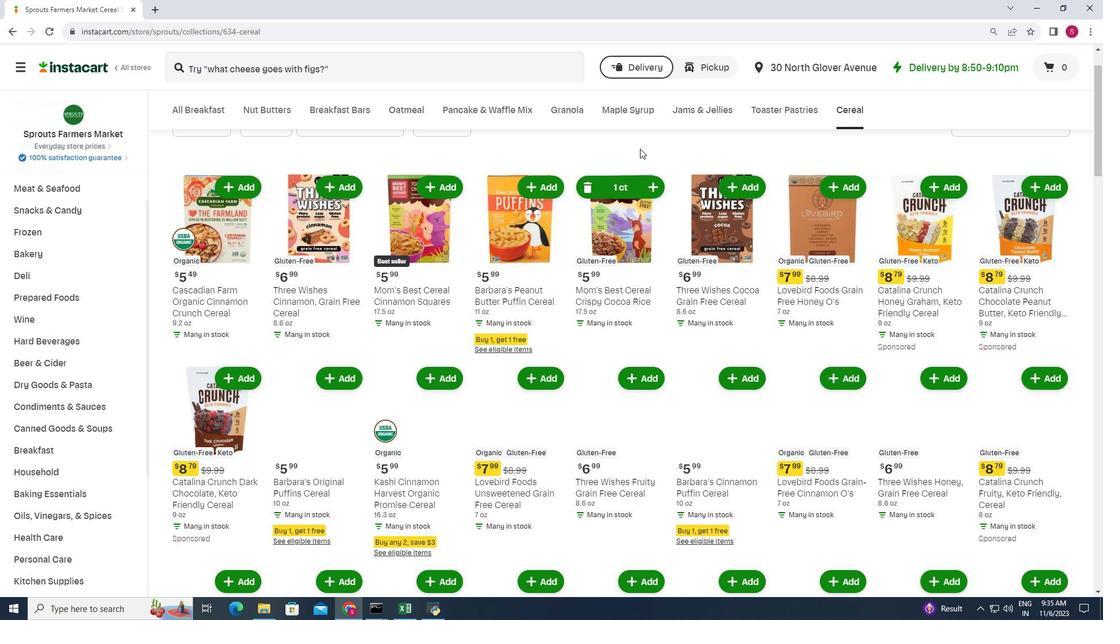 
Action: Key pressed <Key.left><Key.left><Key.left><Key.left><Key.left><Key.left><Key.left><Key.left><Key.left><Key.left><Key.left><Key.left><Key.left><Key.left><Key.left><Key.left><Key.left><Key.left><Key.left><Key.left><Key.right><Key.right><Key.right><Key.right><Key.right><Key.right><Key.right><Key.right><Key.right><Key.right><Key.right><Key.right><Key.right><Key.left><Key.left><Key.left><Key.left><Key.right><Key.right><Key.right><Key.right><Key.right><Key.right><Key.right><Key.right><Key.right><Key.right>
Screenshot: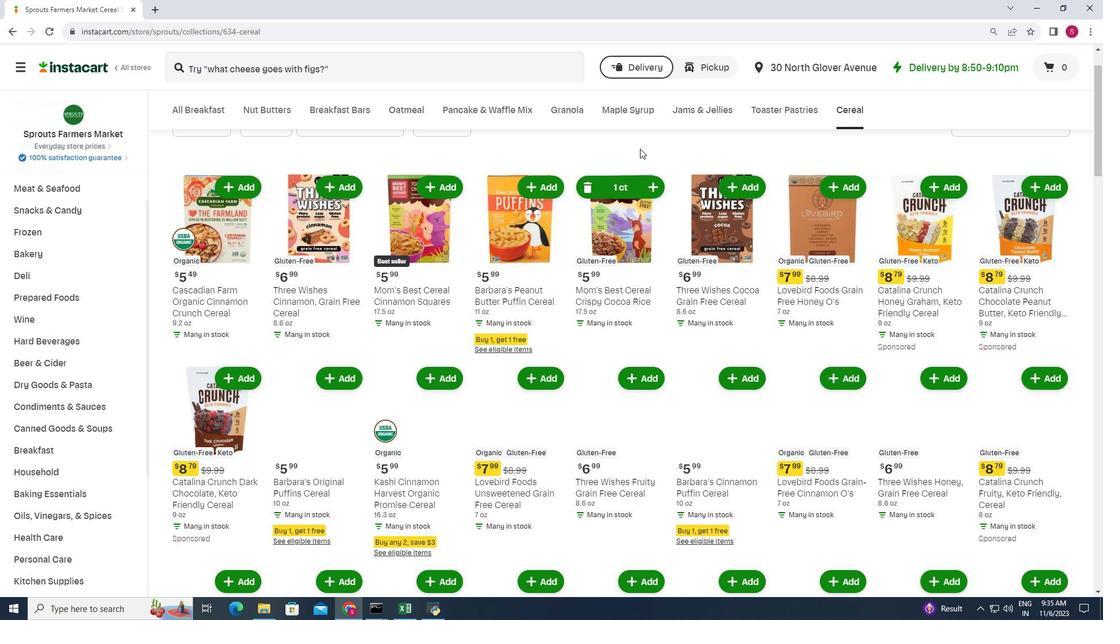 
Action: Mouse moved to (639, 150)
Screenshot: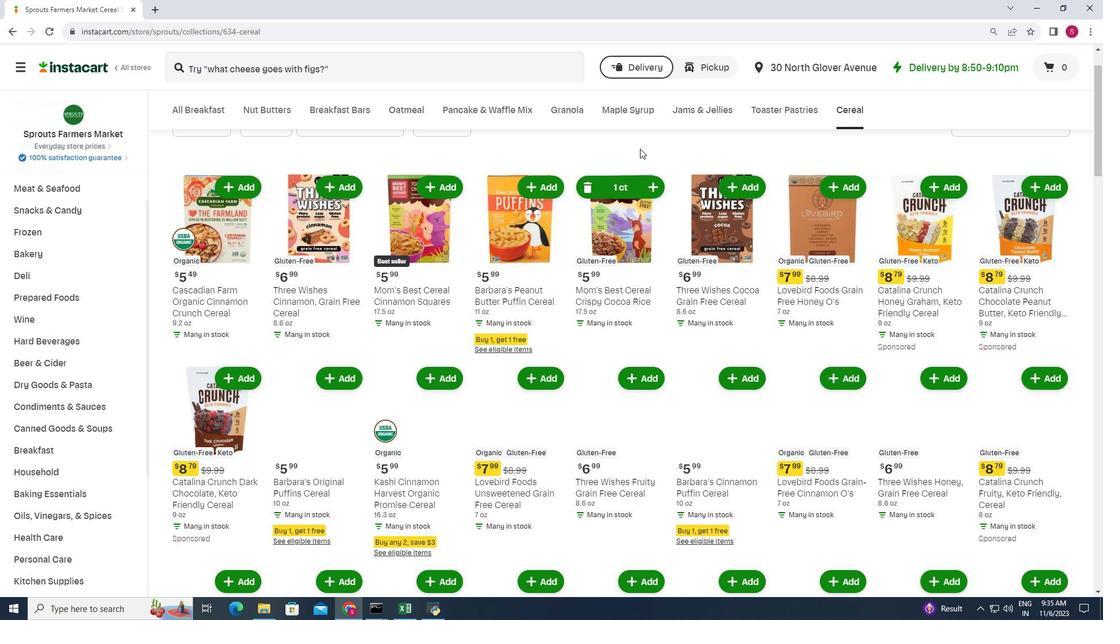 
Action: Mouse pressed left at (639, 150)
Screenshot: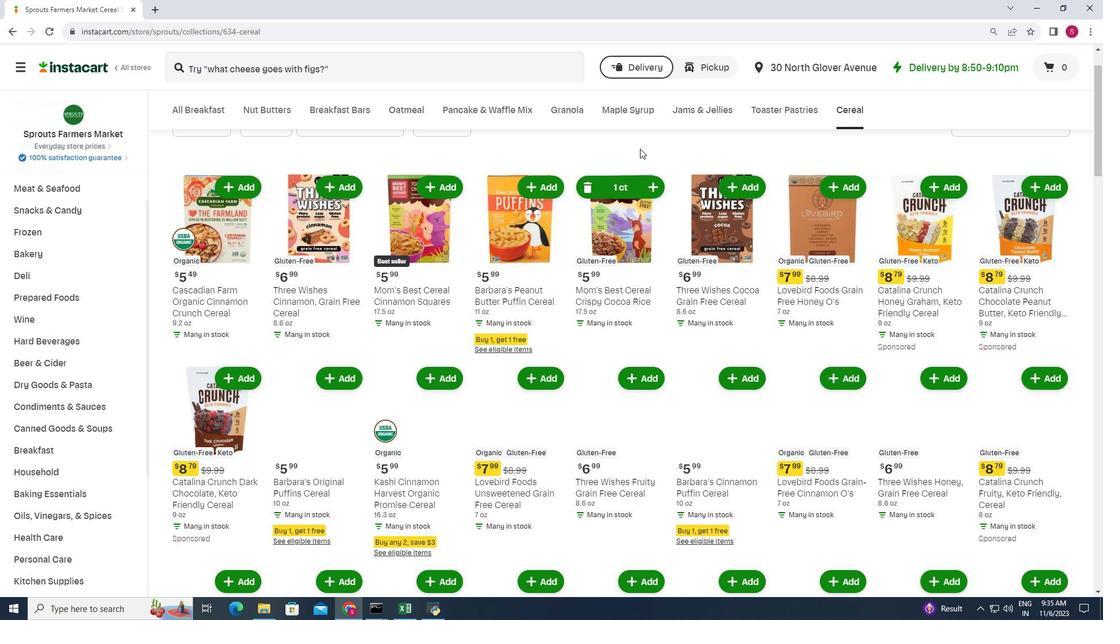 
Action: Mouse moved to (639, 150)
Screenshot: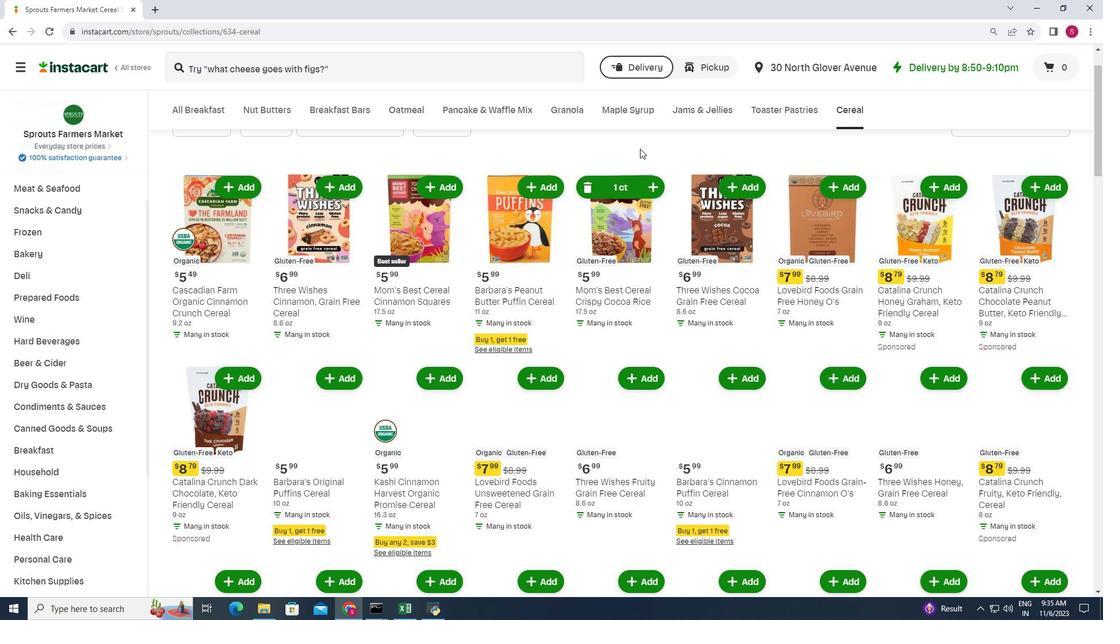 
Action: Mouse pressed left at (639, 150)
Screenshot: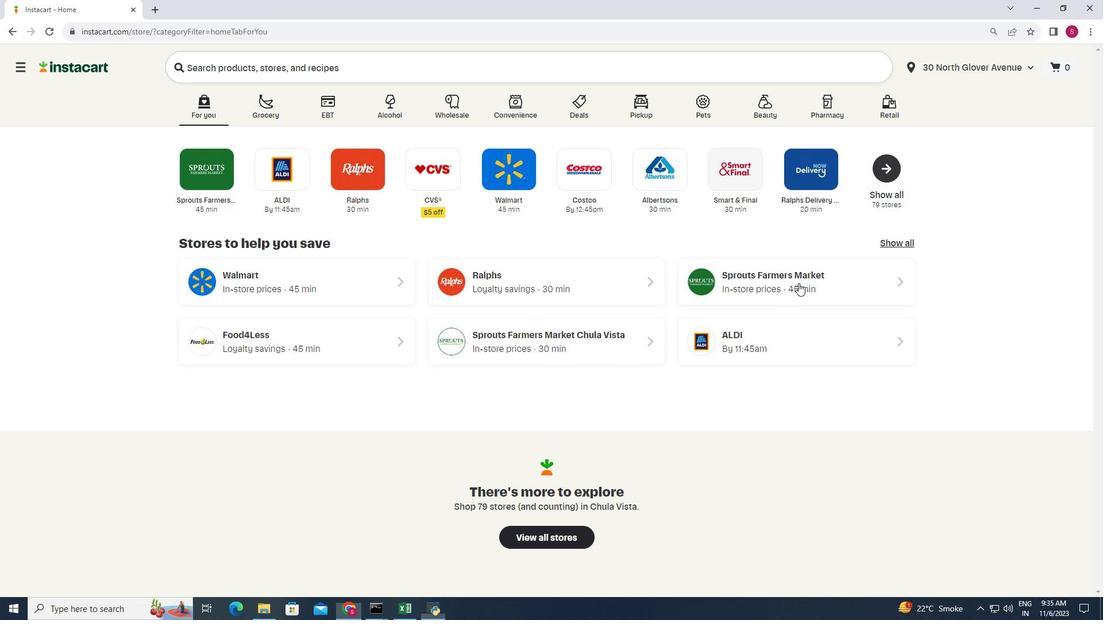 
Action: Mouse pressed left at (639, 150)
Screenshot: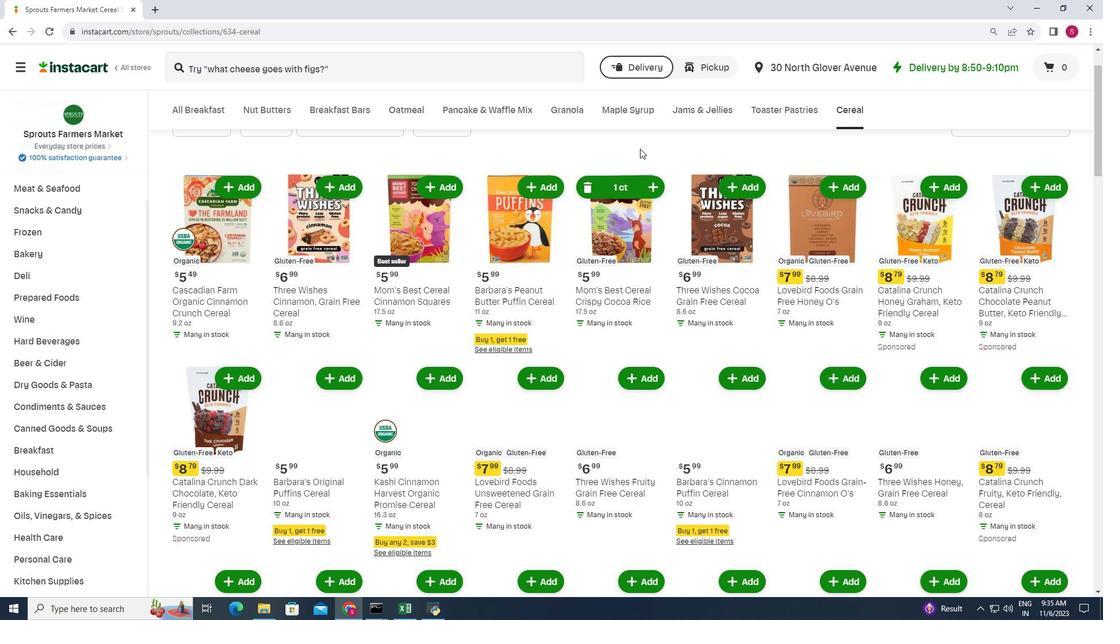 
Action: Mouse moved to (639, 150)
Screenshot: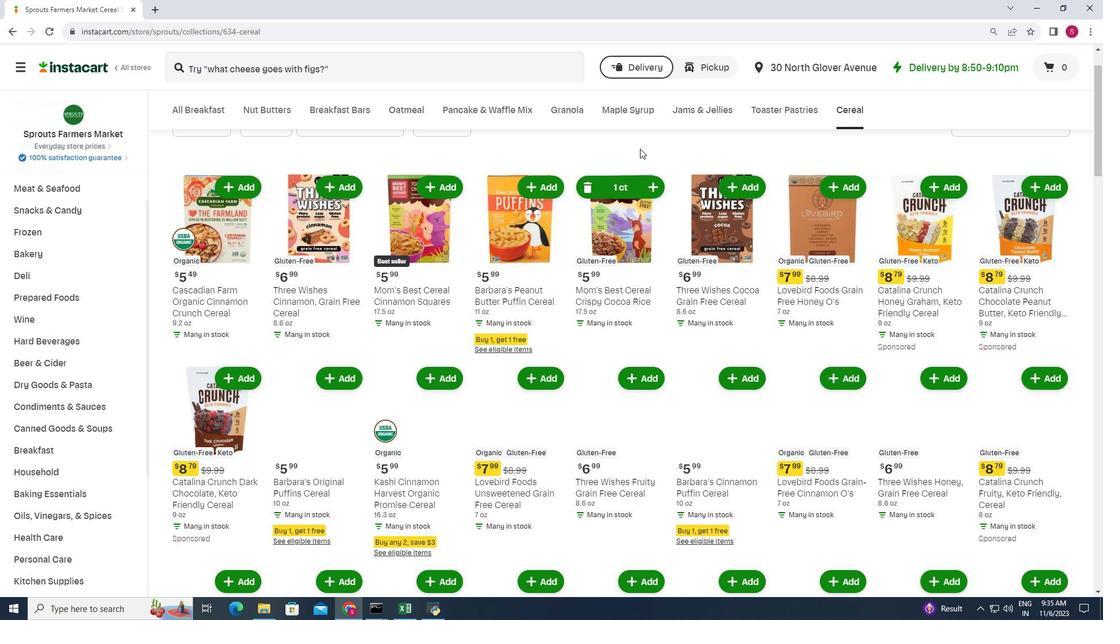 
Action: Mouse scrolled (639, 150) with delta (0, 0)
Screenshot: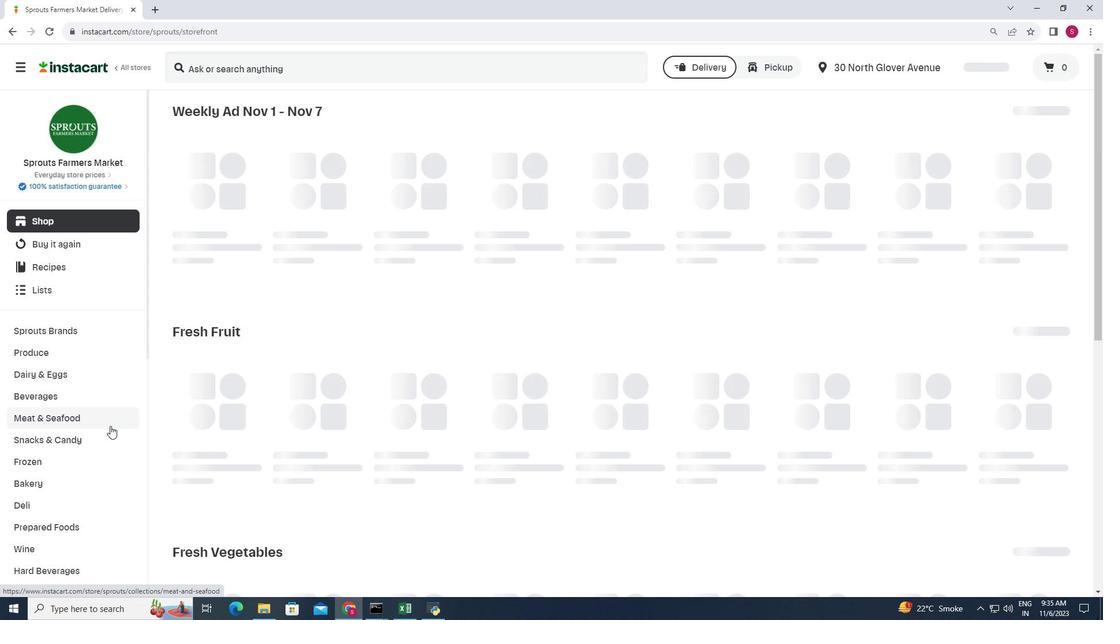 
Action: Mouse scrolled (639, 150) with delta (0, 0)
Screenshot: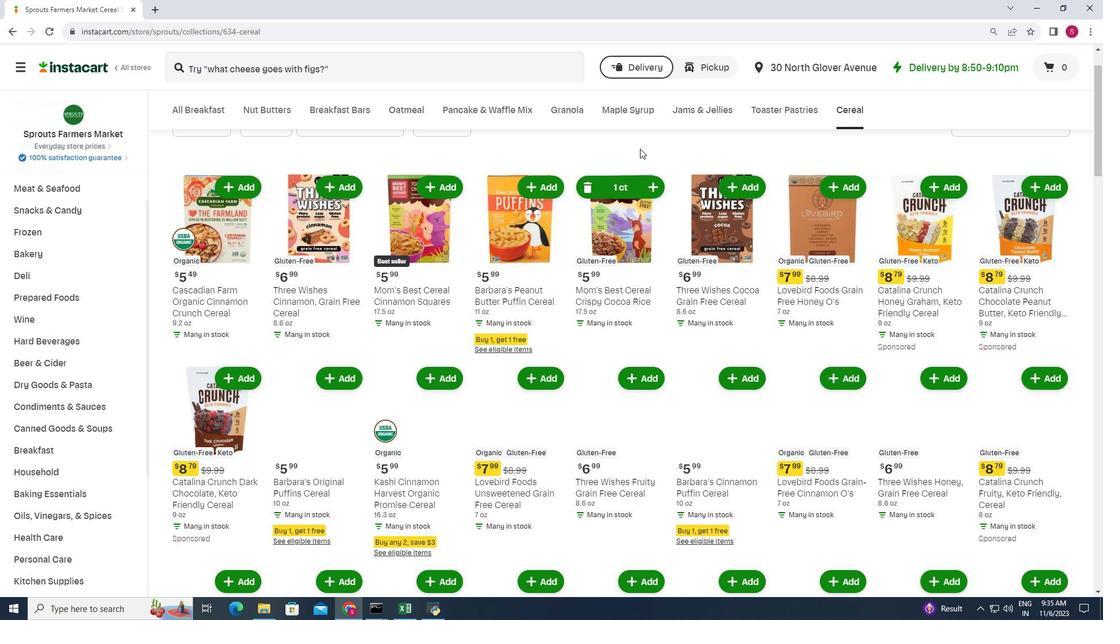 
Action: Mouse moved to (639, 150)
Screenshot: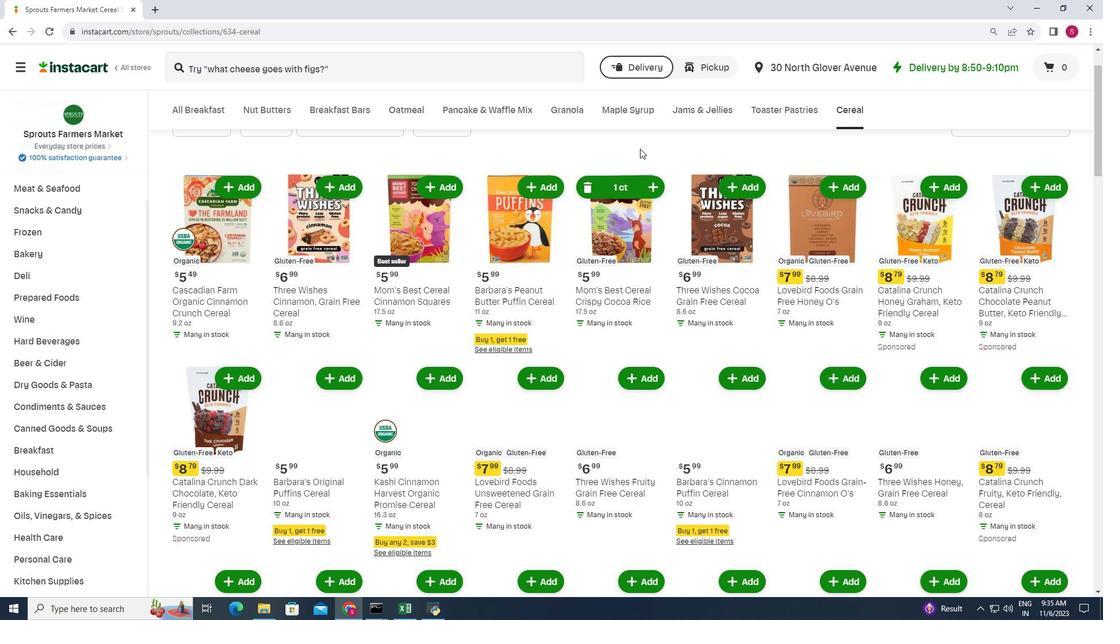 
Action: Mouse scrolled (639, 150) with delta (0, 0)
Screenshot: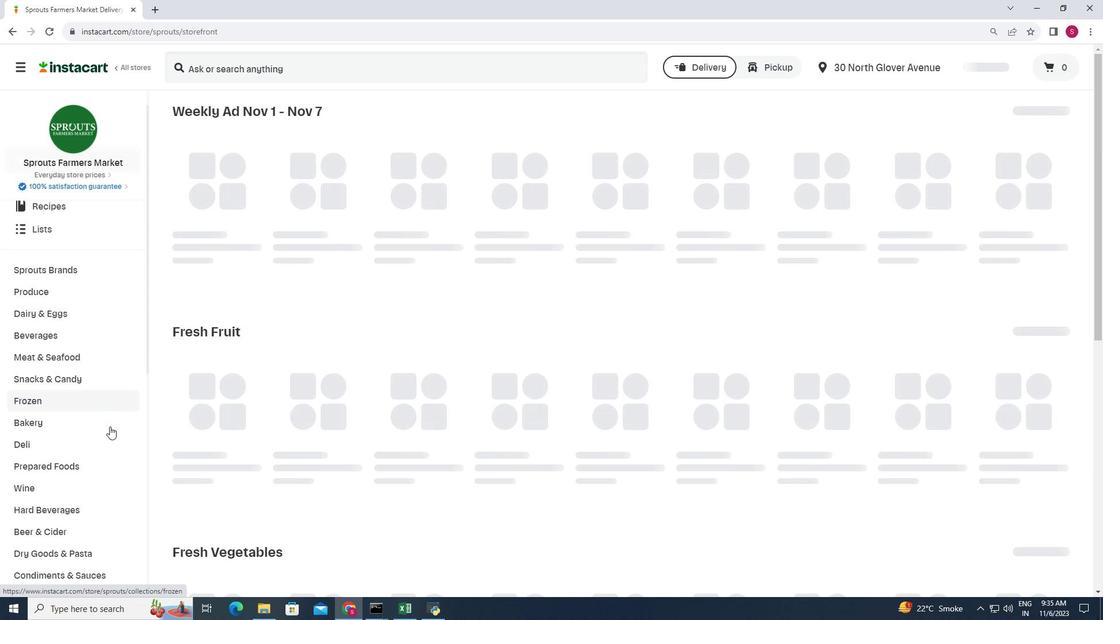 
Action: Mouse scrolled (639, 150) with delta (0, 0)
Screenshot: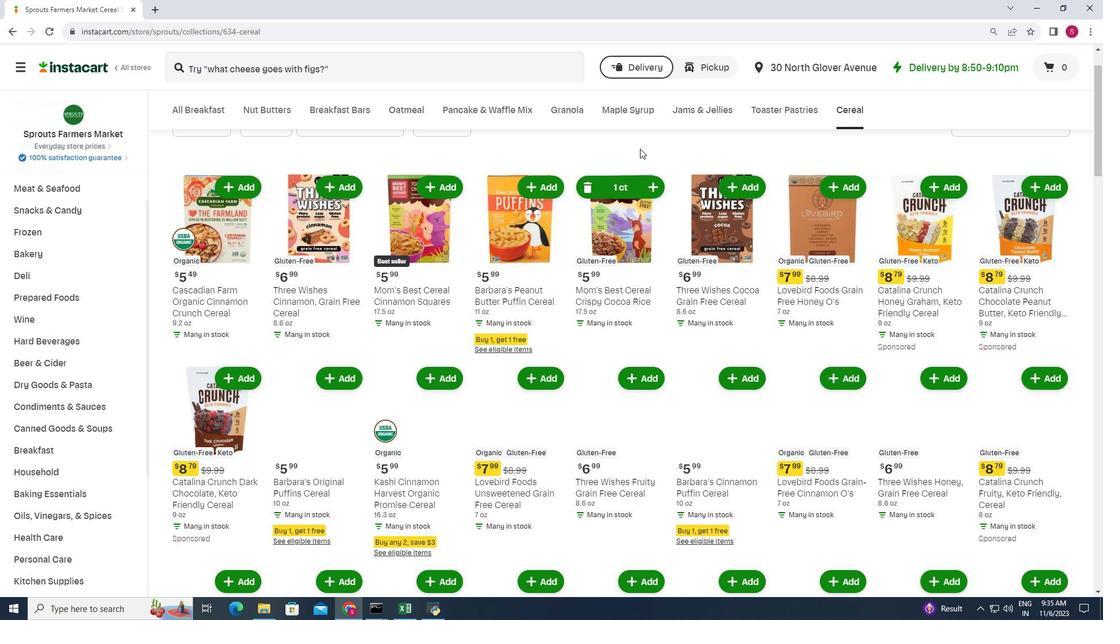 
Action: Mouse moved to (639, 150)
Screenshot: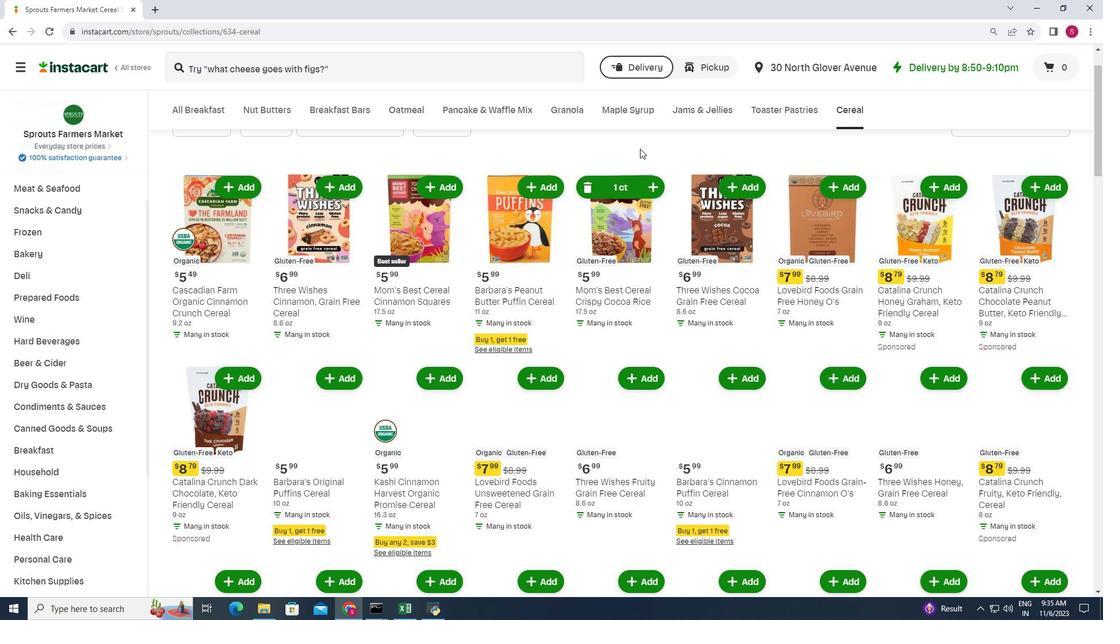 
Action: Mouse scrolled (639, 150) with delta (0, 0)
Screenshot: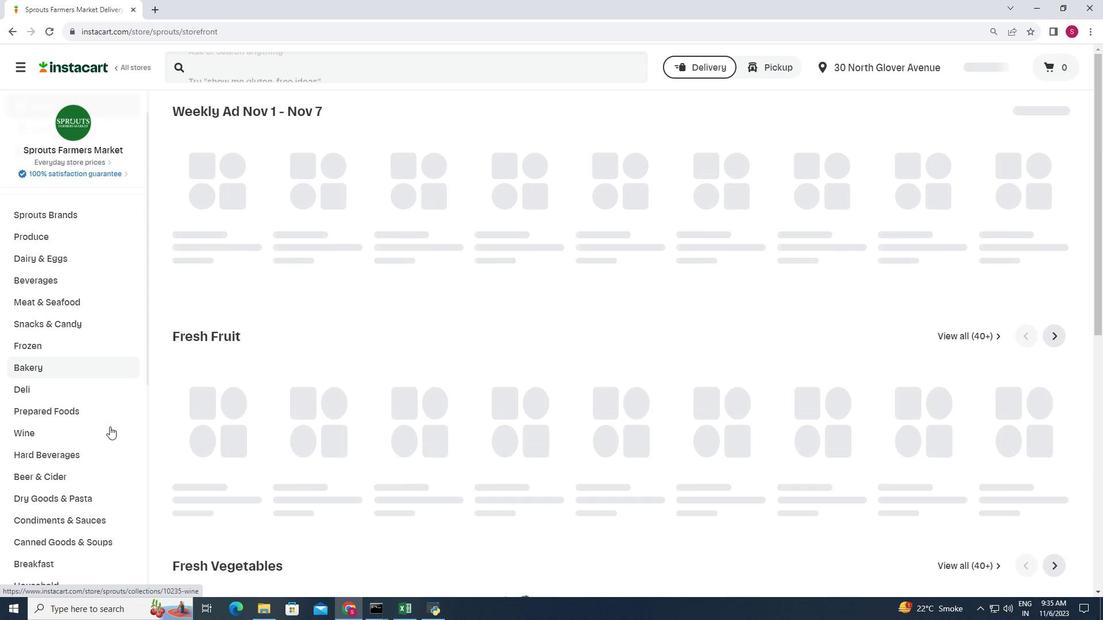 
Action: Mouse scrolled (639, 150) with delta (0, 0)
Screenshot: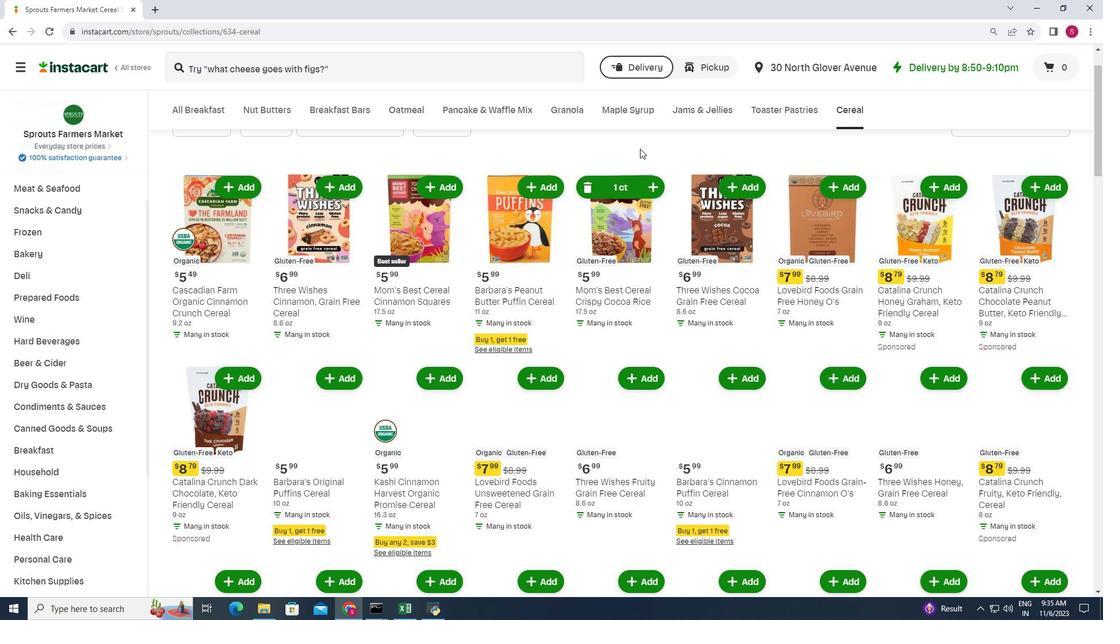 
Action: Mouse scrolled (639, 150) with delta (0, 0)
Screenshot: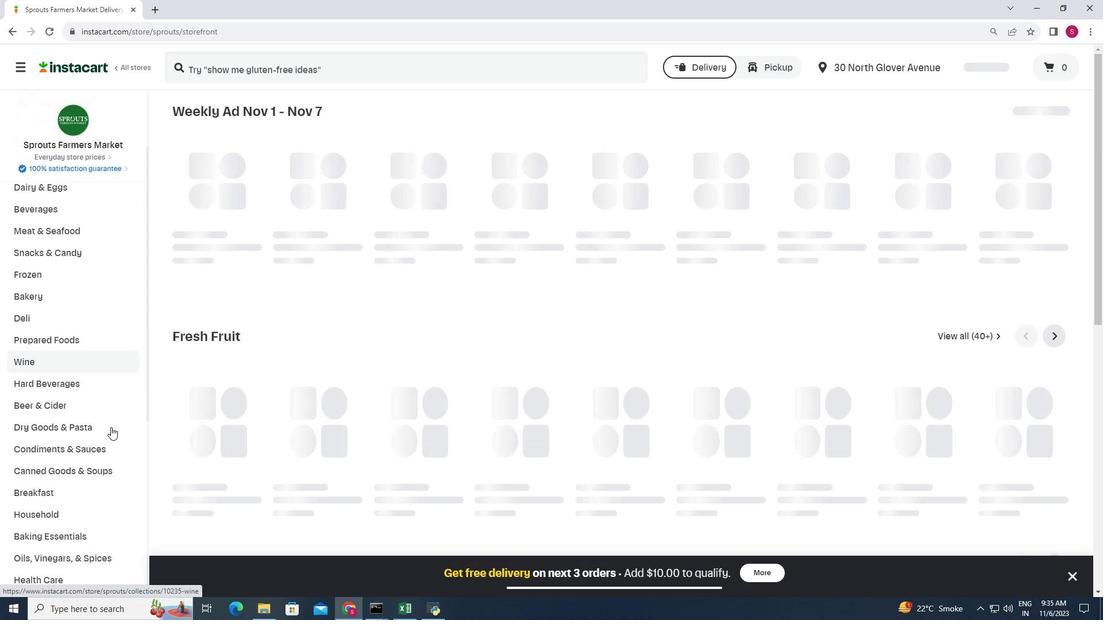 
Action: Mouse scrolled (639, 150) with delta (0, 0)
Screenshot: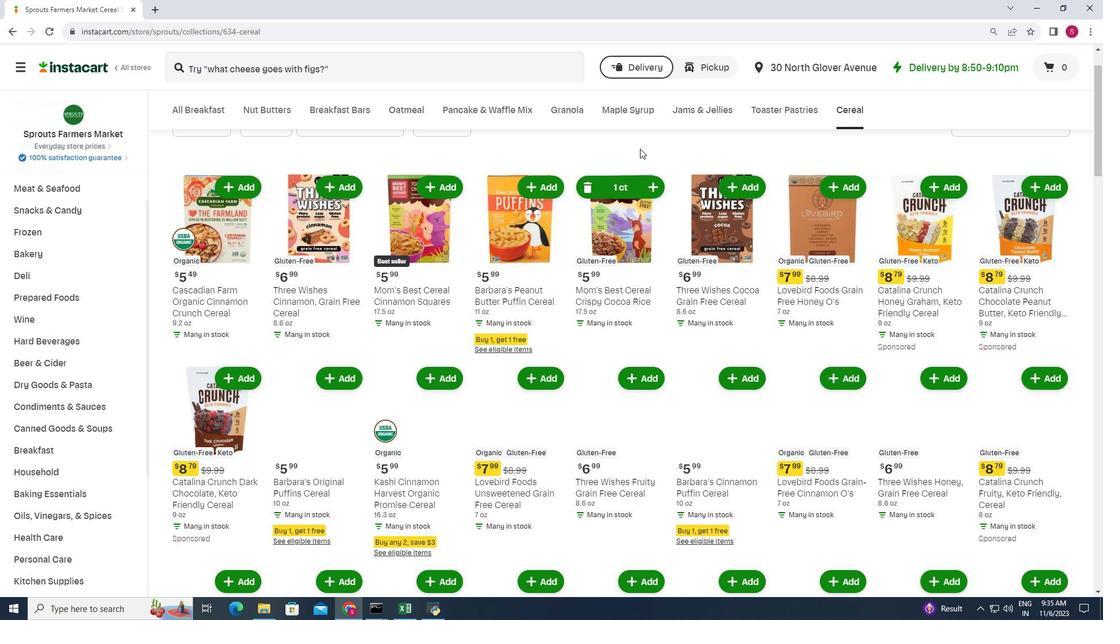 
Action: Mouse moved to (639, 150)
Screenshot: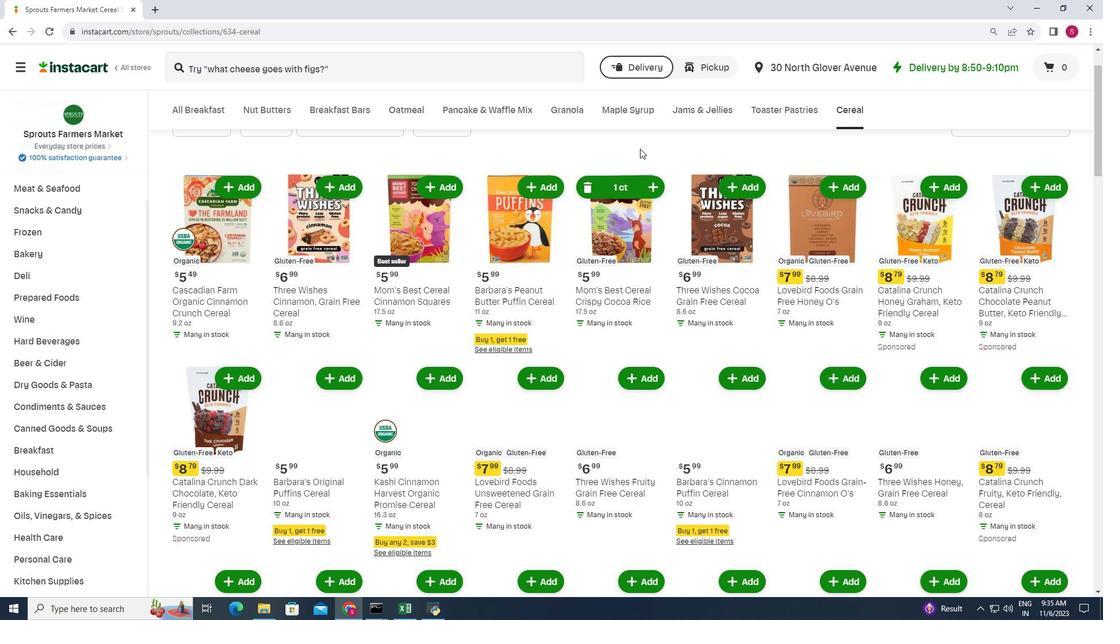 
Action: Mouse pressed left at (639, 150)
Screenshot: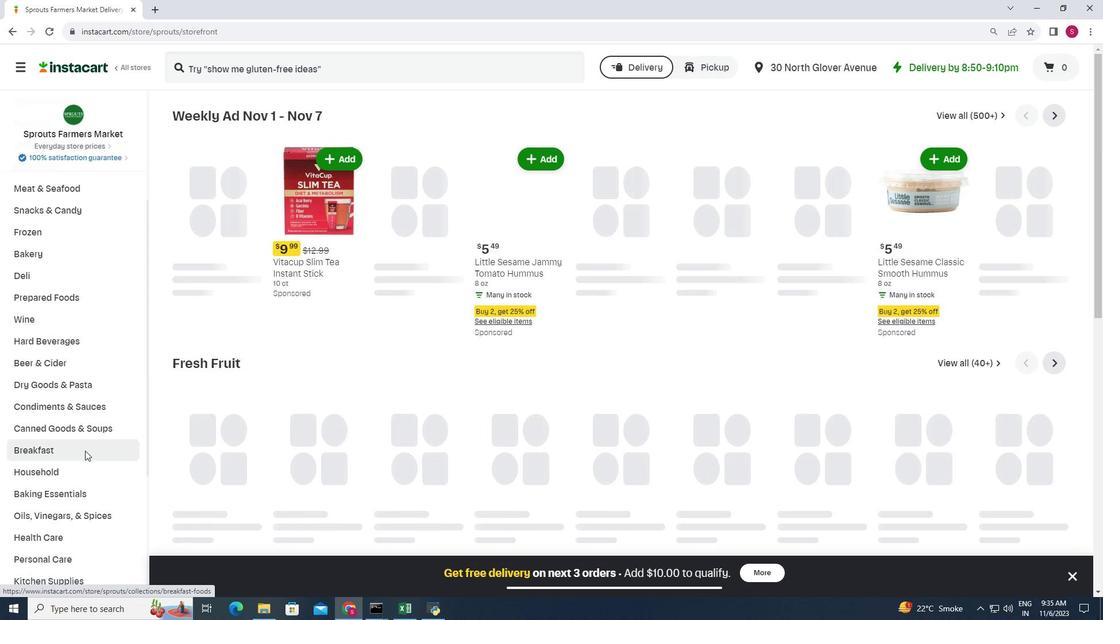 
Action: Mouse pressed left at (639, 150)
Screenshot: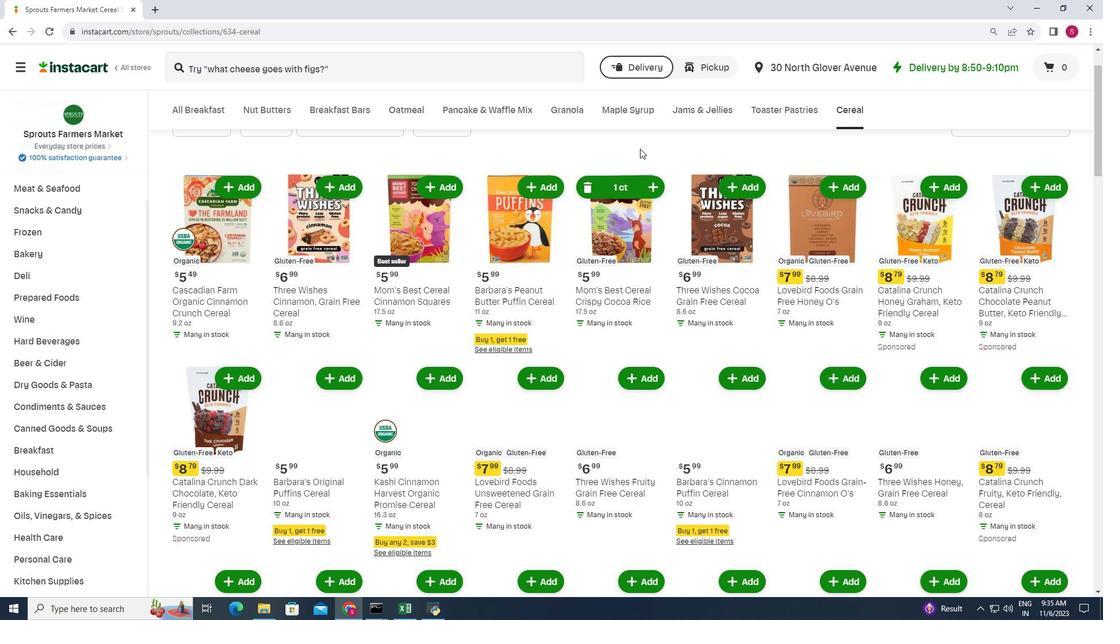 
Action: Mouse moved to (639, 150)
Screenshot: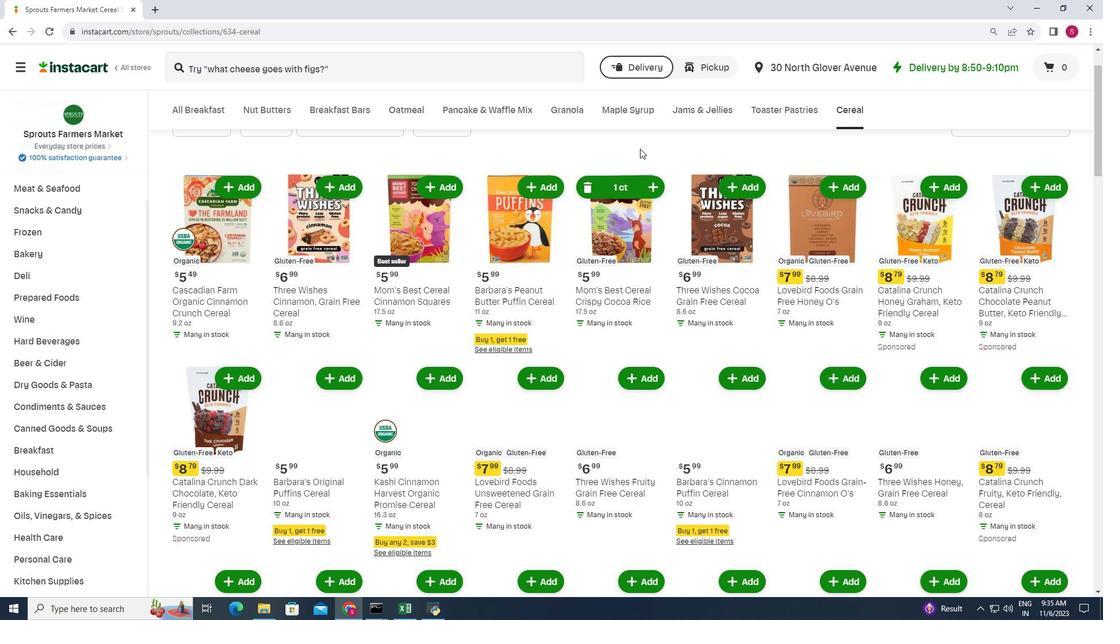 
Action: Mouse pressed left at (639, 150)
Screenshot: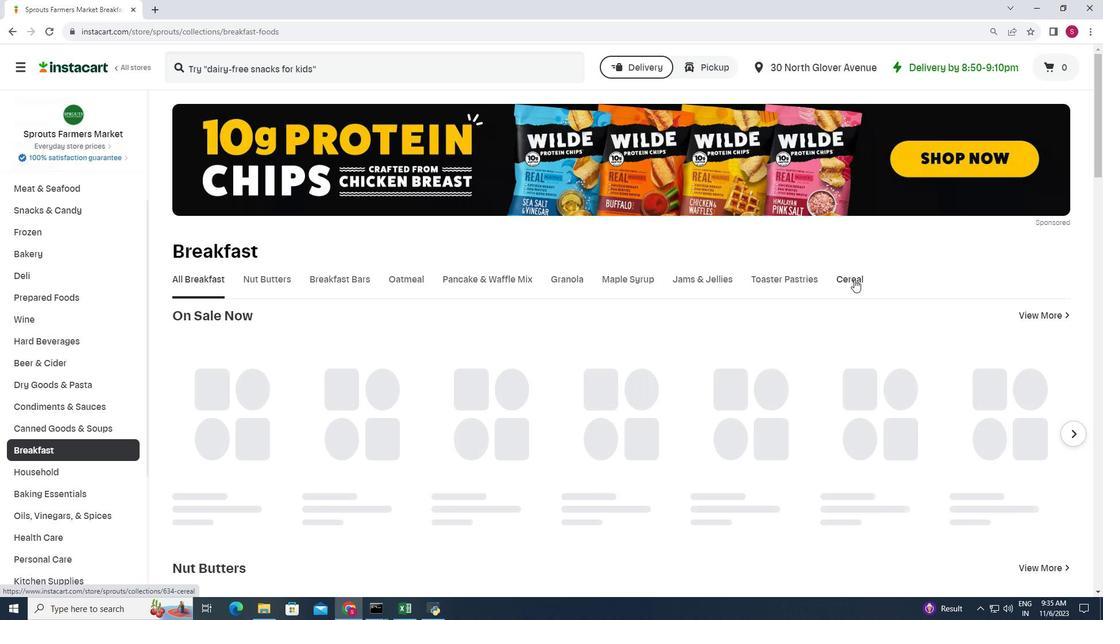 
Action: Mouse pressed left at (639, 150)
Screenshot: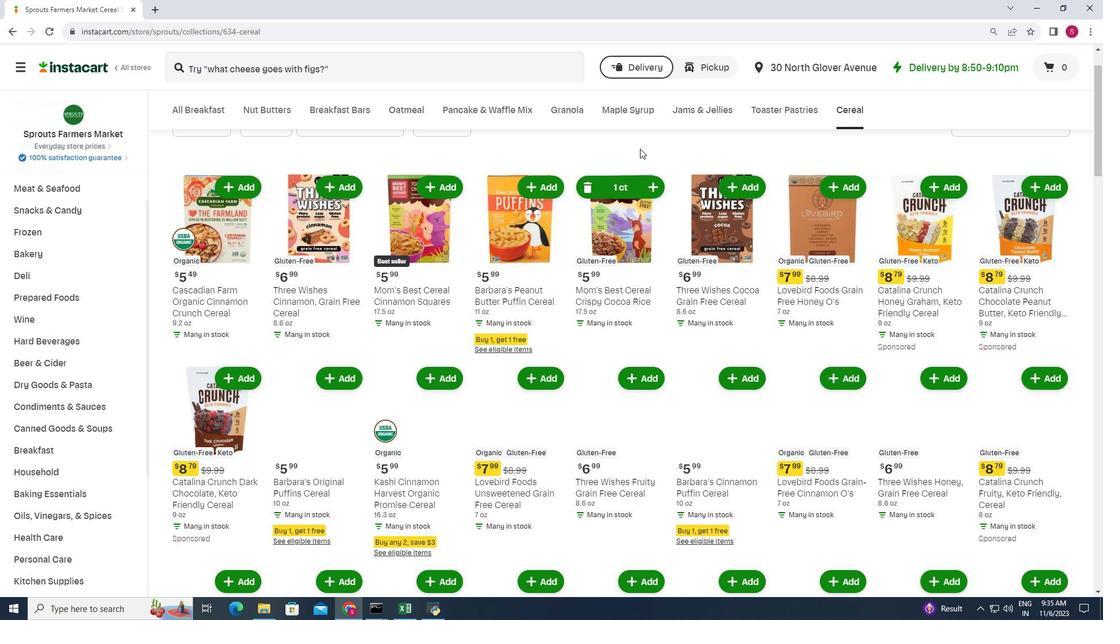 
Action: Mouse moved to (639, 150)
Screenshot: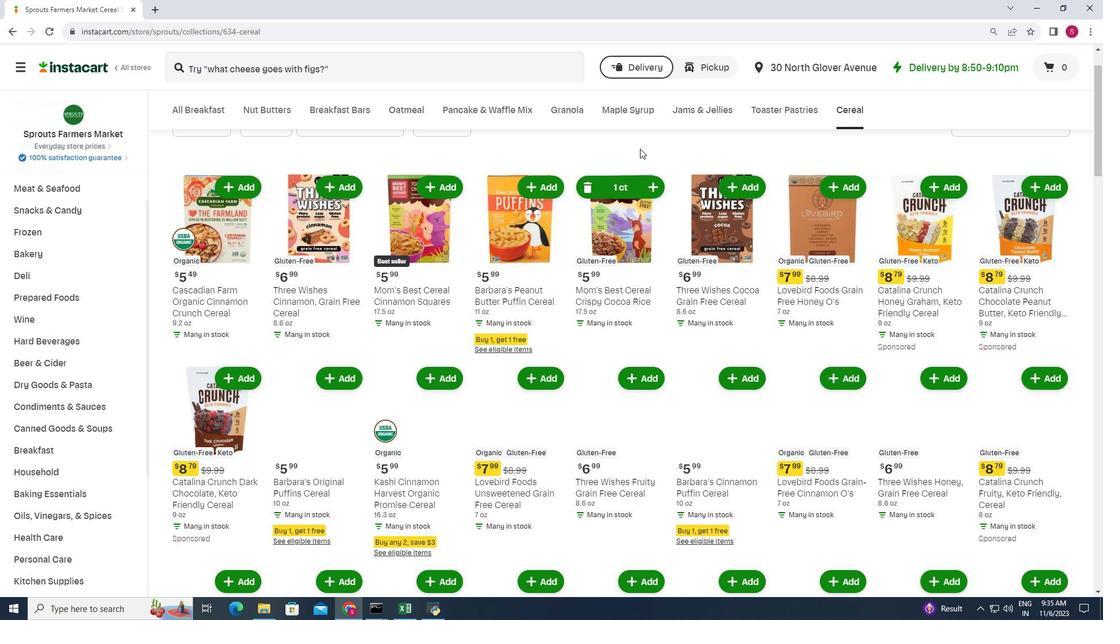 
Action: Mouse scrolled (639, 150) with delta (0, 0)
Screenshot: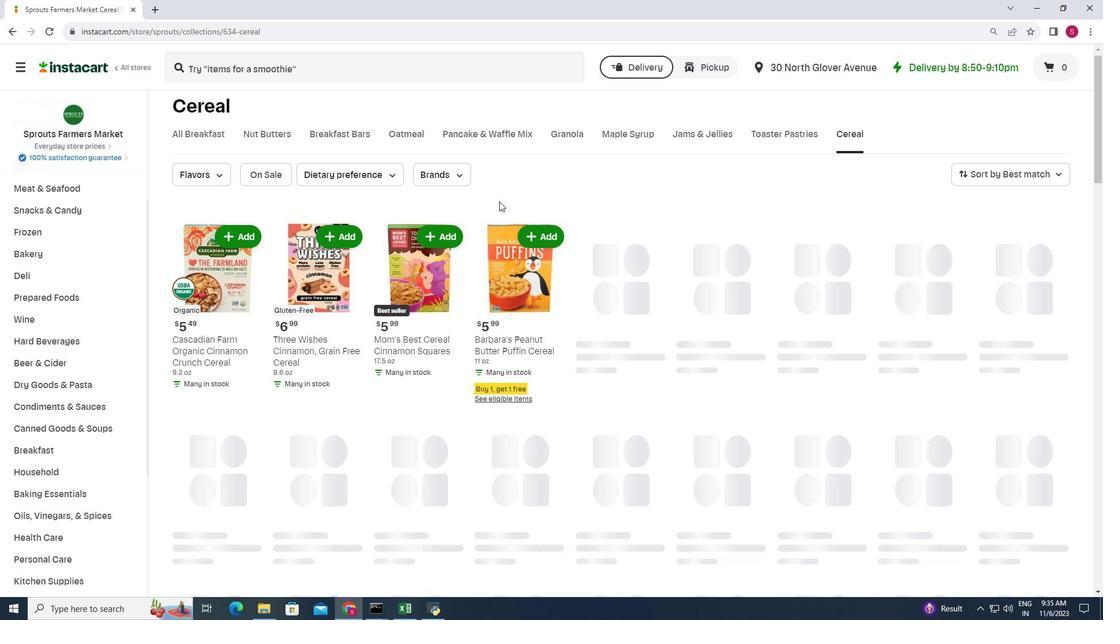 
Action: Mouse scrolled (639, 150) with delta (0, 0)
Screenshot: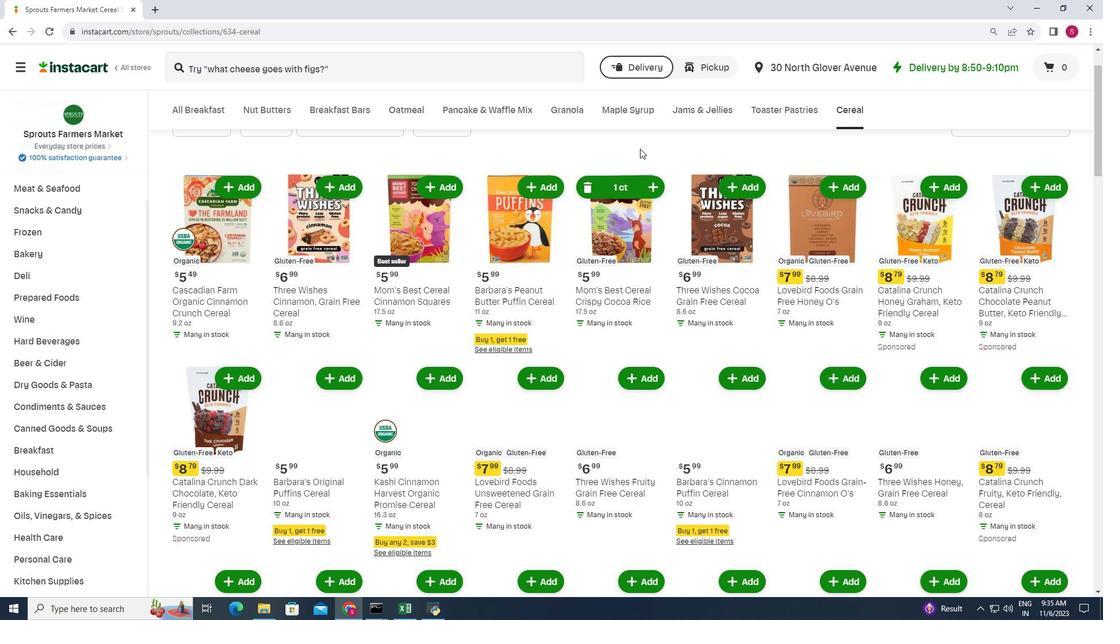 
Action: Mouse moved to (639, 150)
Screenshot: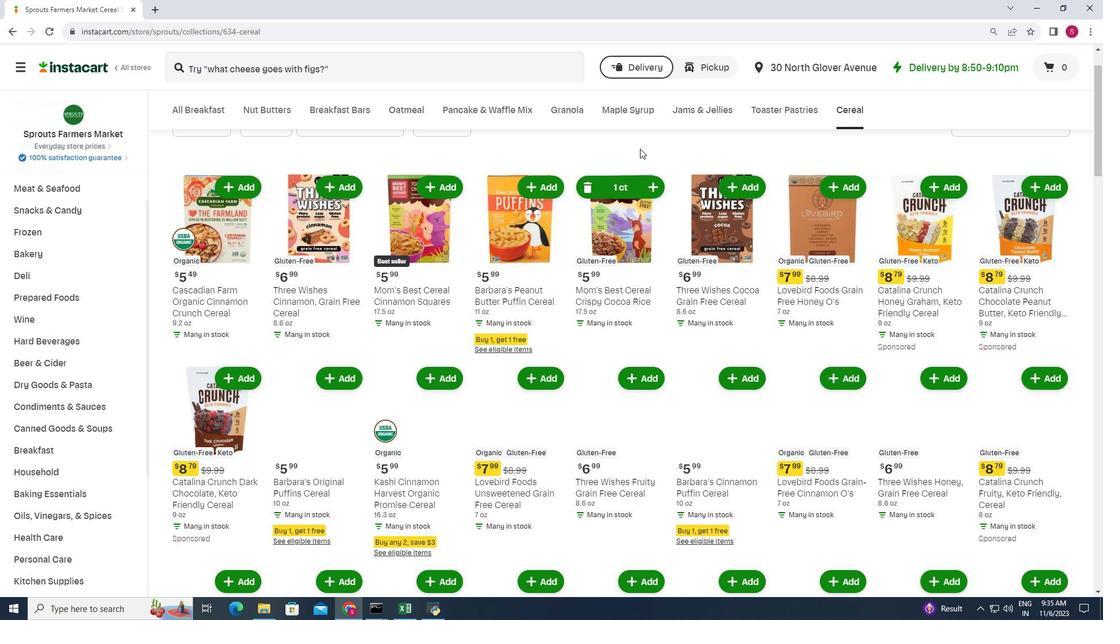 
Action: Mouse scrolled (639, 150) with delta (0, 0)
Screenshot: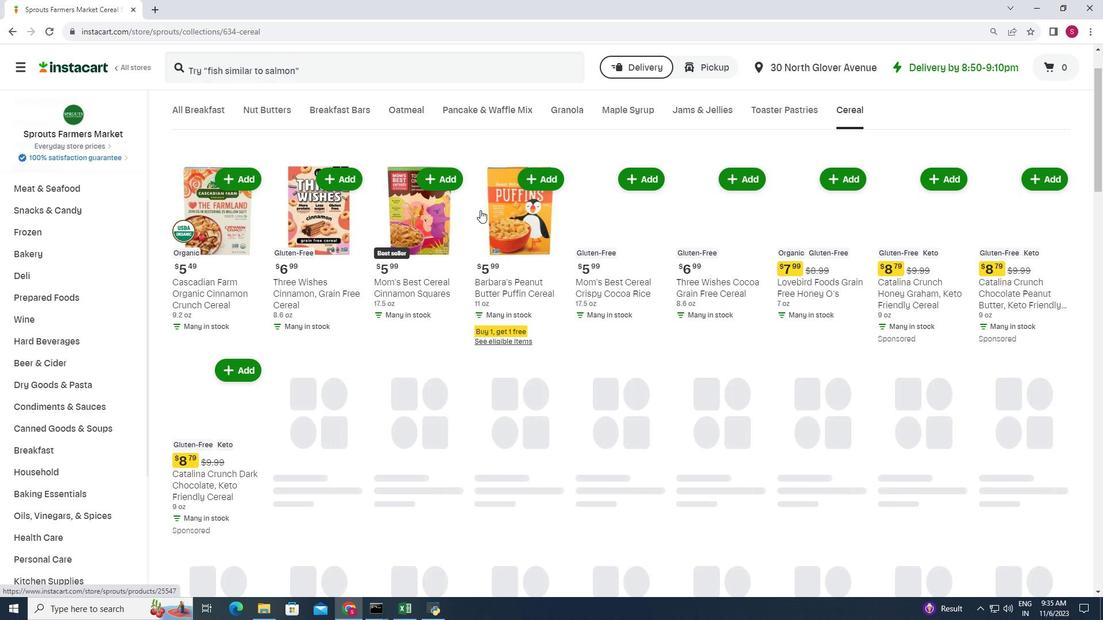 
Action: Mouse scrolled (639, 150) with delta (0, 0)
Screenshot: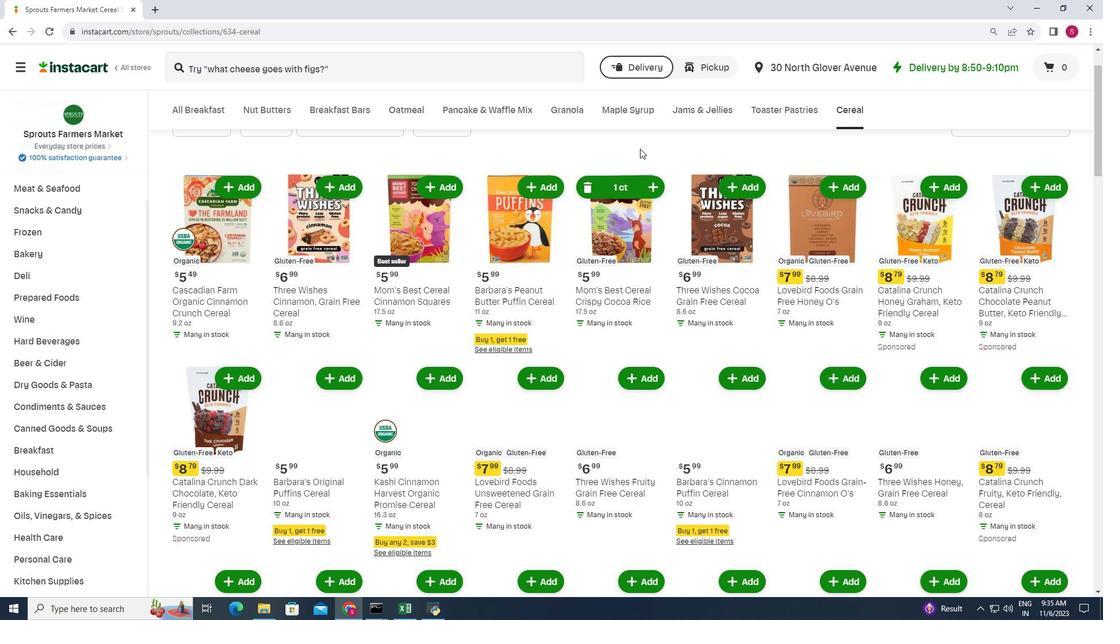 
Action: Mouse scrolled (639, 150) with delta (0, 0)
Screenshot: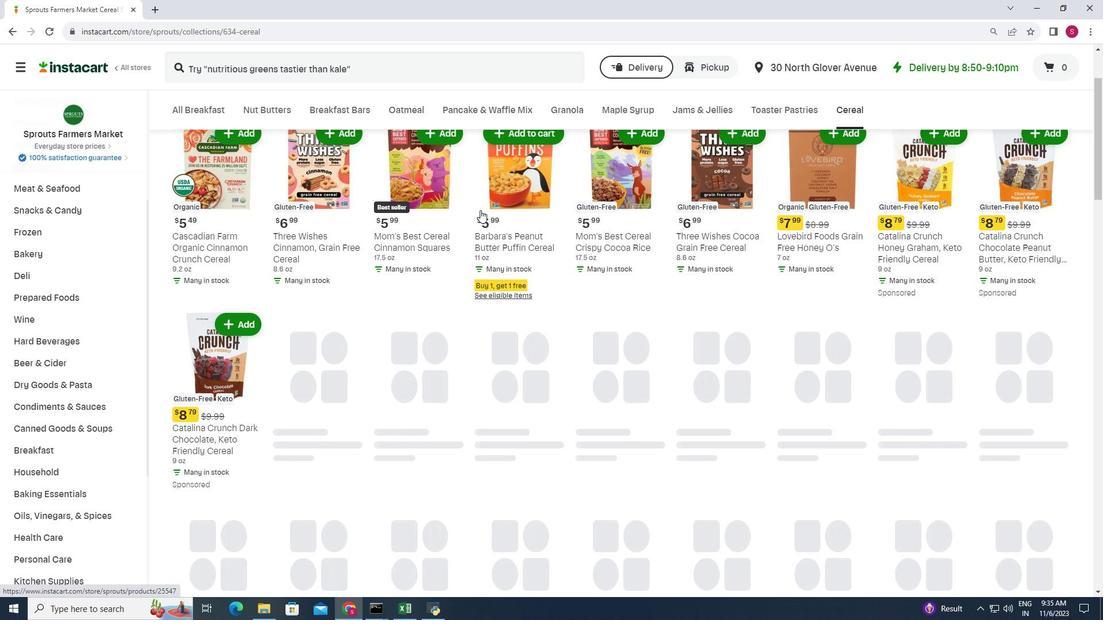 
Action: Mouse scrolled (639, 150) with delta (0, 0)
Screenshot: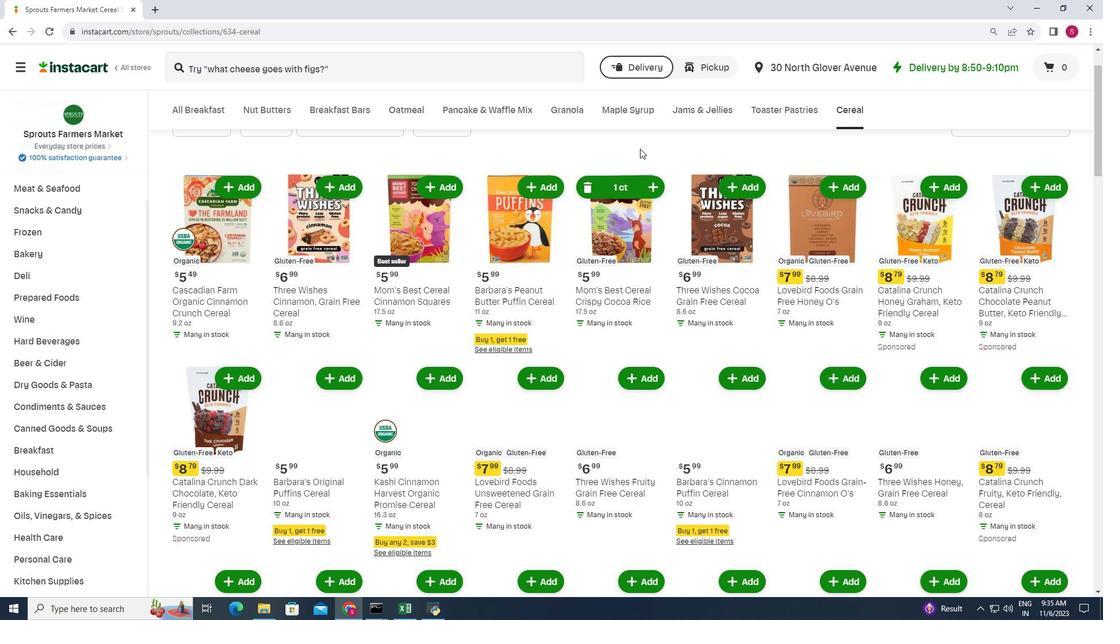 
Action: Mouse moved to (639, 150)
Screenshot: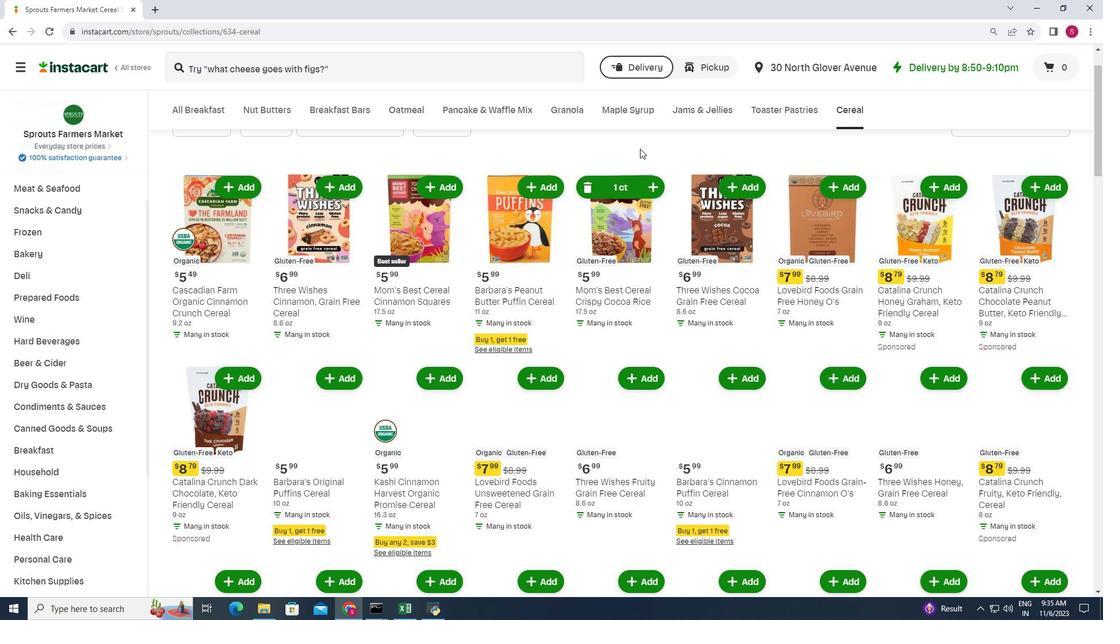 
Action: Mouse pressed left at (639, 150)
Screenshot: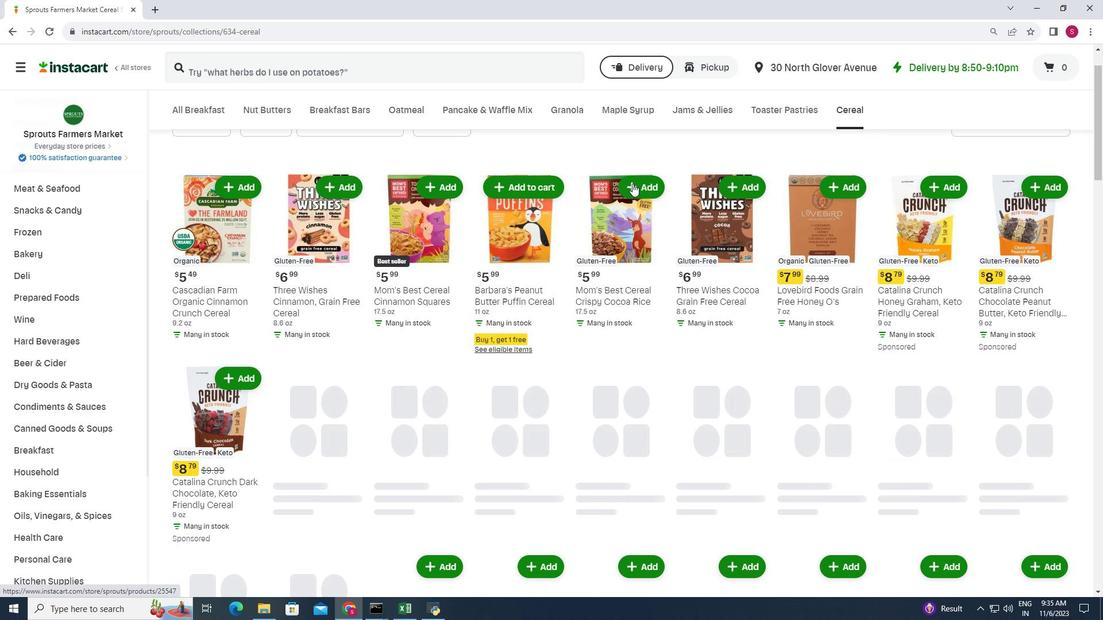 
Action: Mouse pressed left at (639, 150)
Screenshot: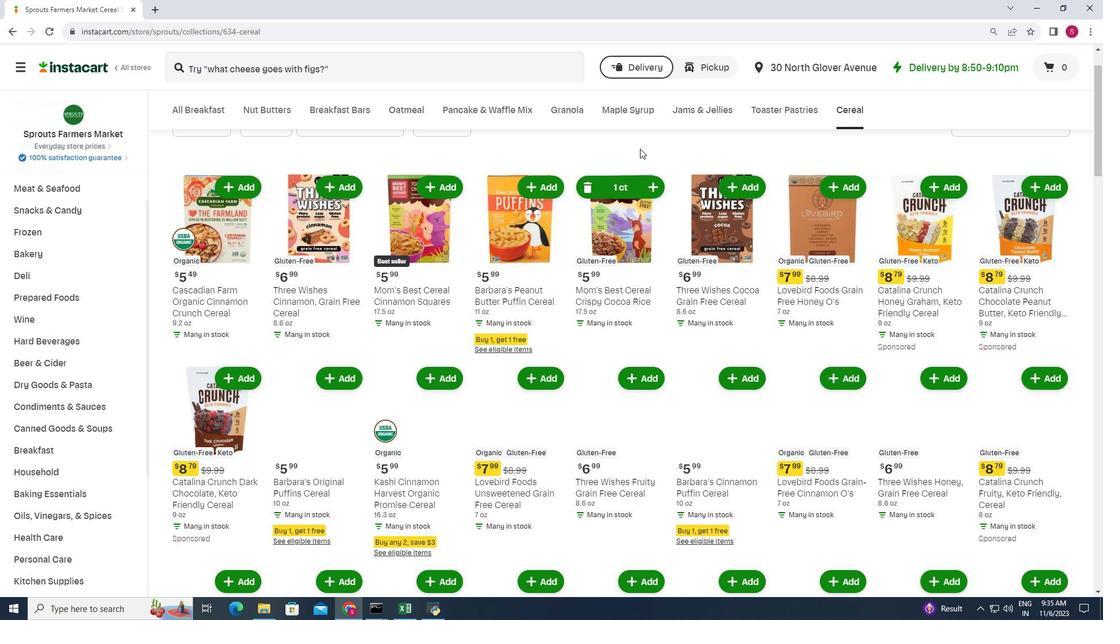 
Action: Mouse moved to (639, 150)
Screenshot: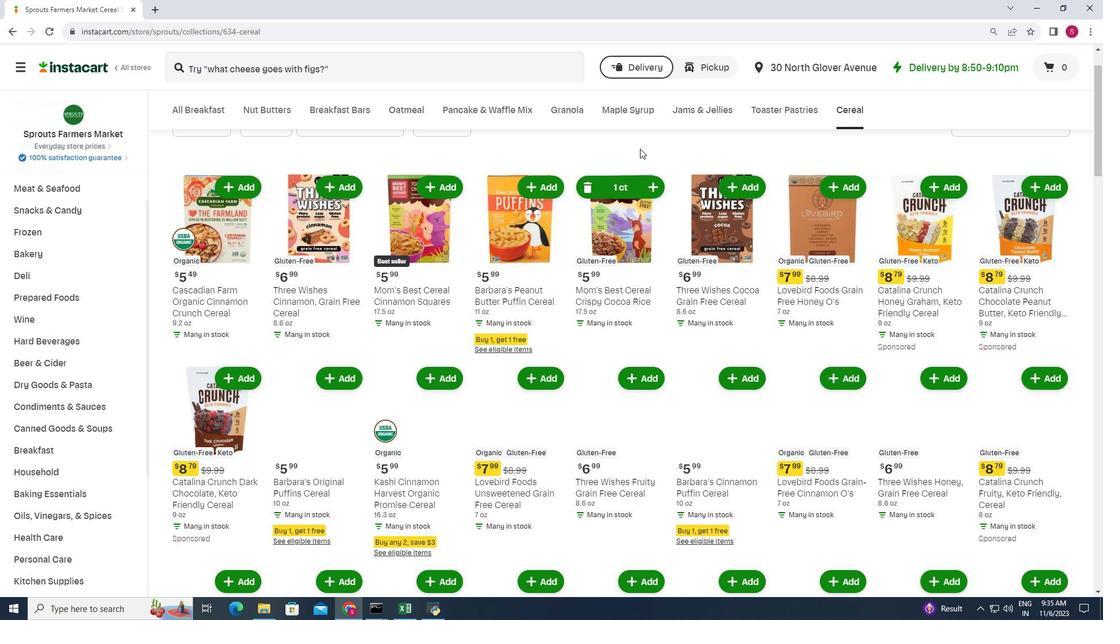 
